 Task: Create a due date automation trigger when advanced on, on the monday after a card is due add dates due in 1 days at 11:00 AM.
Action: Mouse moved to (1196, 353)
Screenshot: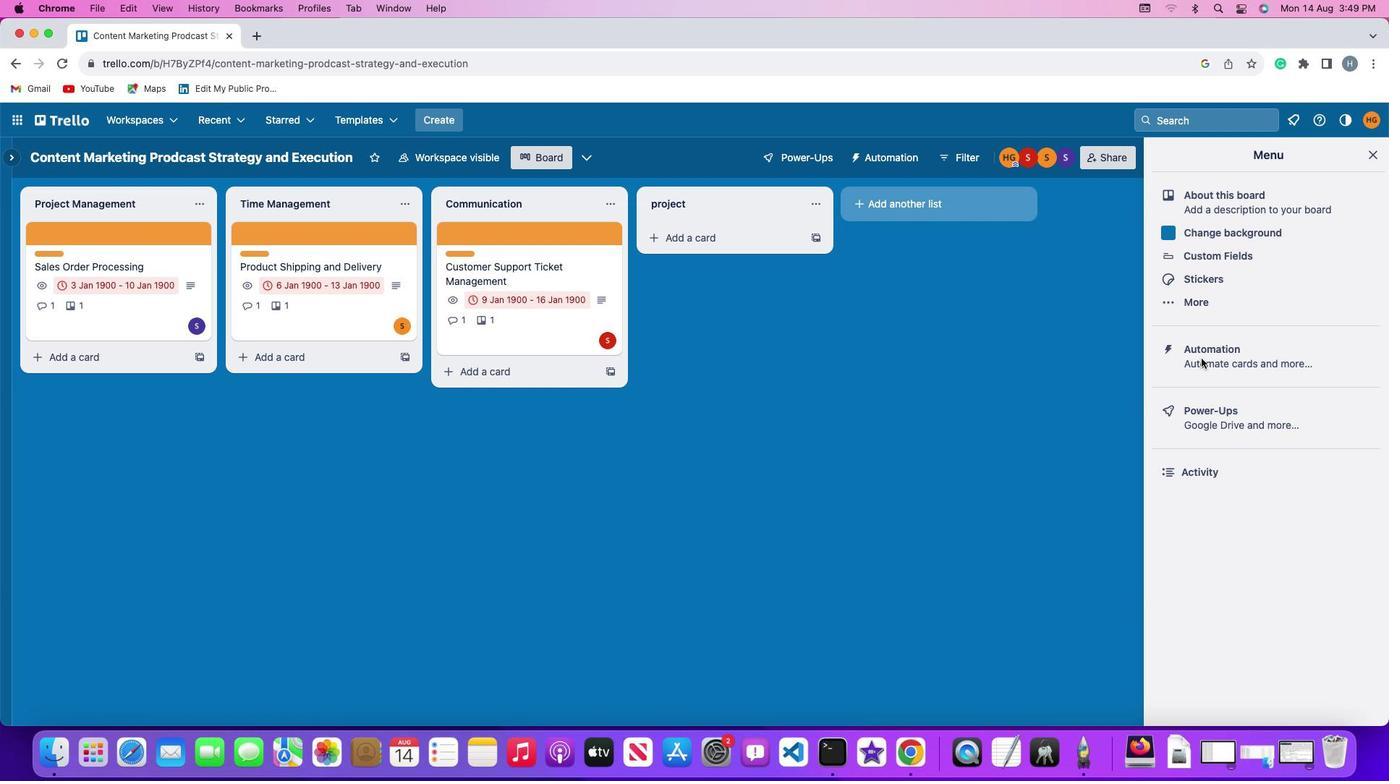 
Action: Mouse pressed left at (1196, 353)
Screenshot: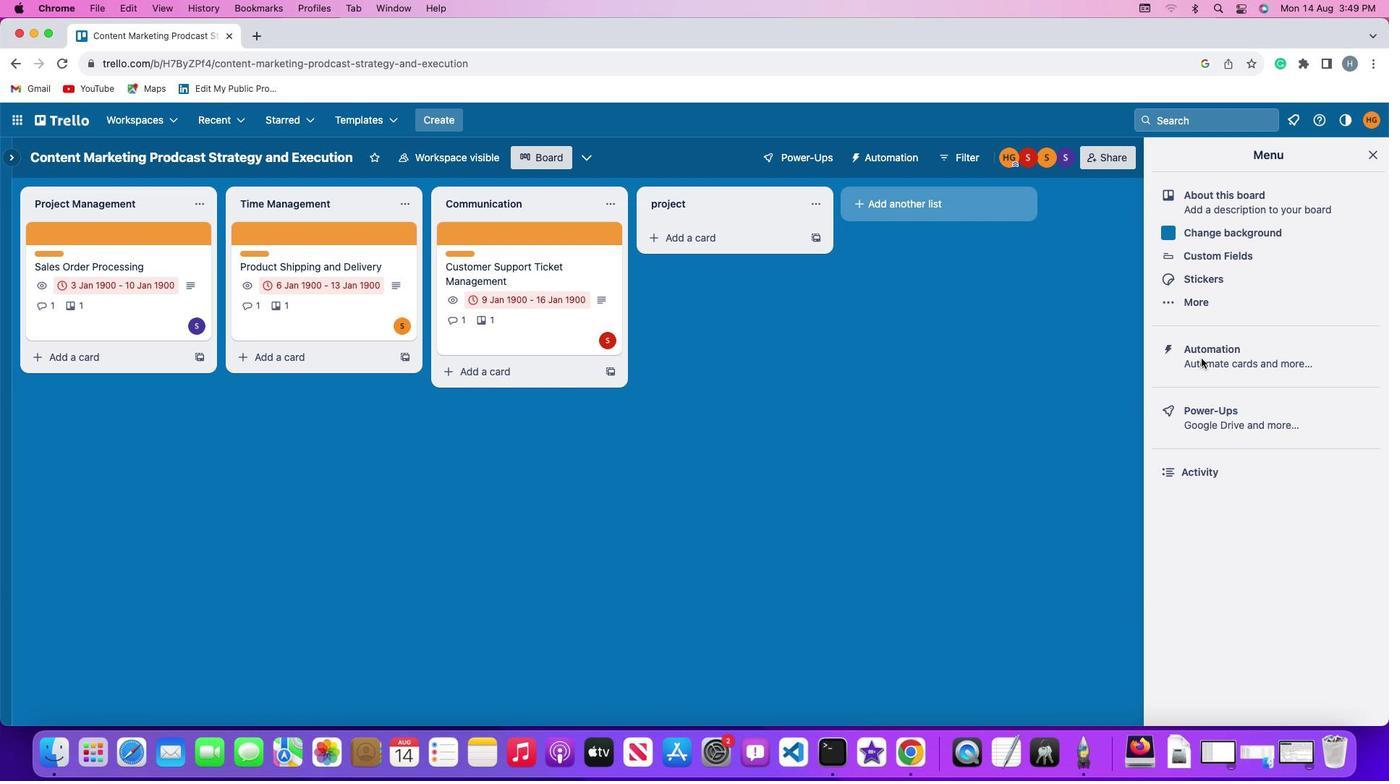 
Action: Mouse pressed left at (1196, 353)
Screenshot: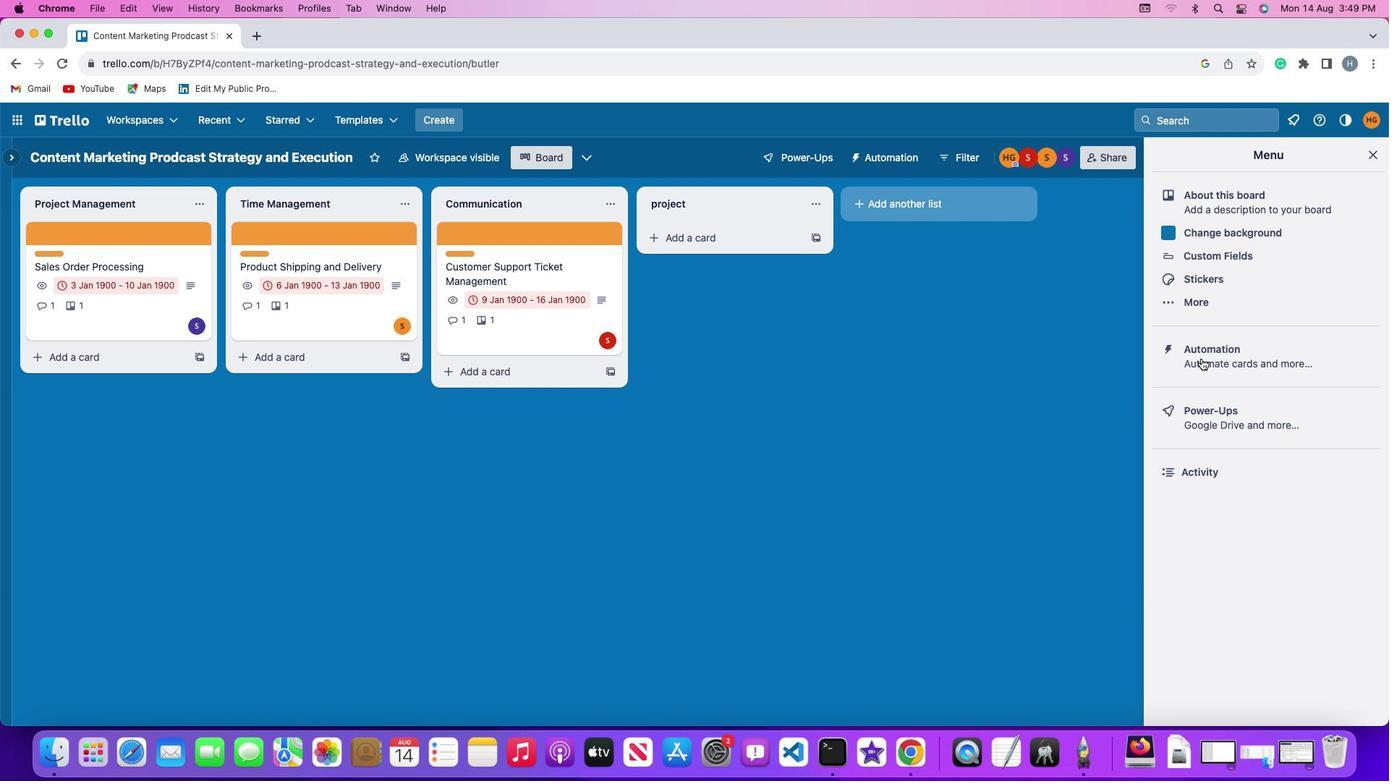 
Action: Mouse moved to (59, 338)
Screenshot: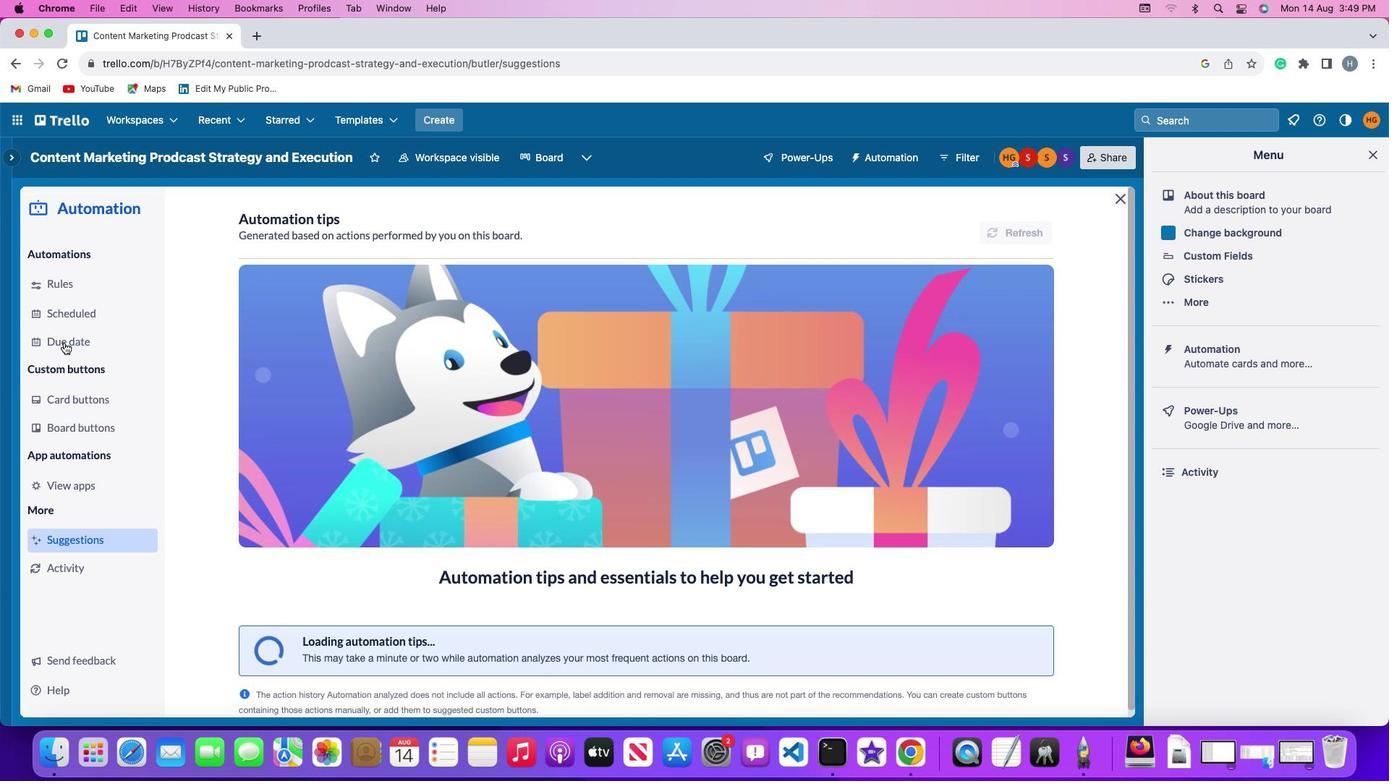 
Action: Mouse pressed left at (59, 338)
Screenshot: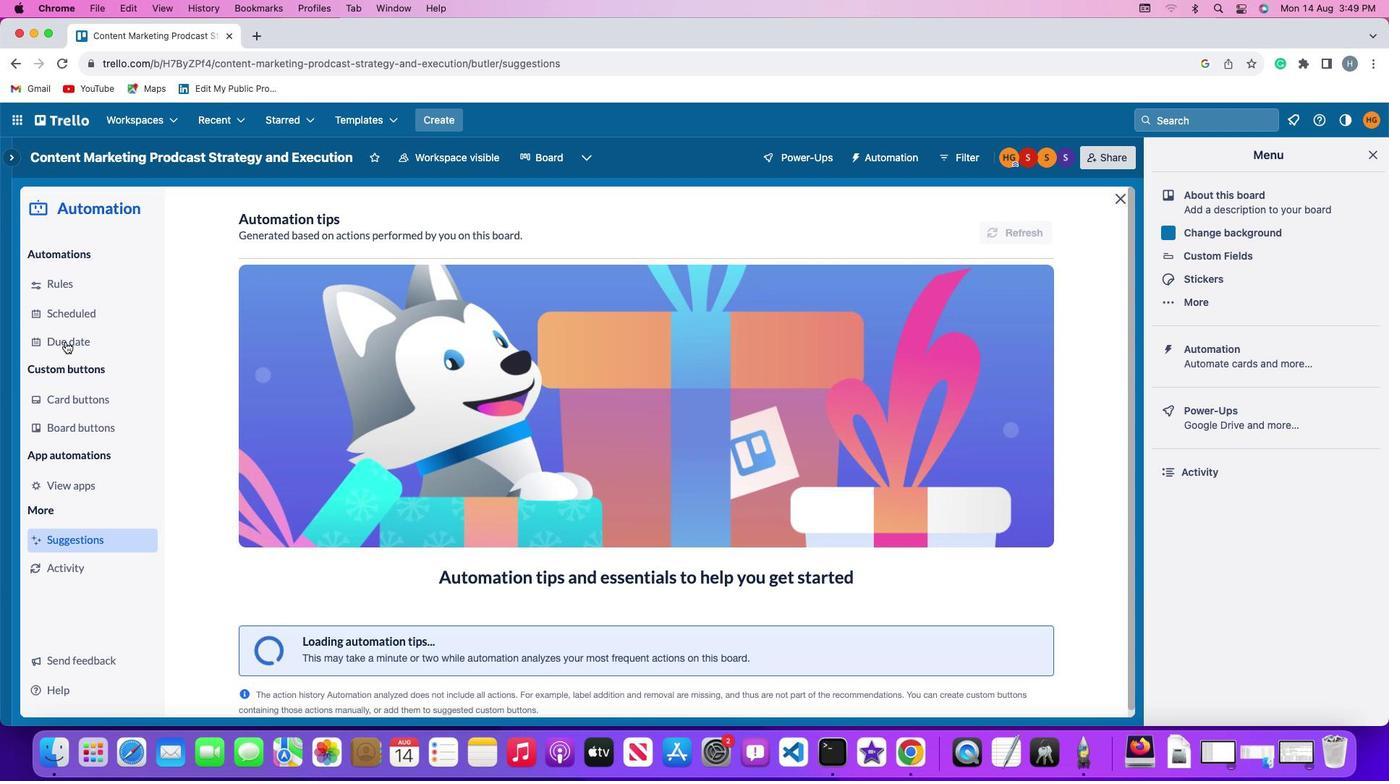 
Action: Mouse moved to (941, 214)
Screenshot: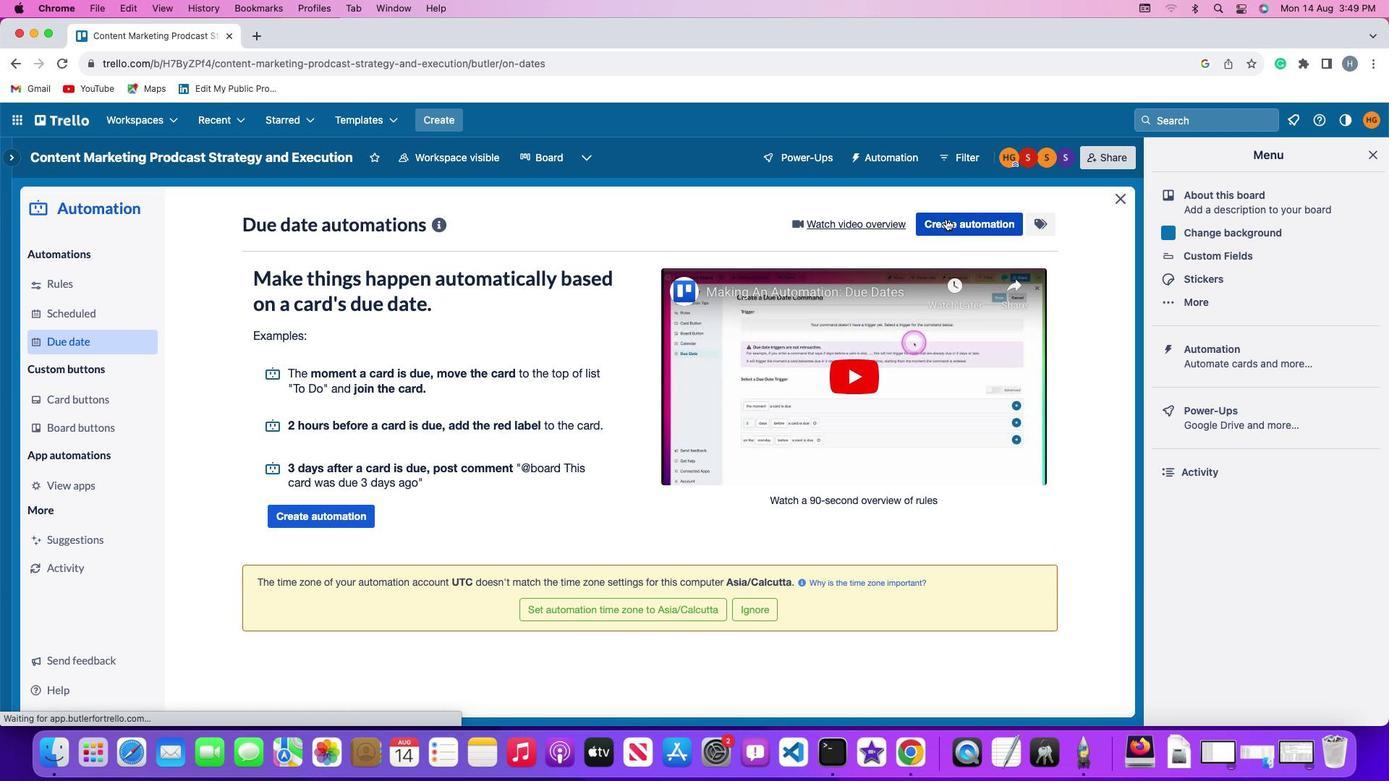 
Action: Mouse pressed left at (941, 214)
Screenshot: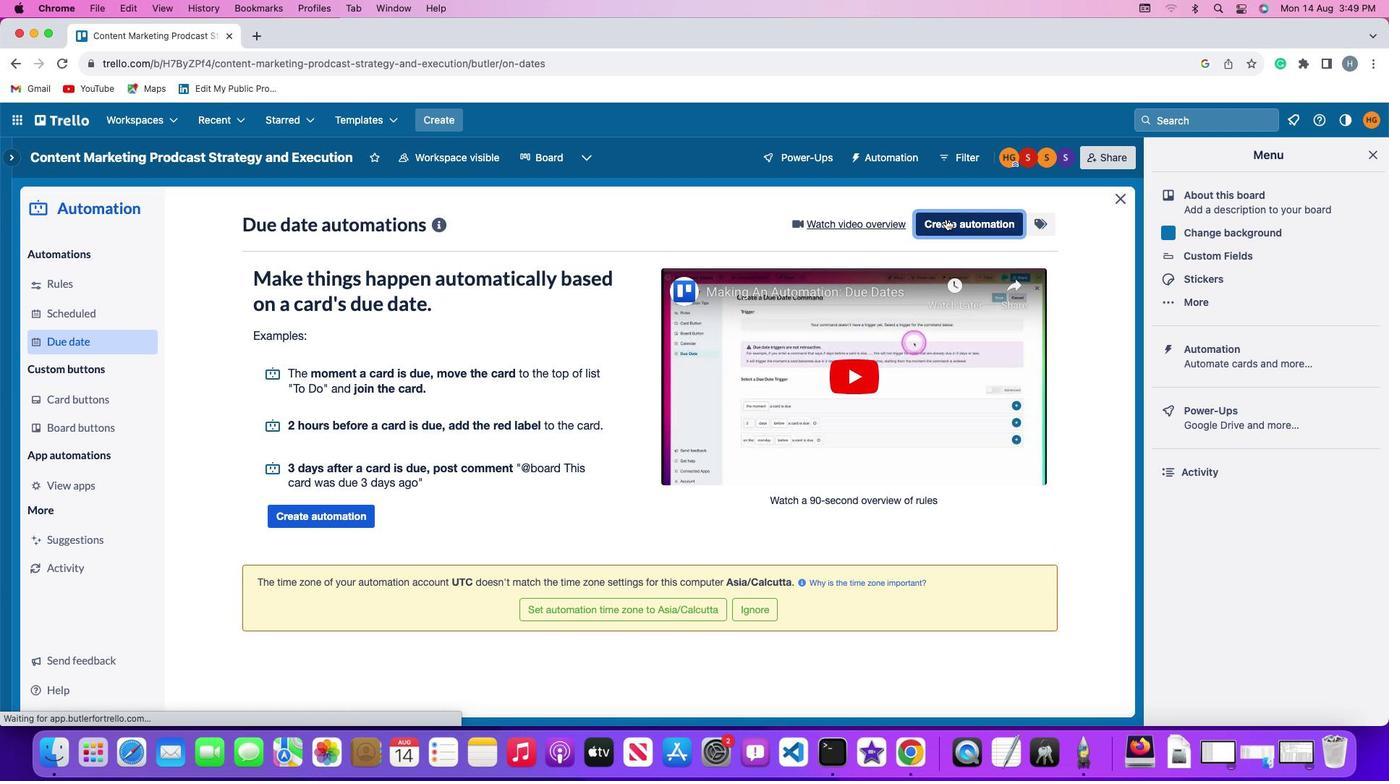 
Action: Mouse moved to (361, 356)
Screenshot: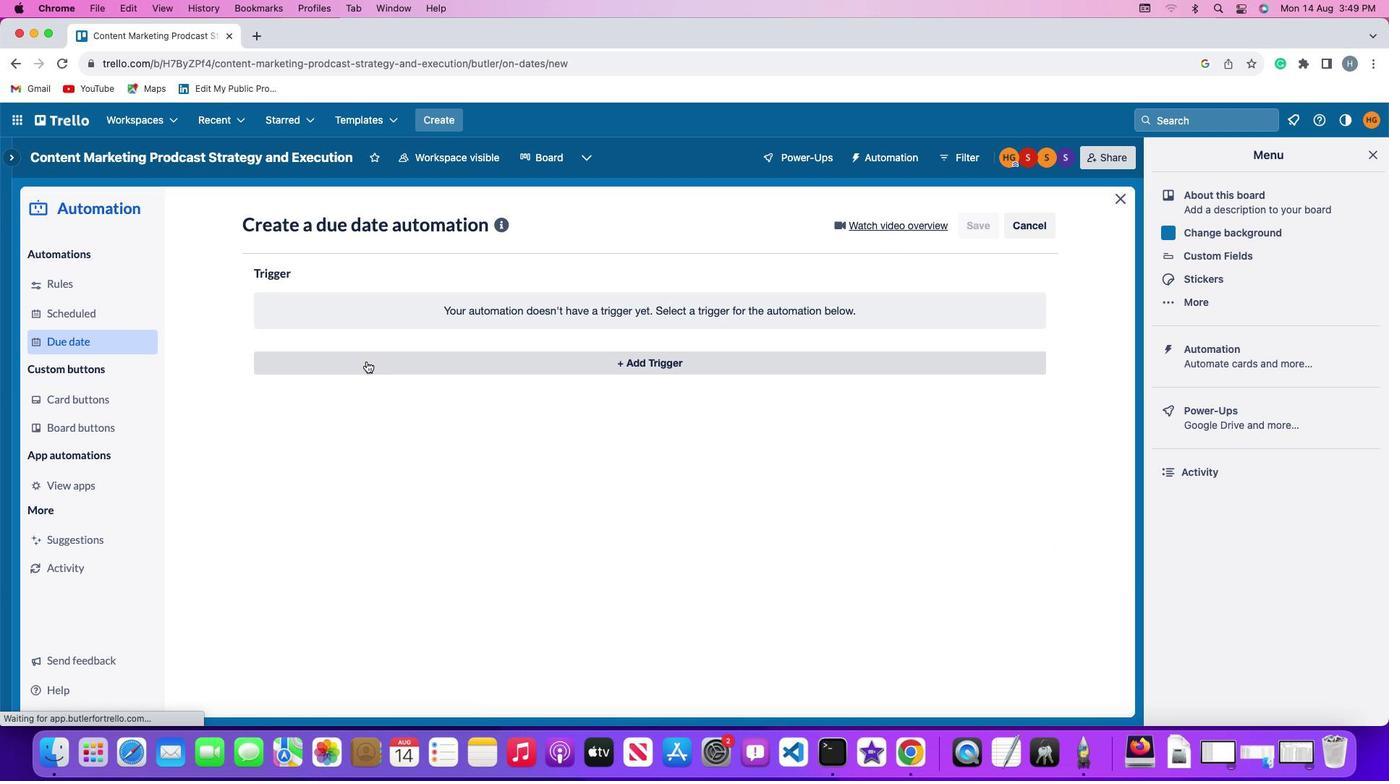 
Action: Mouse pressed left at (361, 356)
Screenshot: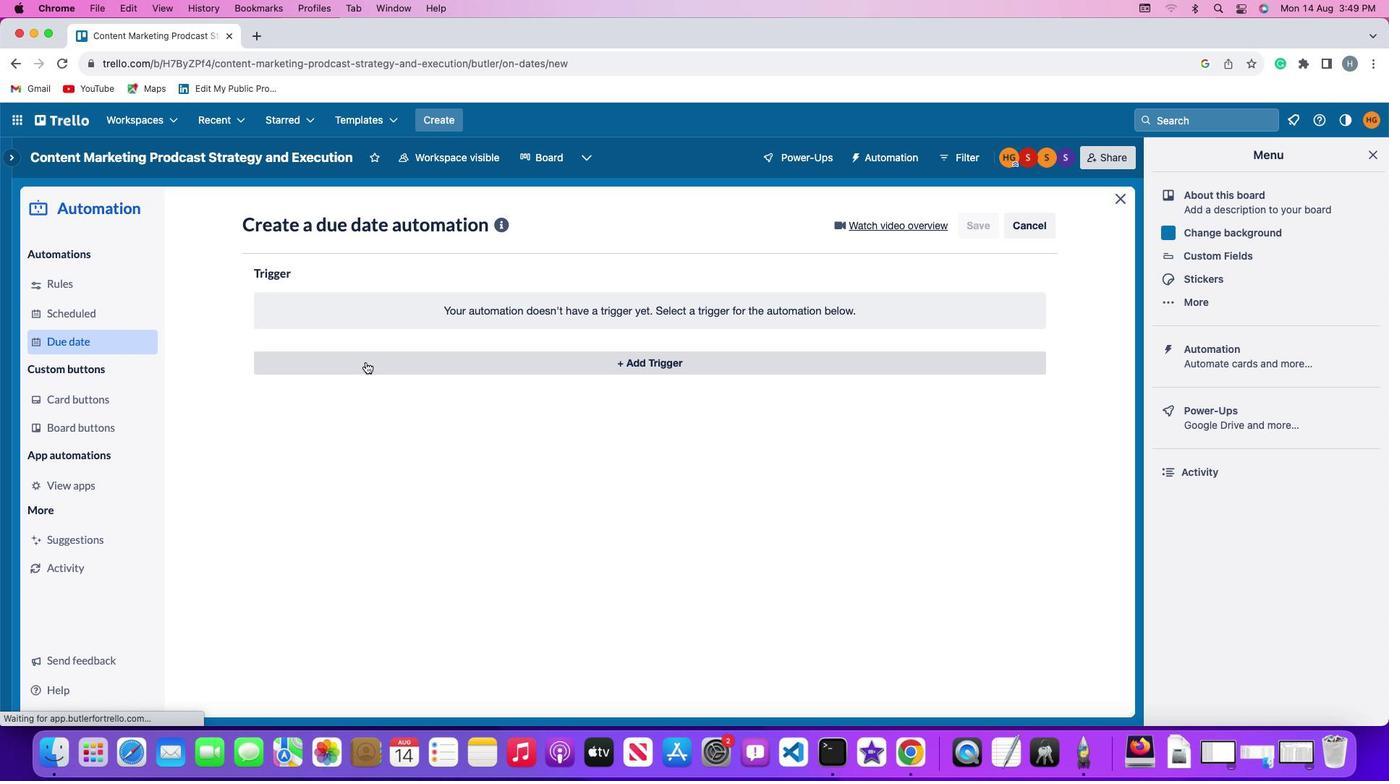 
Action: Mouse moved to (308, 615)
Screenshot: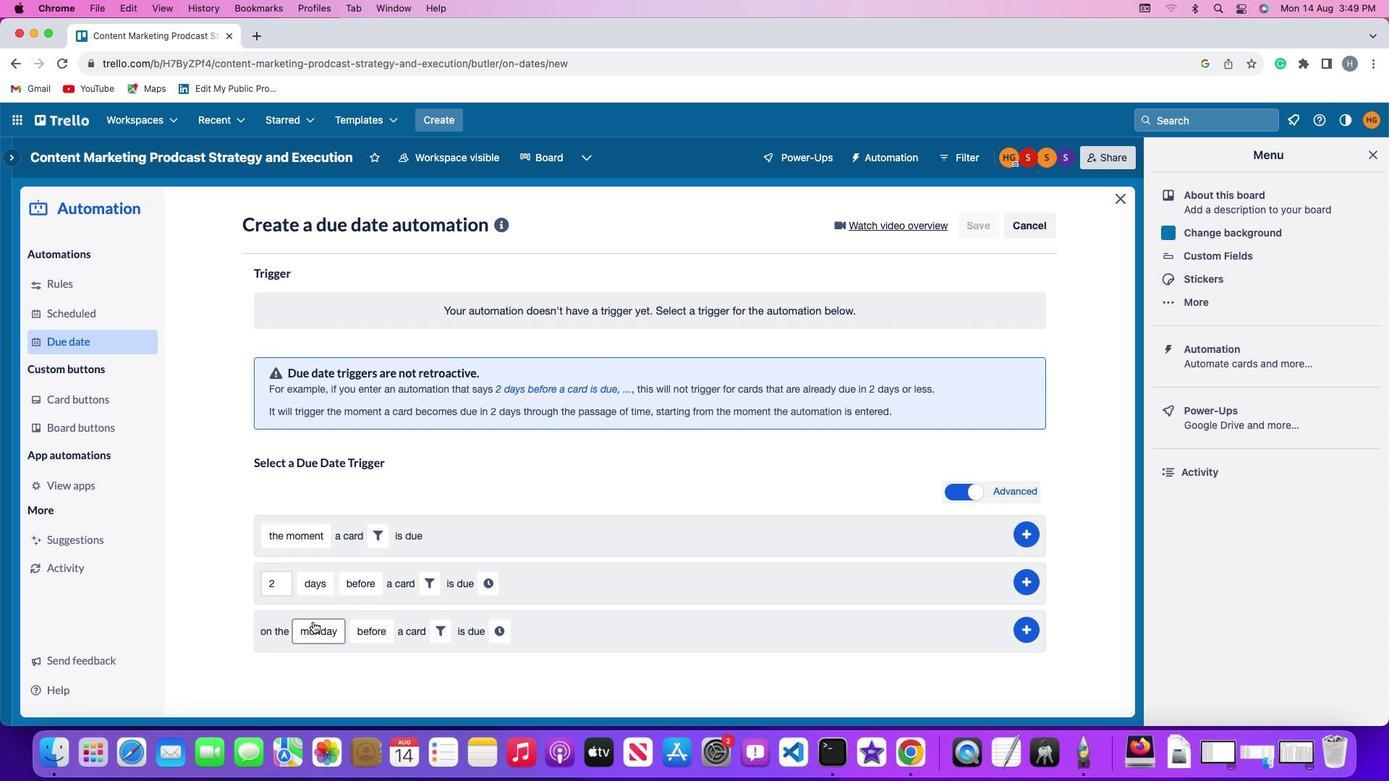 
Action: Mouse pressed left at (308, 615)
Screenshot: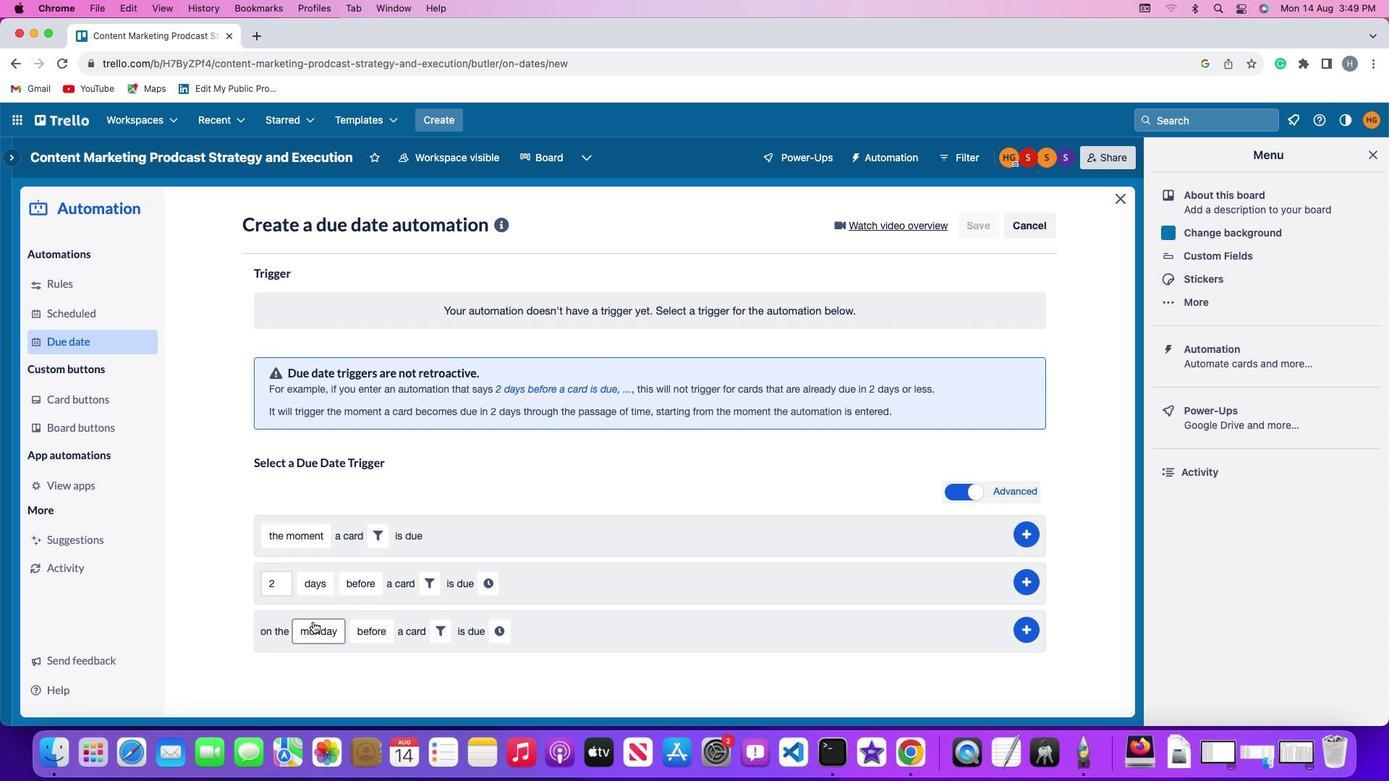 
Action: Mouse moved to (335, 416)
Screenshot: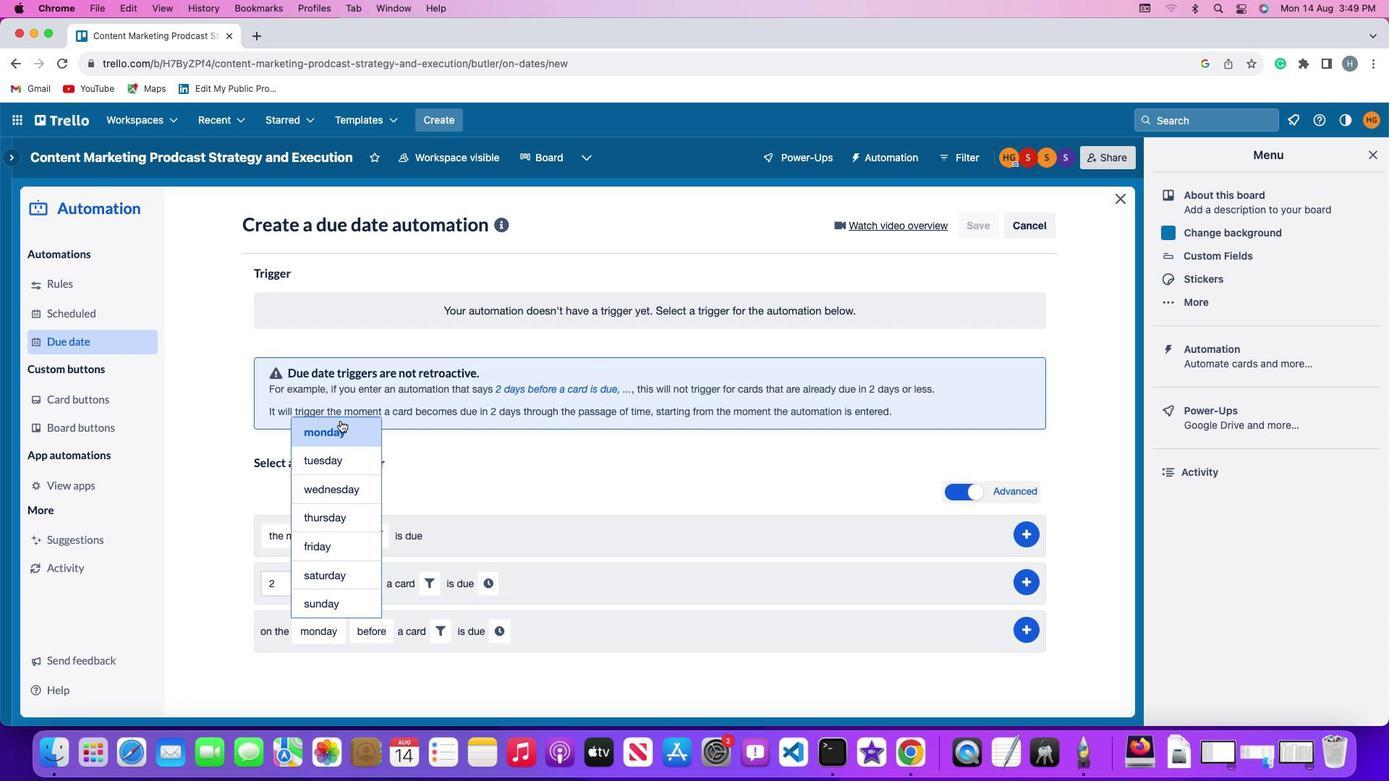 
Action: Mouse pressed left at (335, 416)
Screenshot: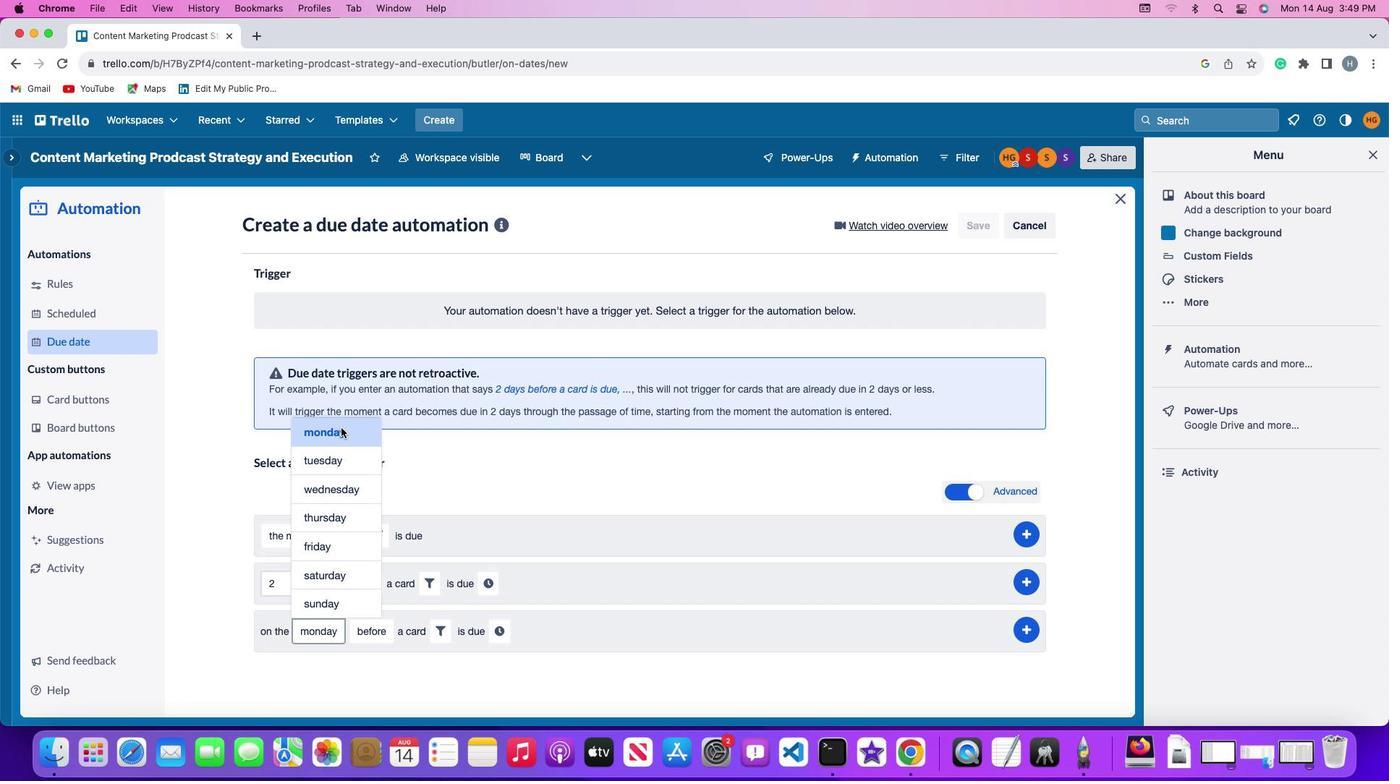 
Action: Mouse moved to (366, 633)
Screenshot: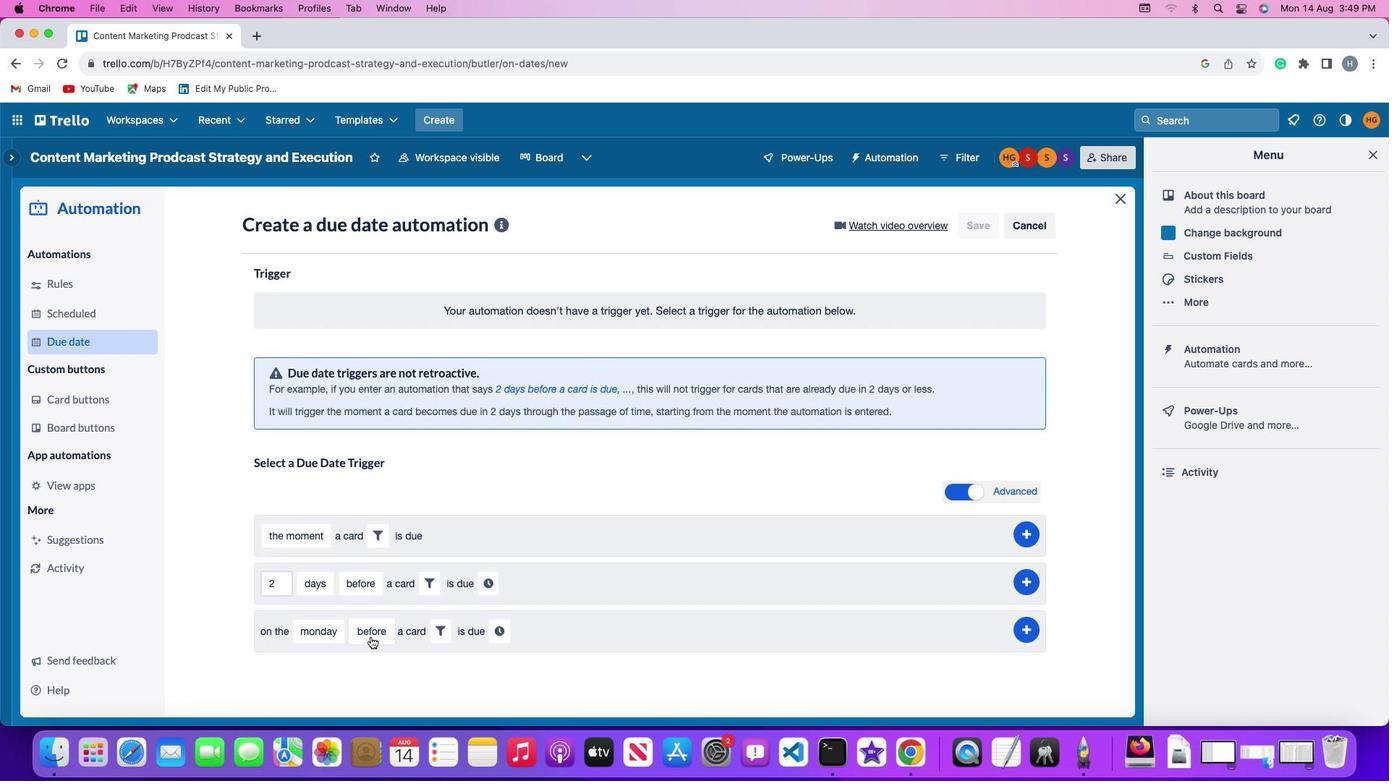 
Action: Mouse pressed left at (366, 633)
Screenshot: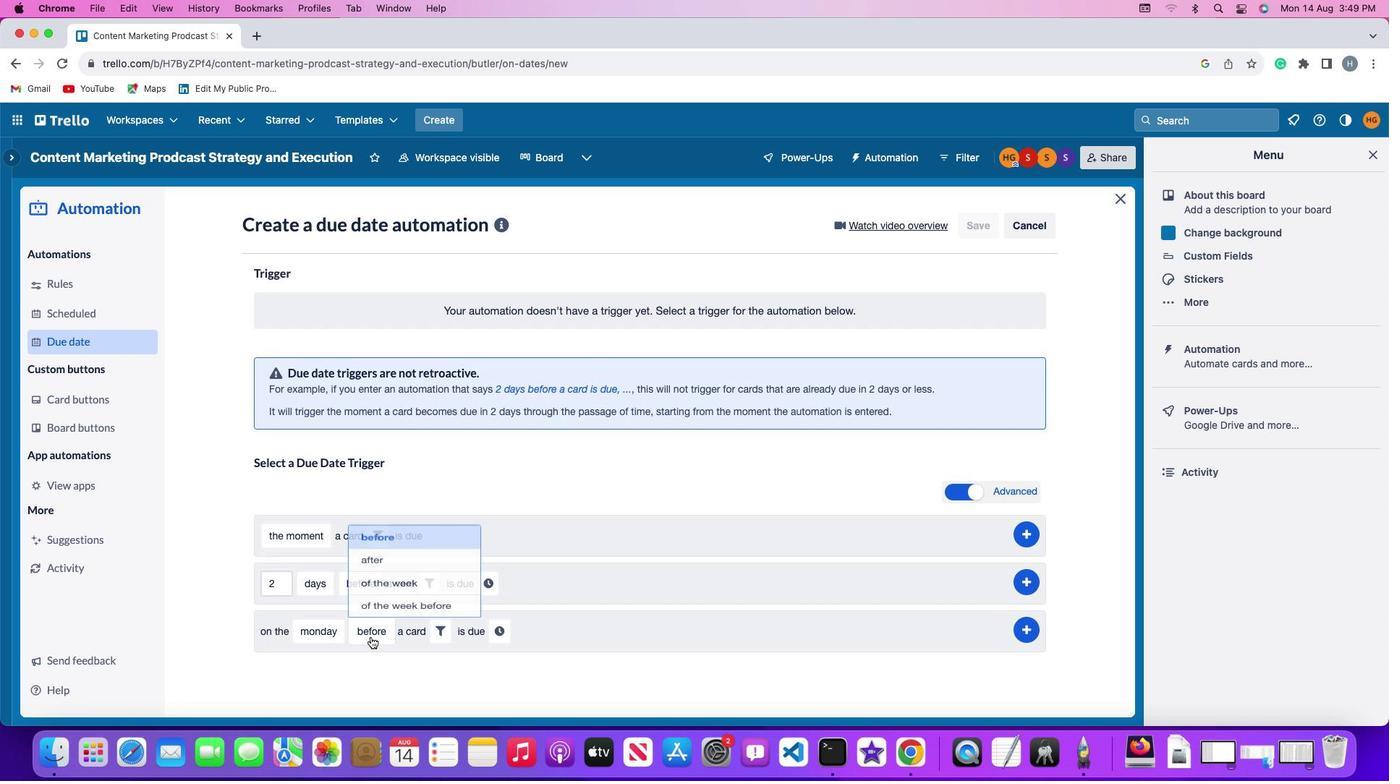 
Action: Mouse moved to (382, 542)
Screenshot: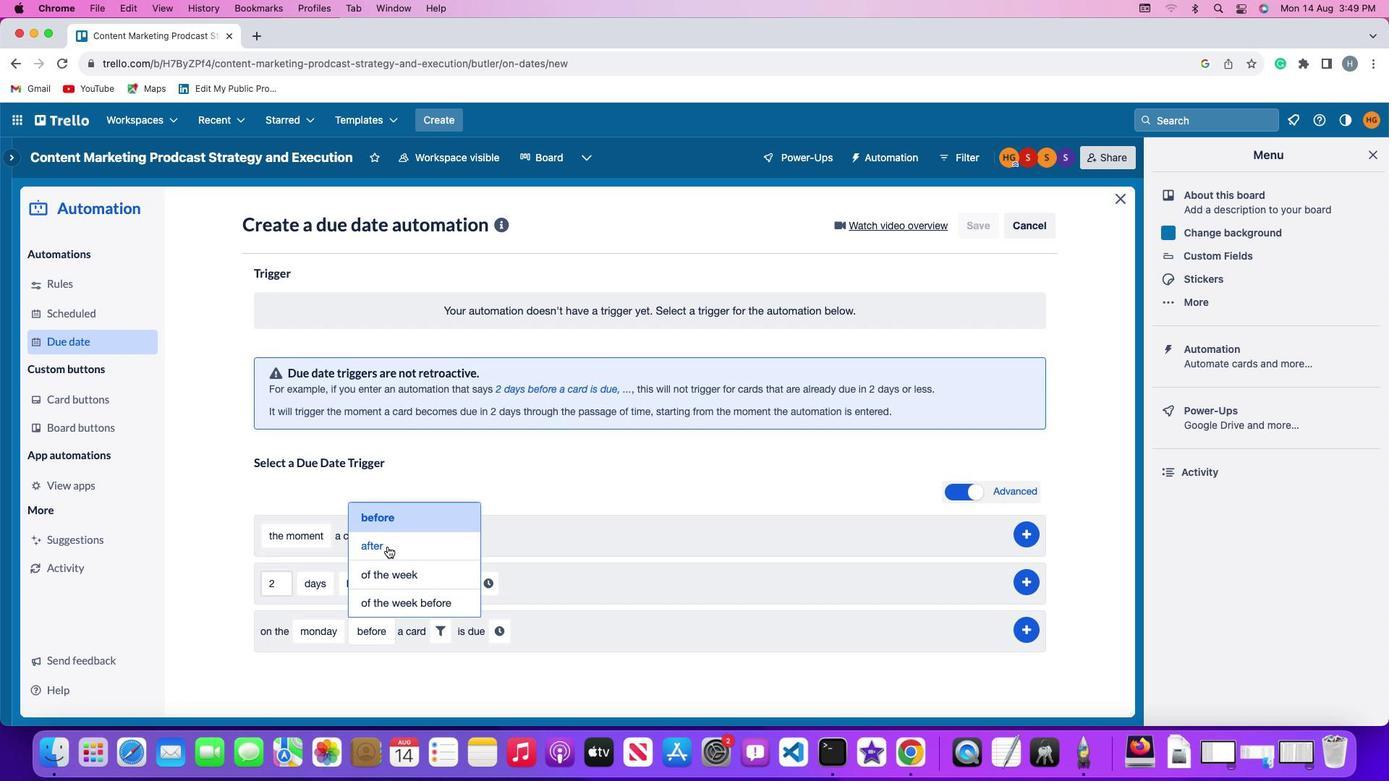 
Action: Mouse pressed left at (382, 542)
Screenshot: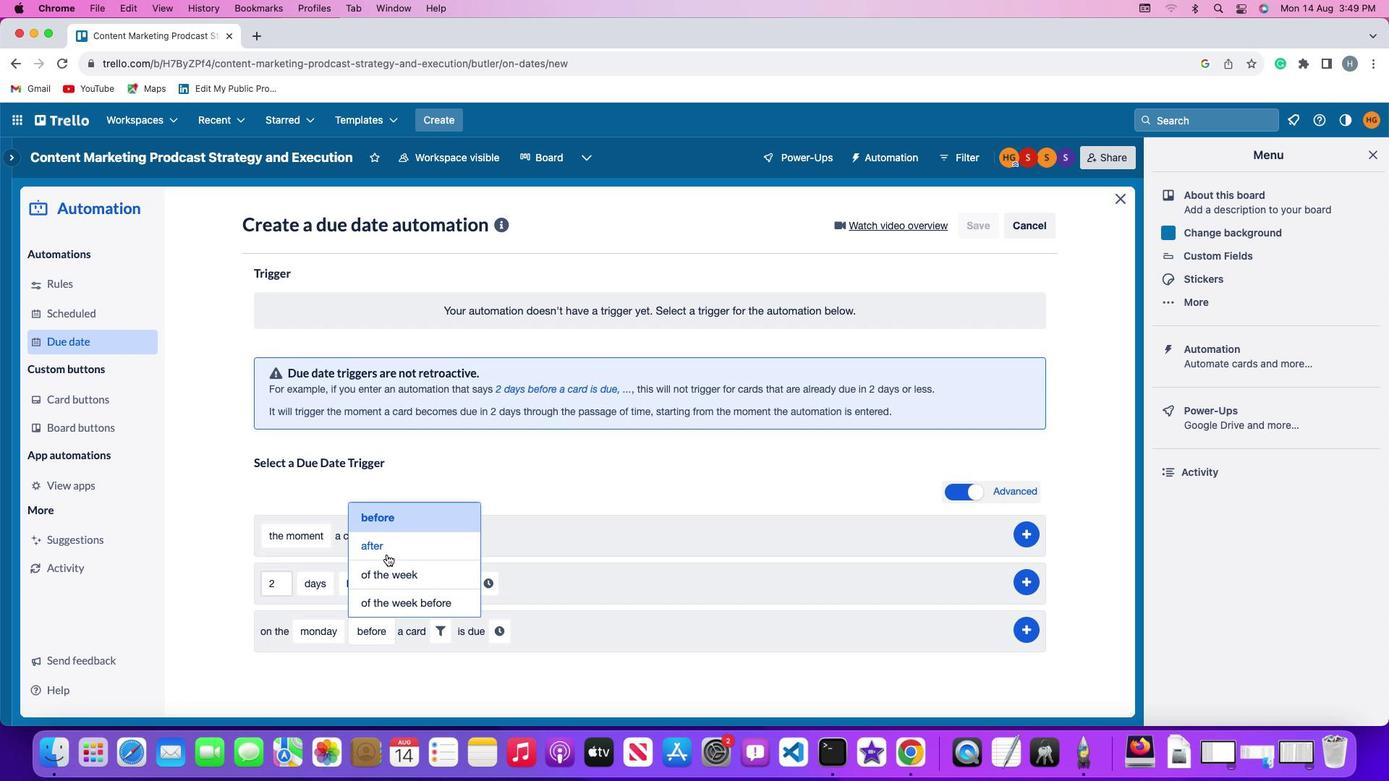 
Action: Mouse moved to (426, 630)
Screenshot: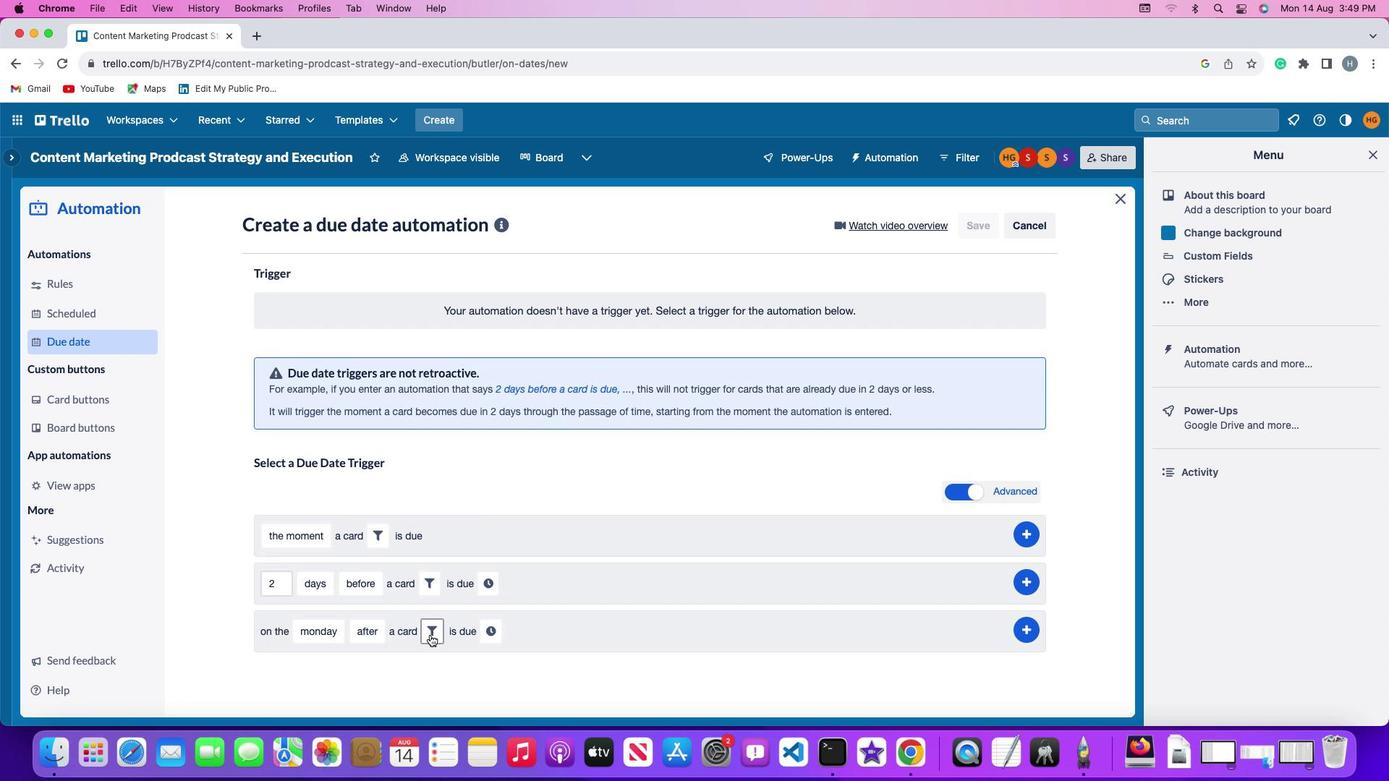 
Action: Mouse pressed left at (426, 630)
Screenshot: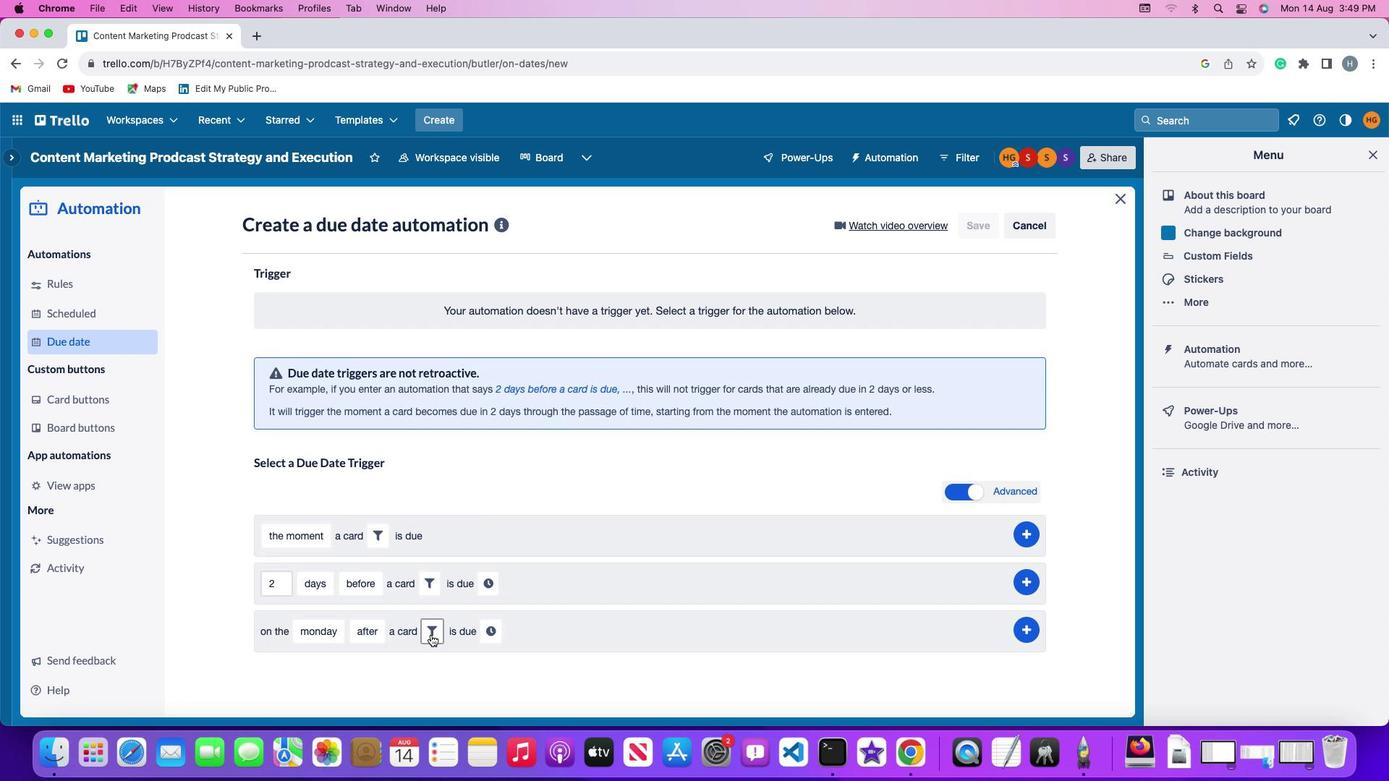 
Action: Mouse moved to (499, 667)
Screenshot: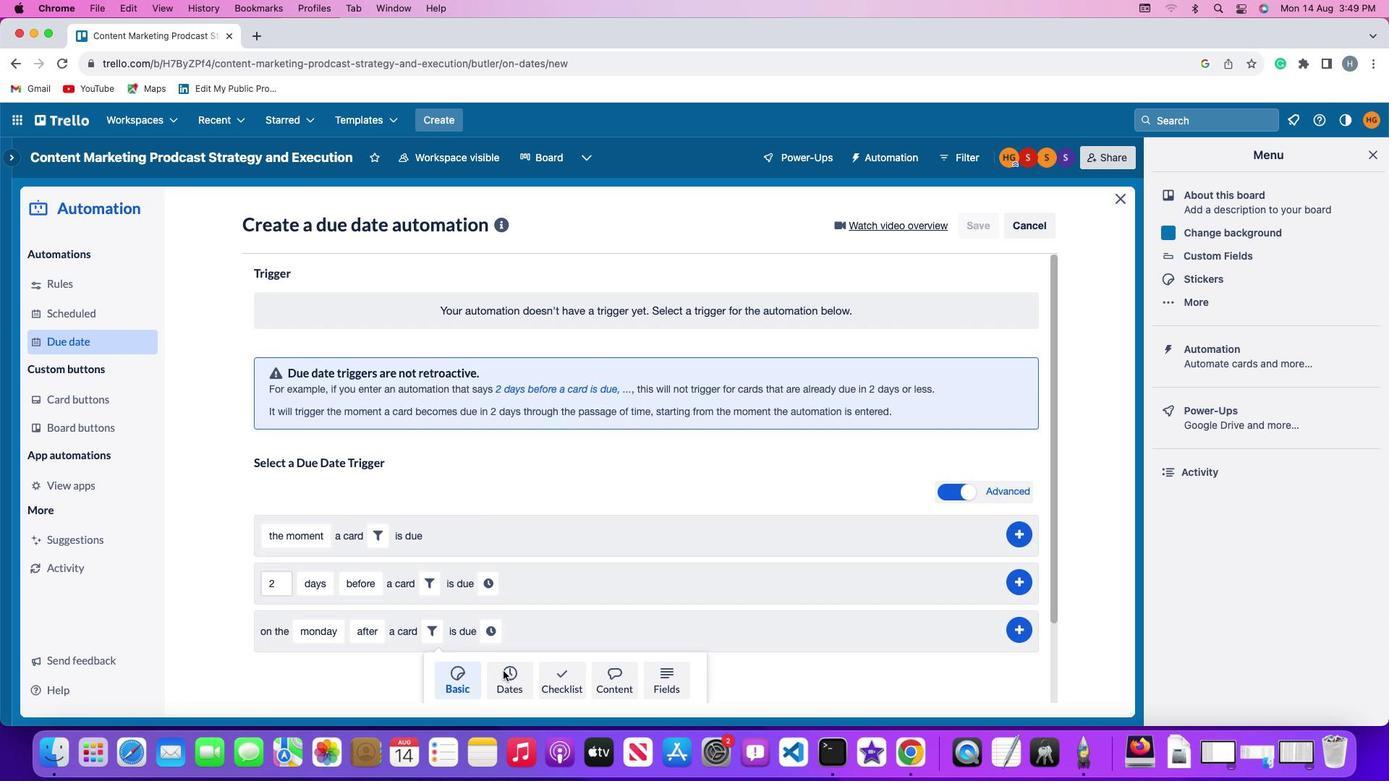 
Action: Mouse pressed left at (499, 667)
Screenshot: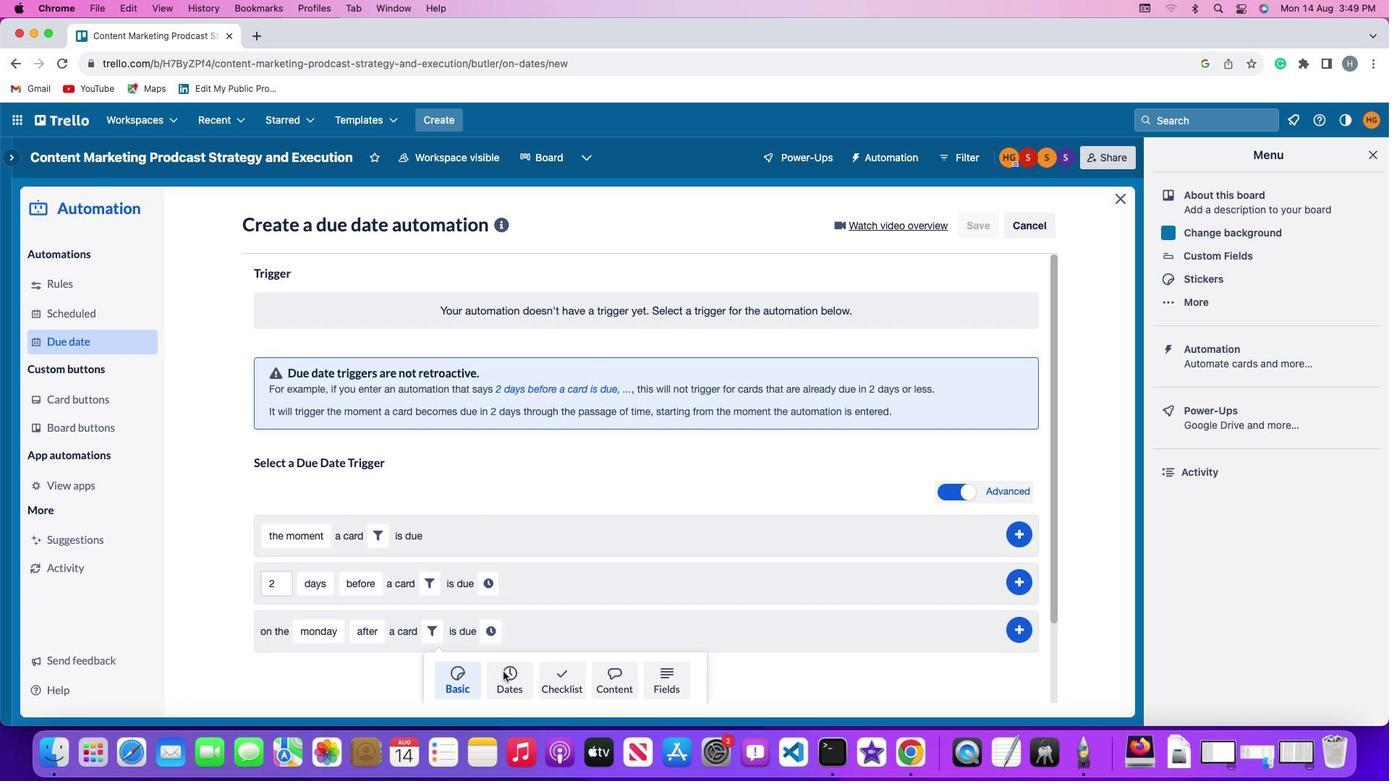 
Action: Mouse moved to (379, 671)
Screenshot: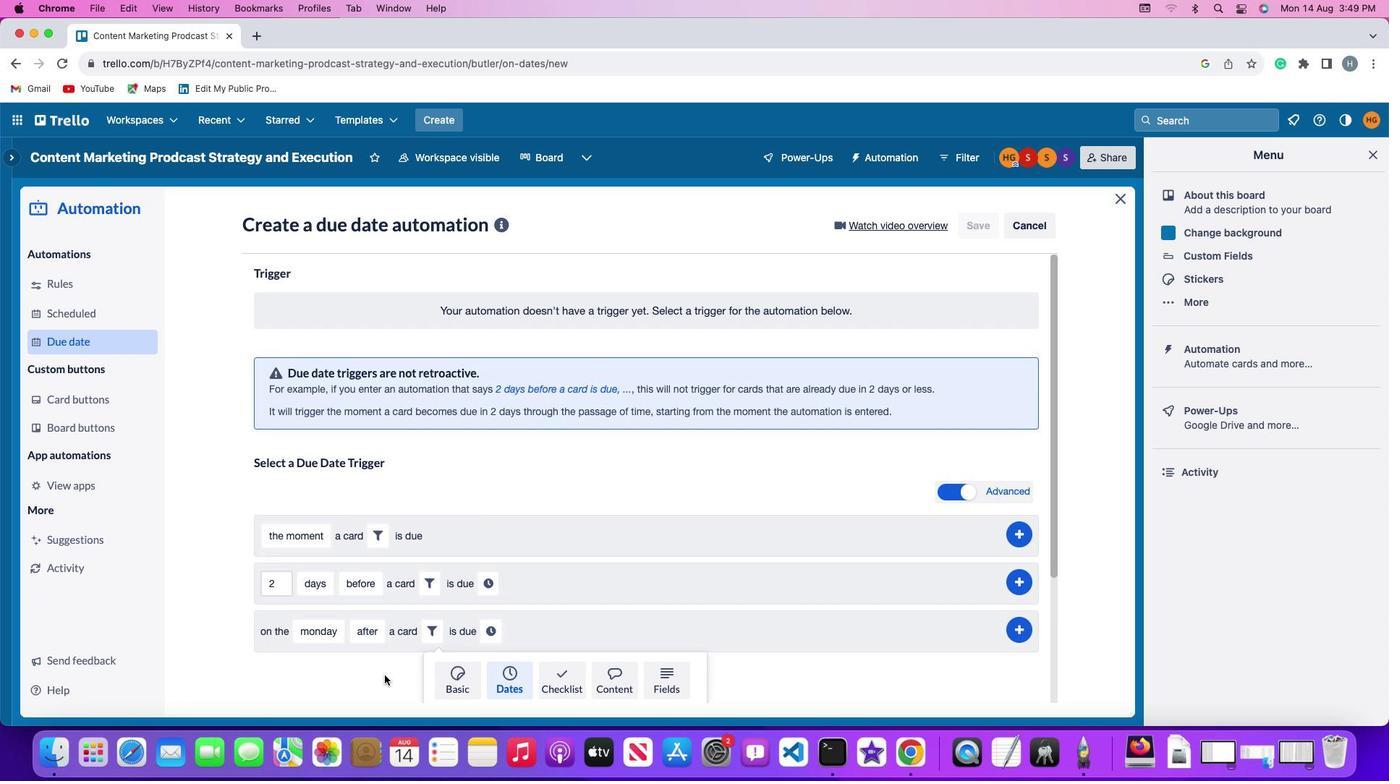 
Action: Mouse scrolled (379, 671) with delta (-3, -4)
Screenshot: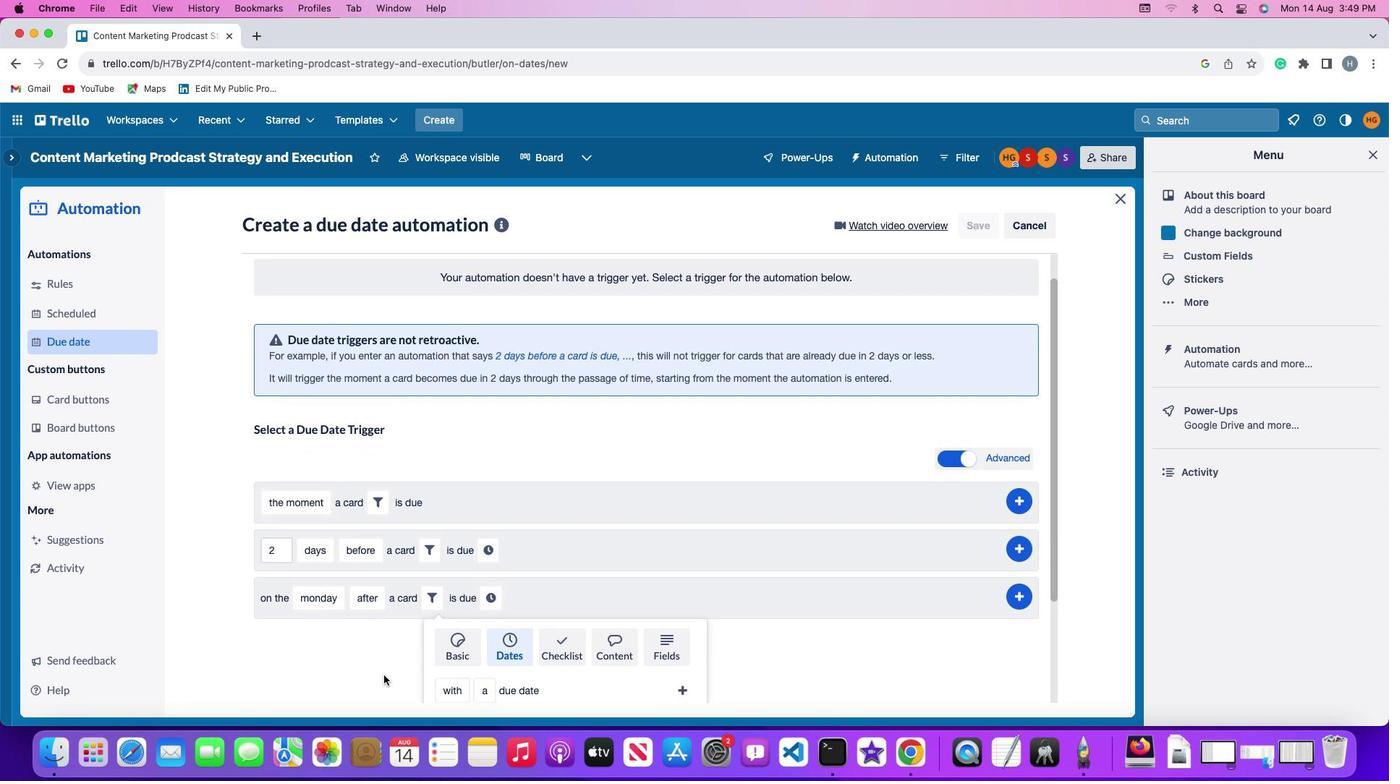 
Action: Mouse scrolled (379, 671) with delta (-3, -4)
Screenshot: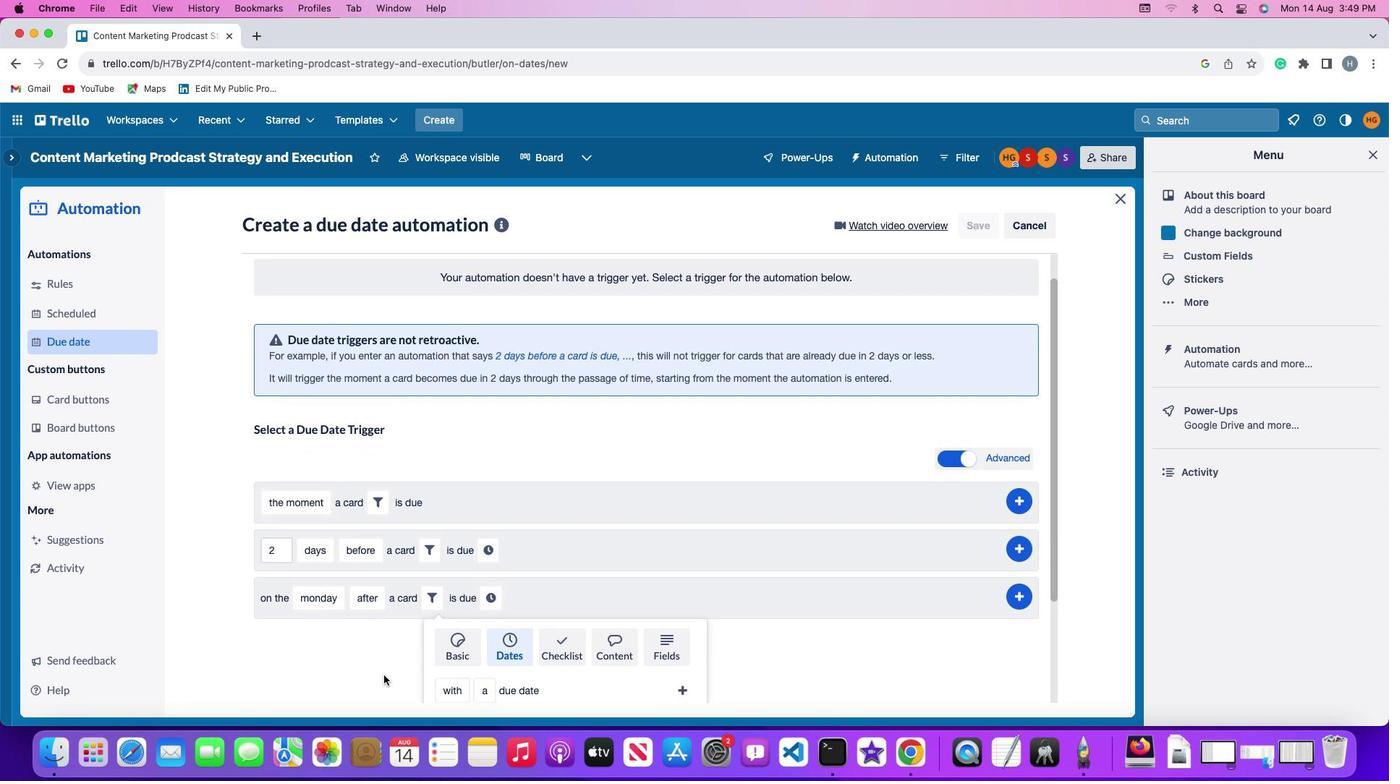 
Action: Mouse scrolled (379, 671) with delta (-3, -5)
Screenshot: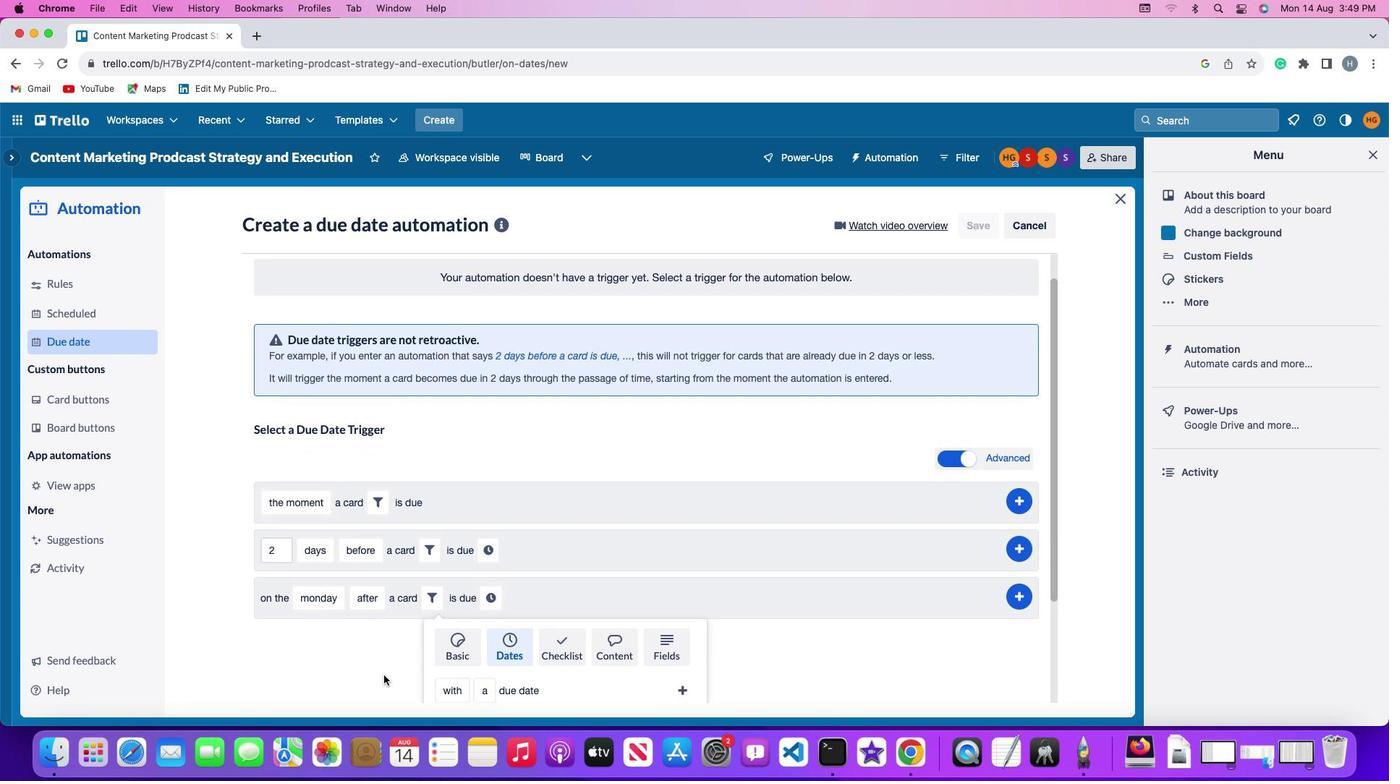 
Action: Mouse scrolled (379, 671) with delta (-3, -7)
Screenshot: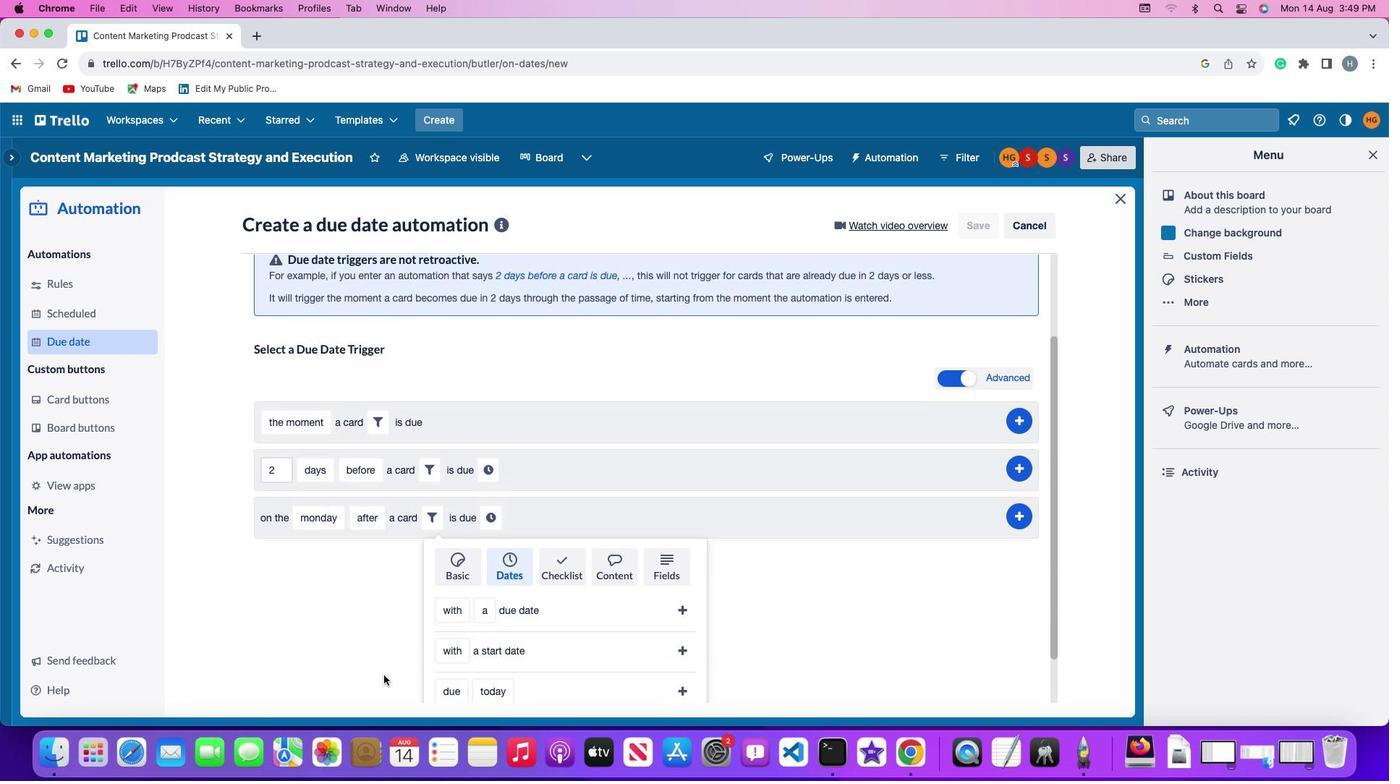 
Action: Mouse moved to (379, 670)
Screenshot: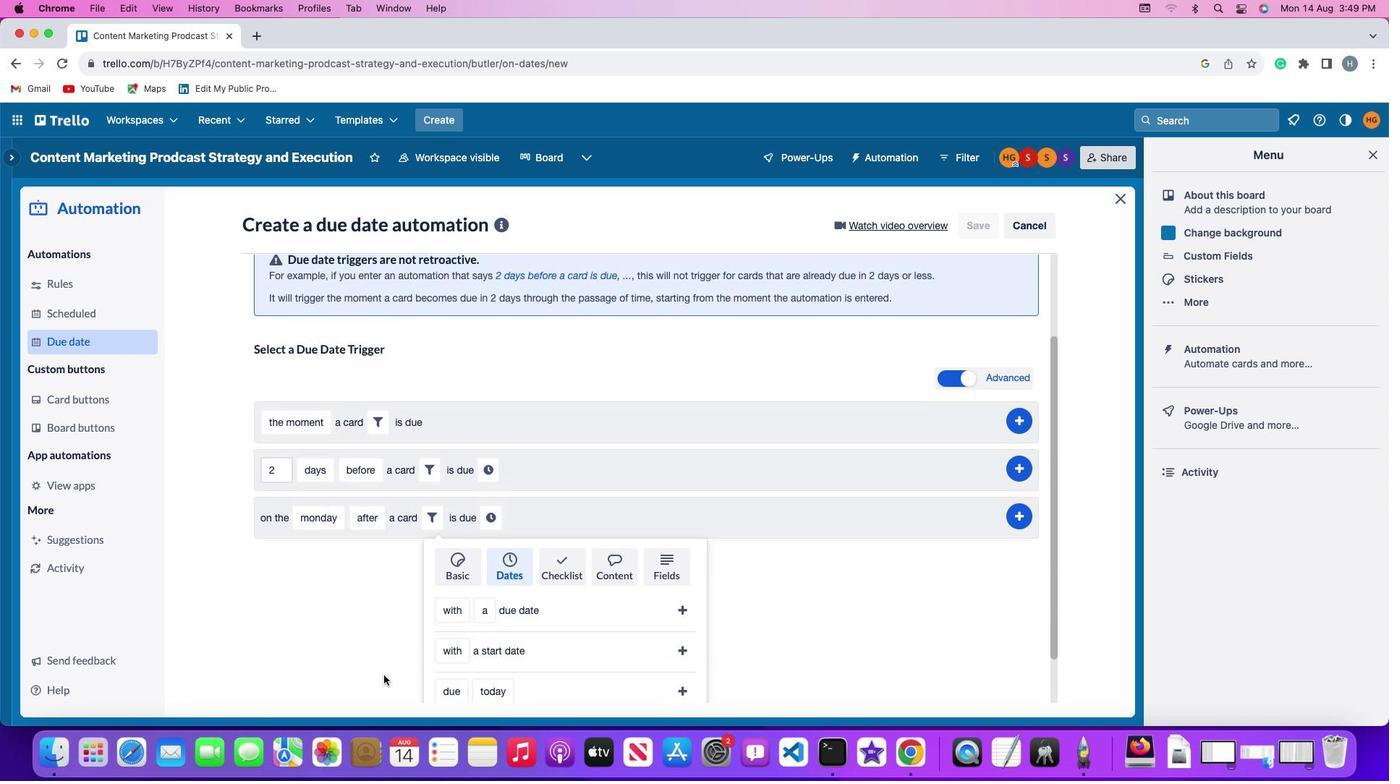 
Action: Mouse scrolled (379, 670) with delta (-3, -4)
Screenshot: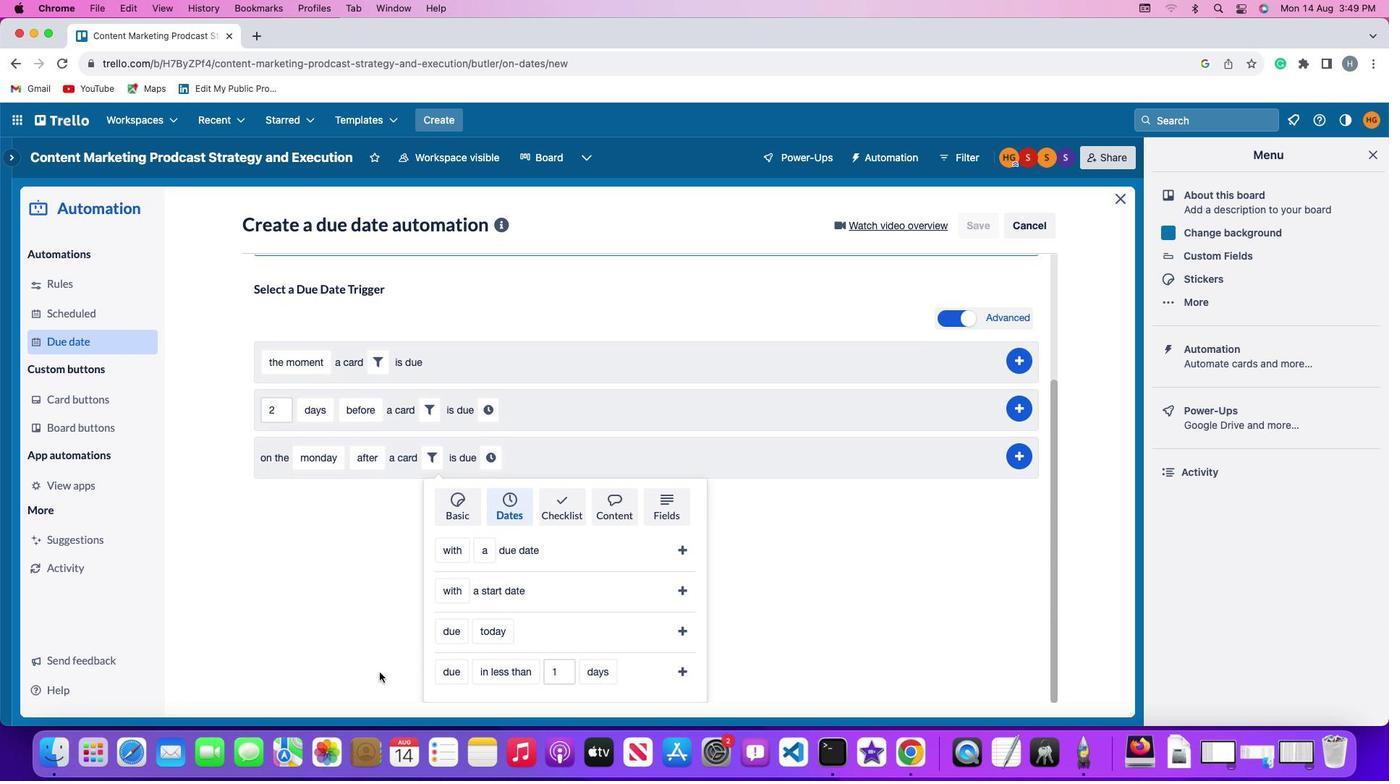 
Action: Mouse scrolled (379, 670) with delta (-3, -4)
Screenshot: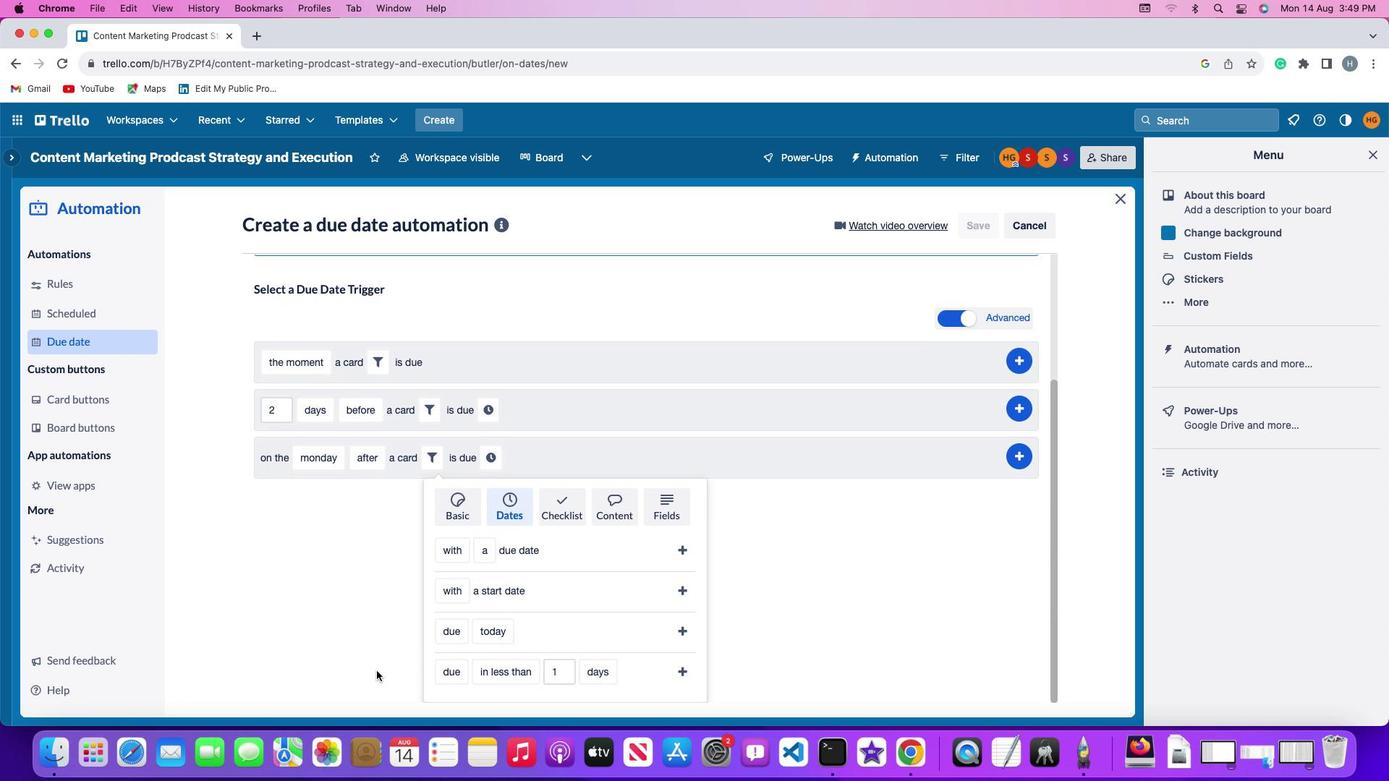 
Action: Mouse scrolled (379, 670) with delta (-3, -5)
Screenshot: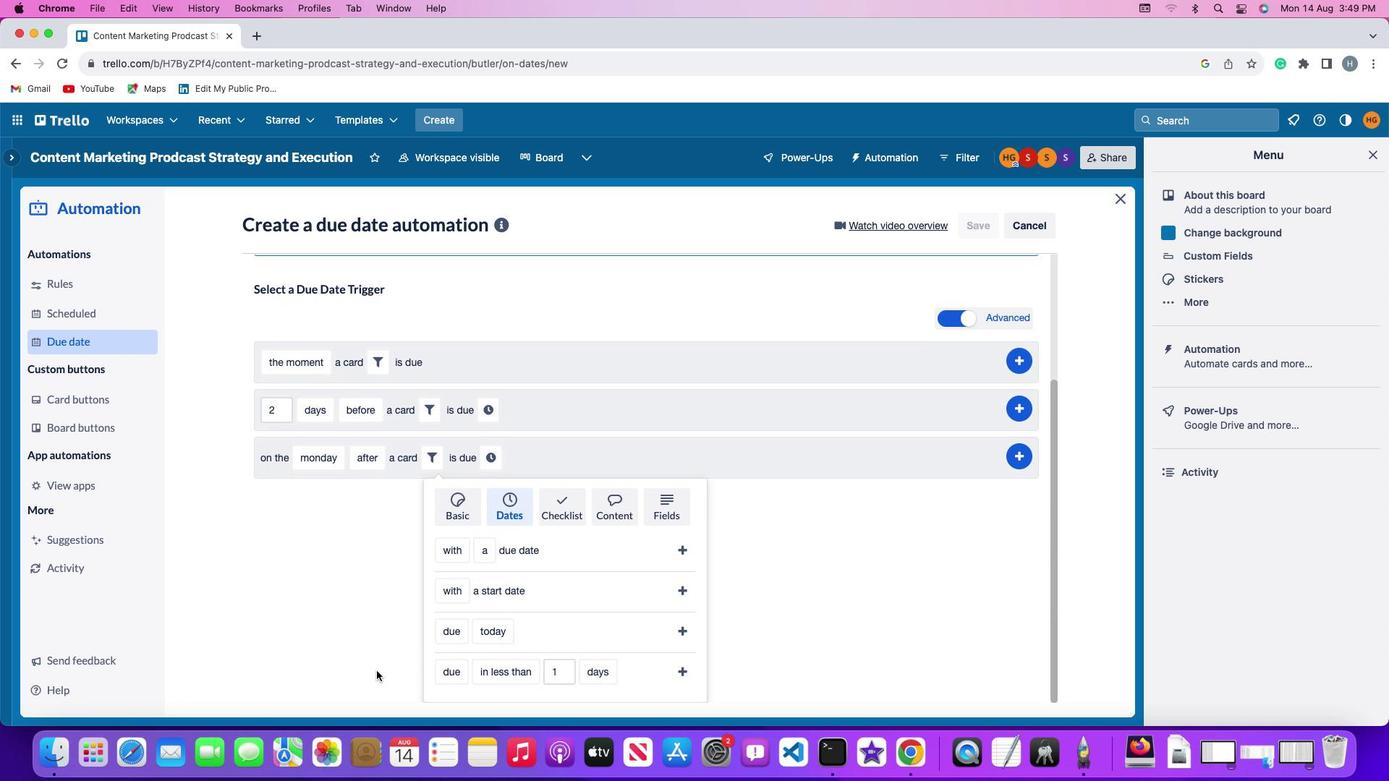 
Action: Mouse scrolled (379, 670) with delta (-3, -7)
Screenshot: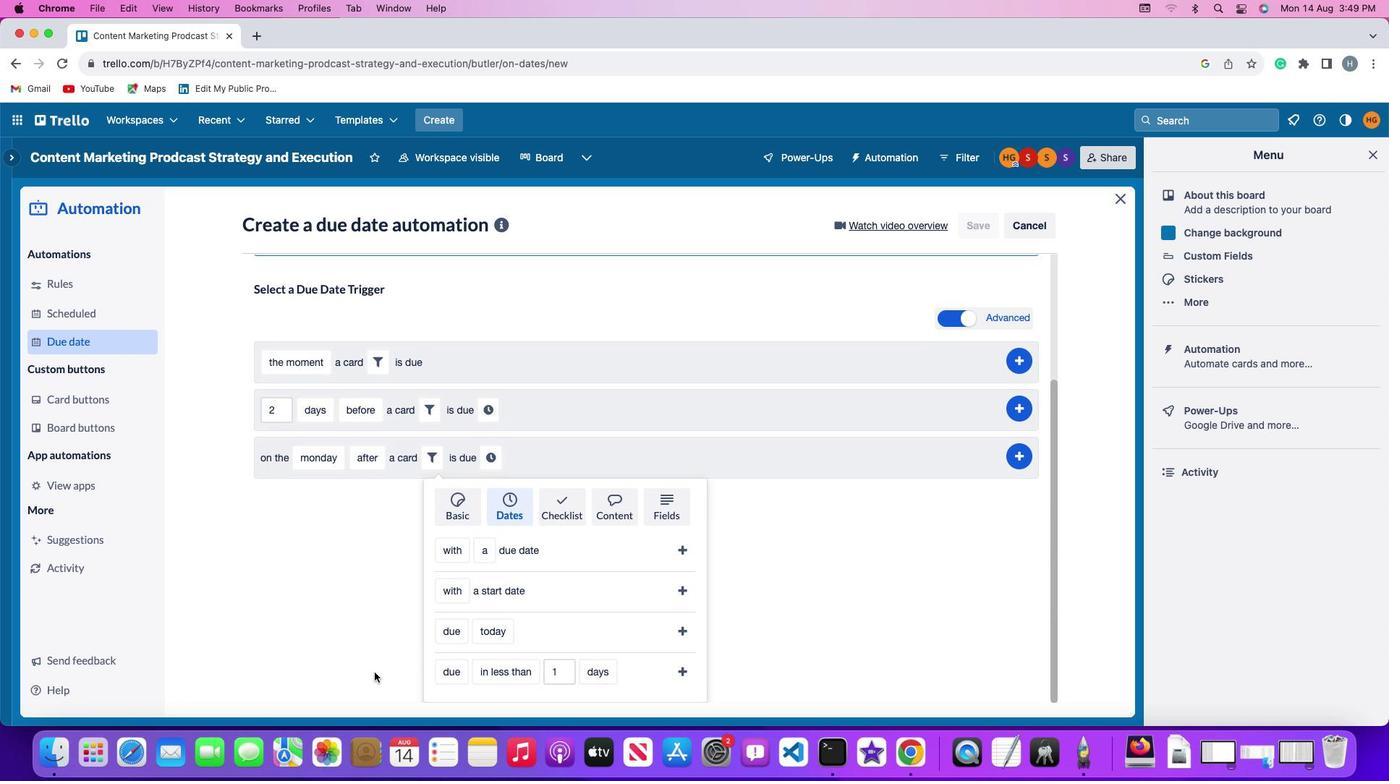 
Action: Mouse moved to (462, 612)
Screenshot: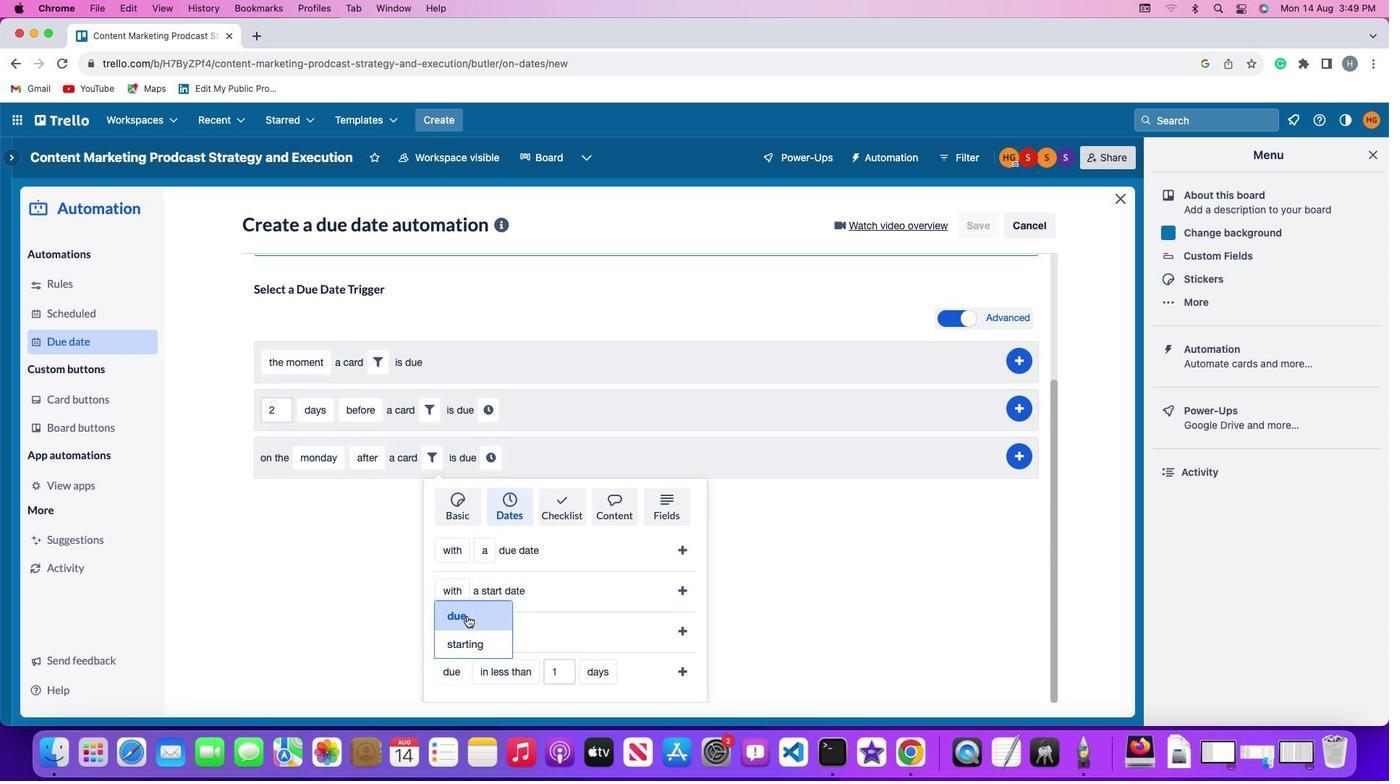 
Action: Mouse pressed left at (462, 612)
Screenshot: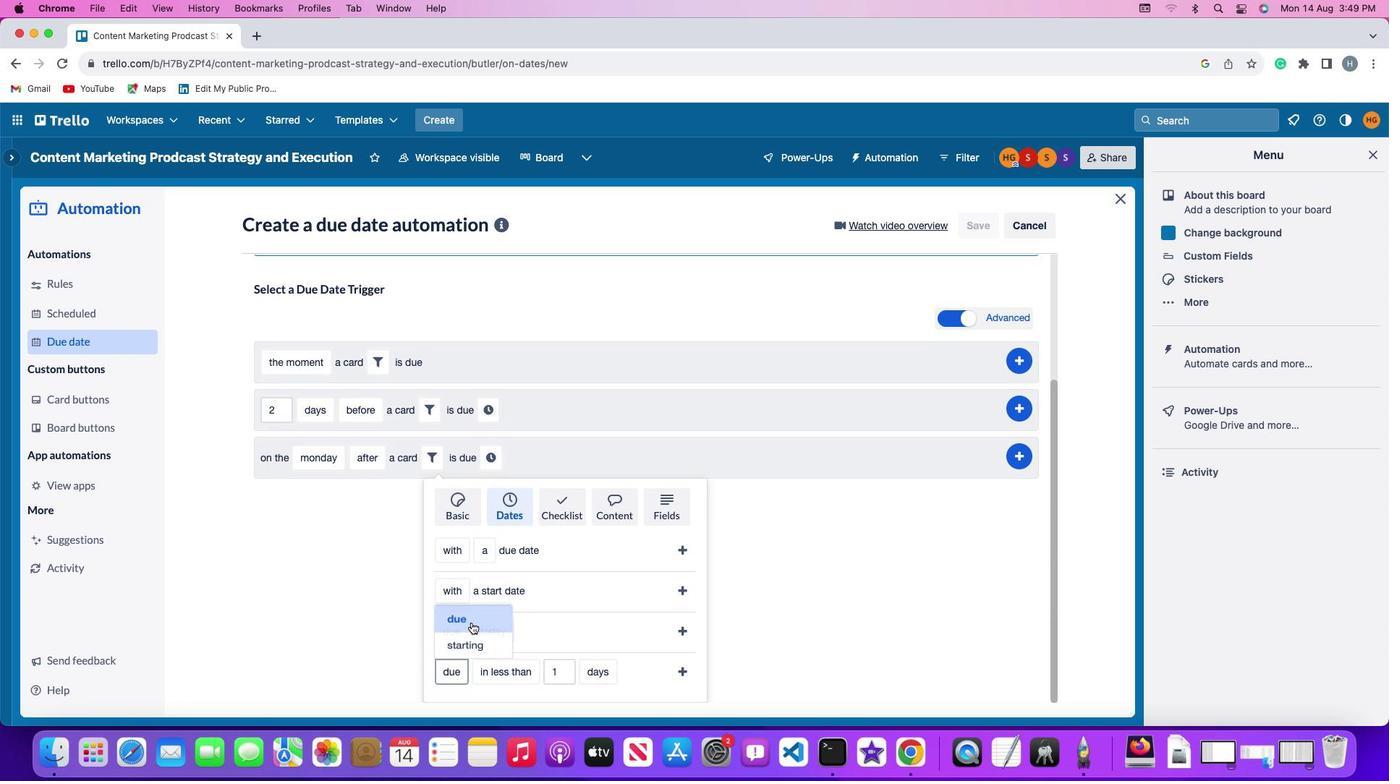 
Action: Mouse moved to (497, 663)
Screenshot: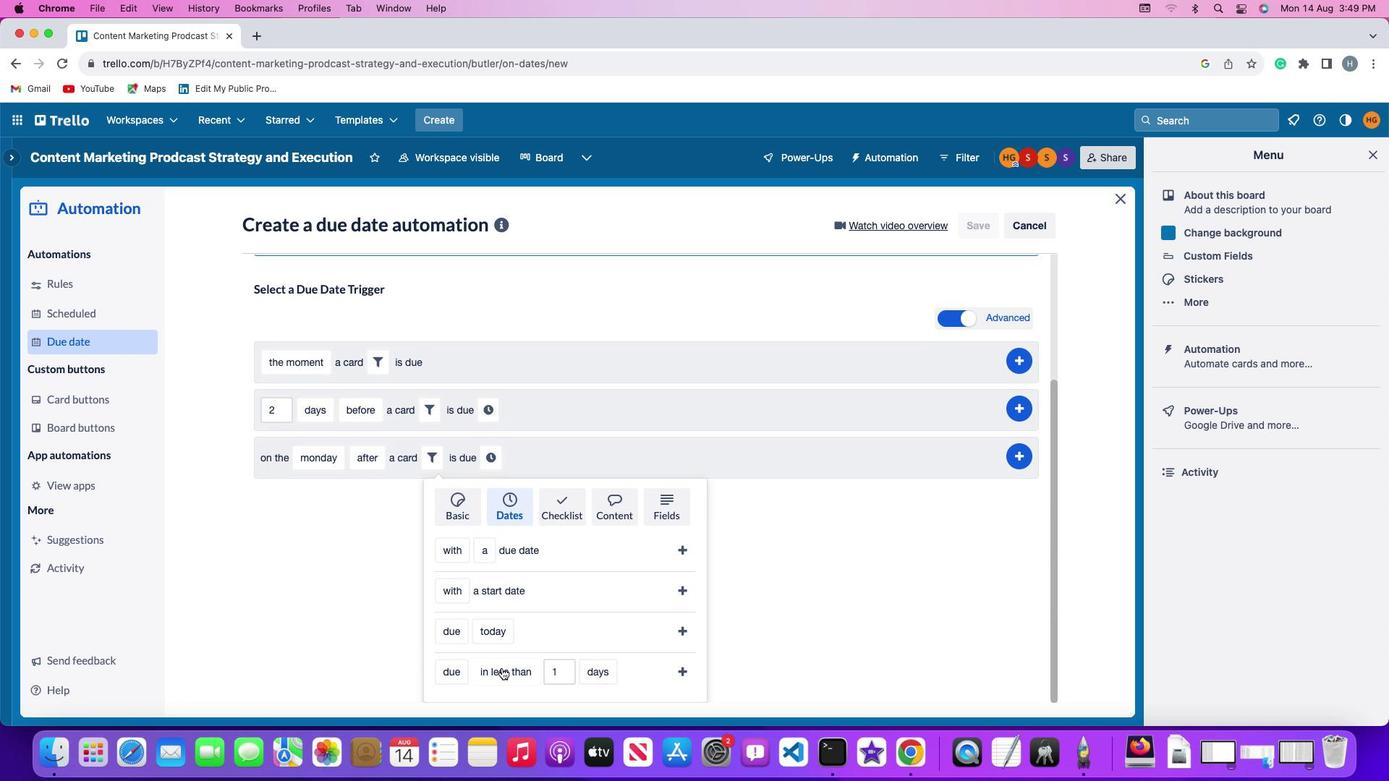 
Action: Mouse pressed left at (497, 663)
Screenshot: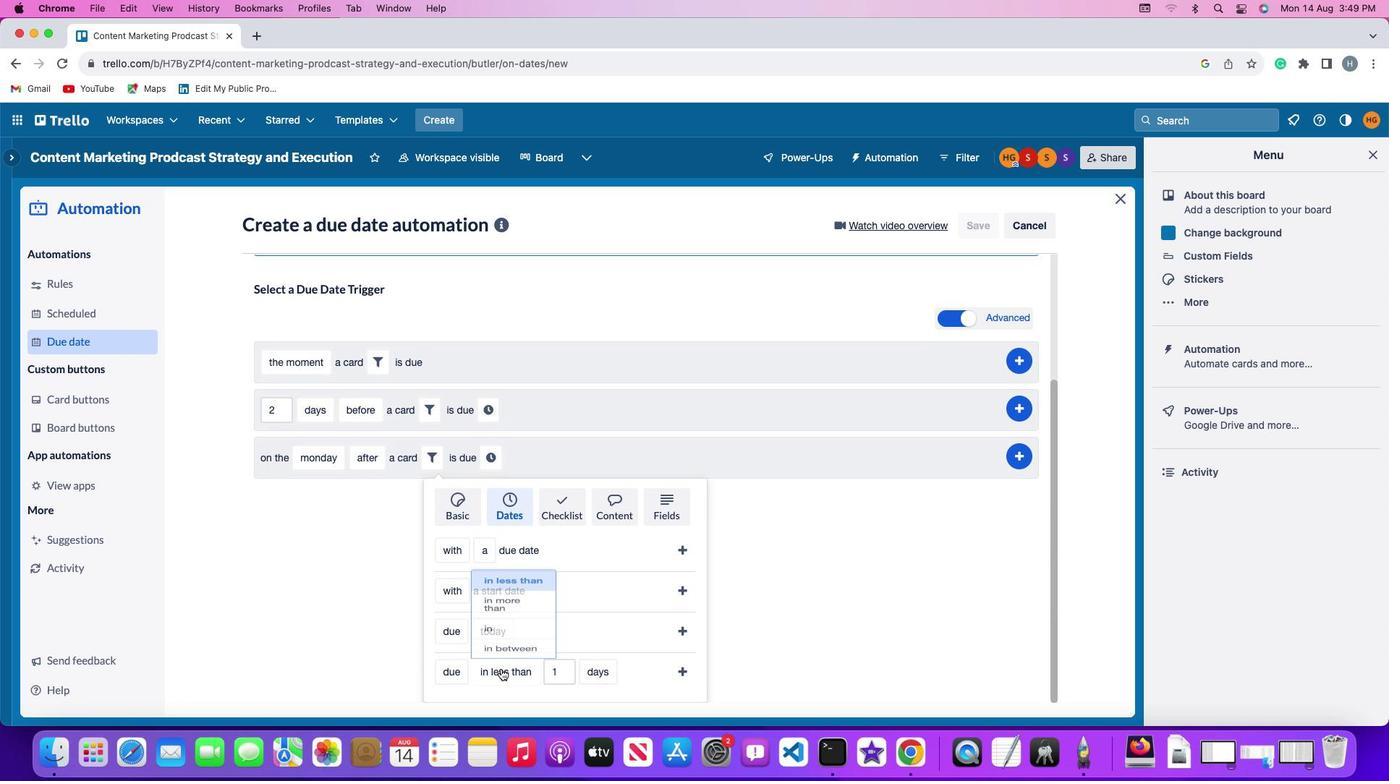
Action: Mouse moved to (504, 615)
Screenshot: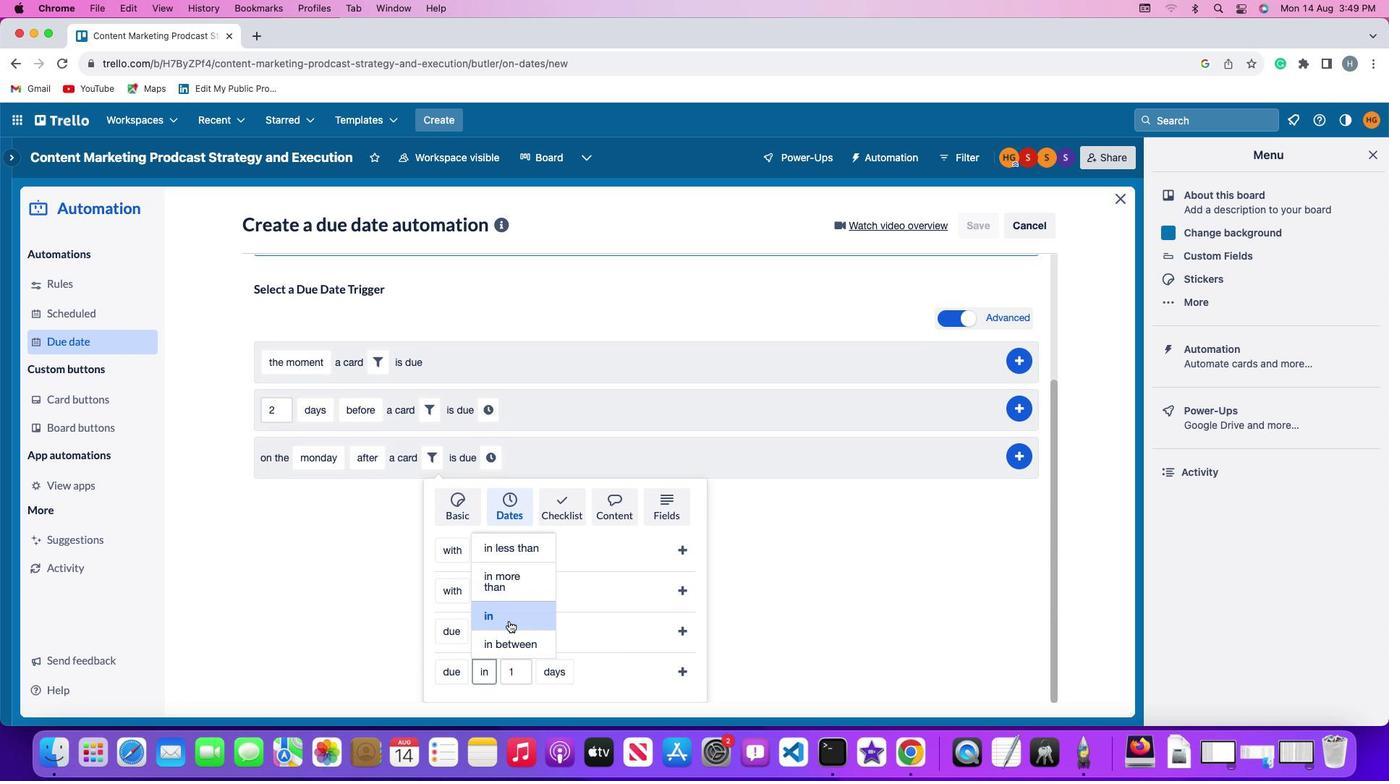 
Action: Mouse pressed left at (504, 615)
Screenshot: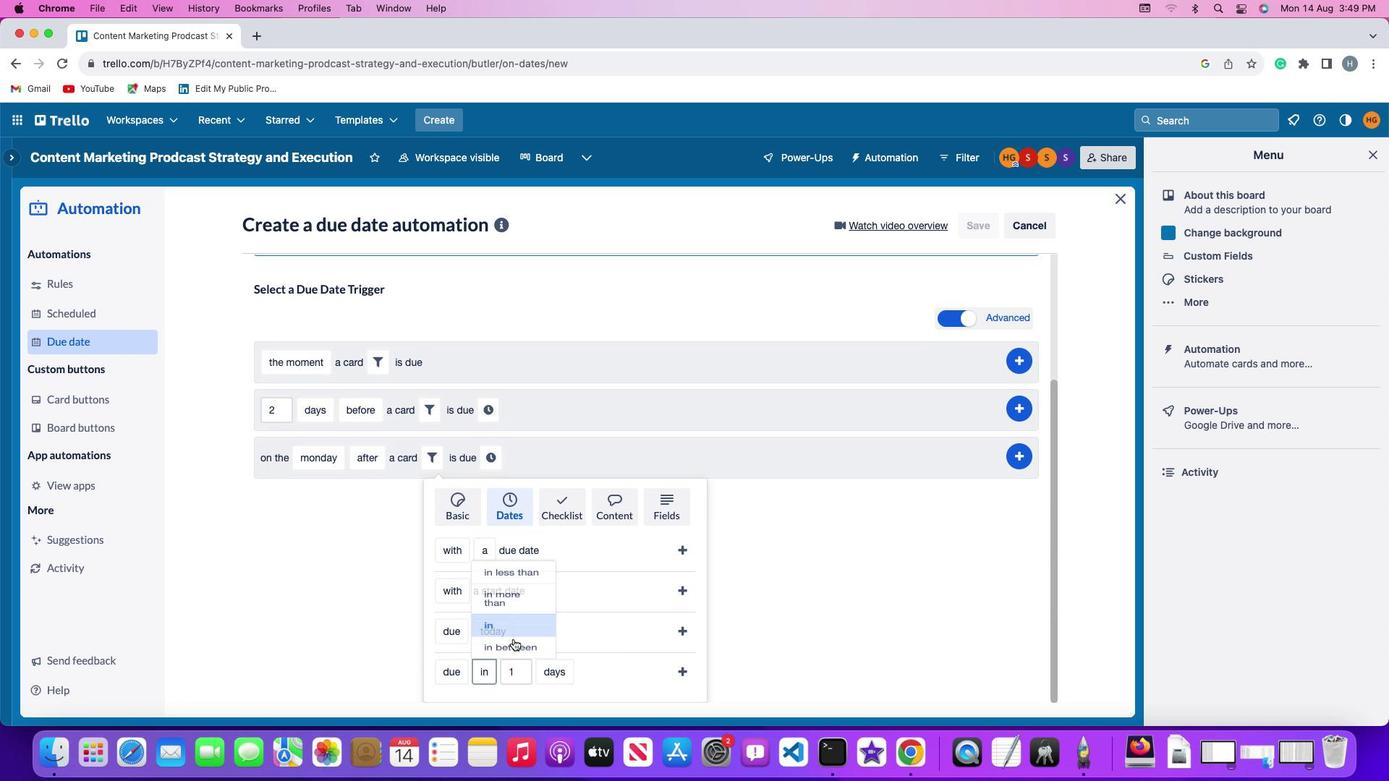 
Action: Mouse moved to (515, 674)
Screenshot: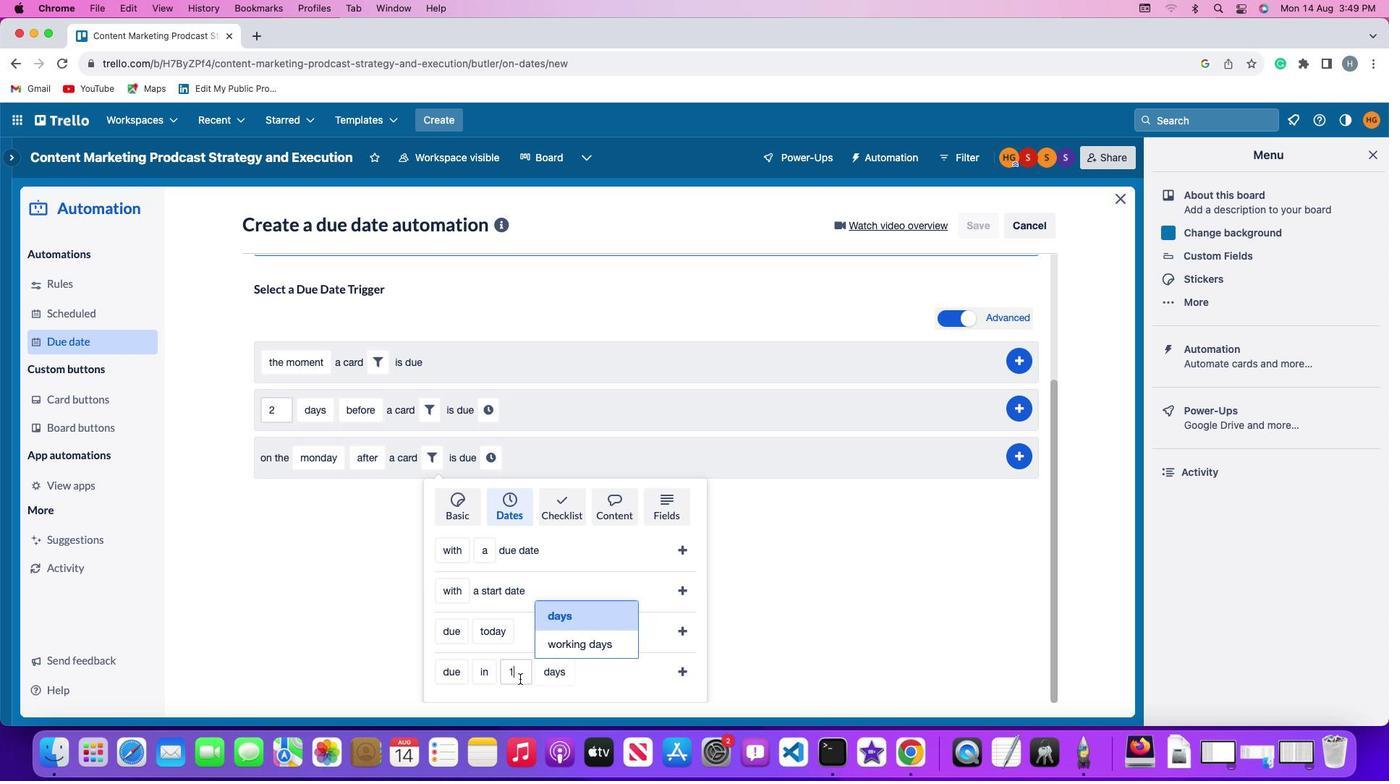 
Action: Mouse pressed left at (515, 674)
Screenshot: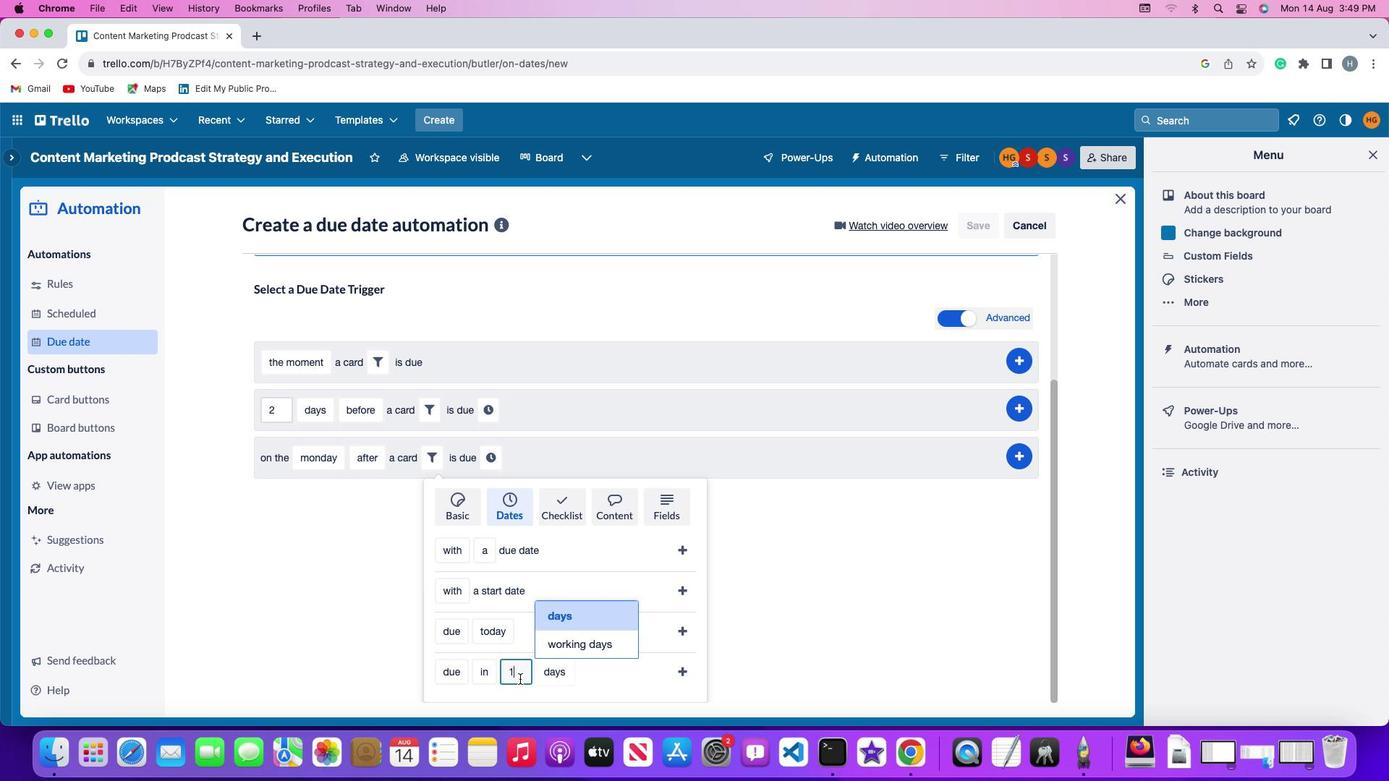 
Action: Key pressed Key.backspace'1'
Screenshot: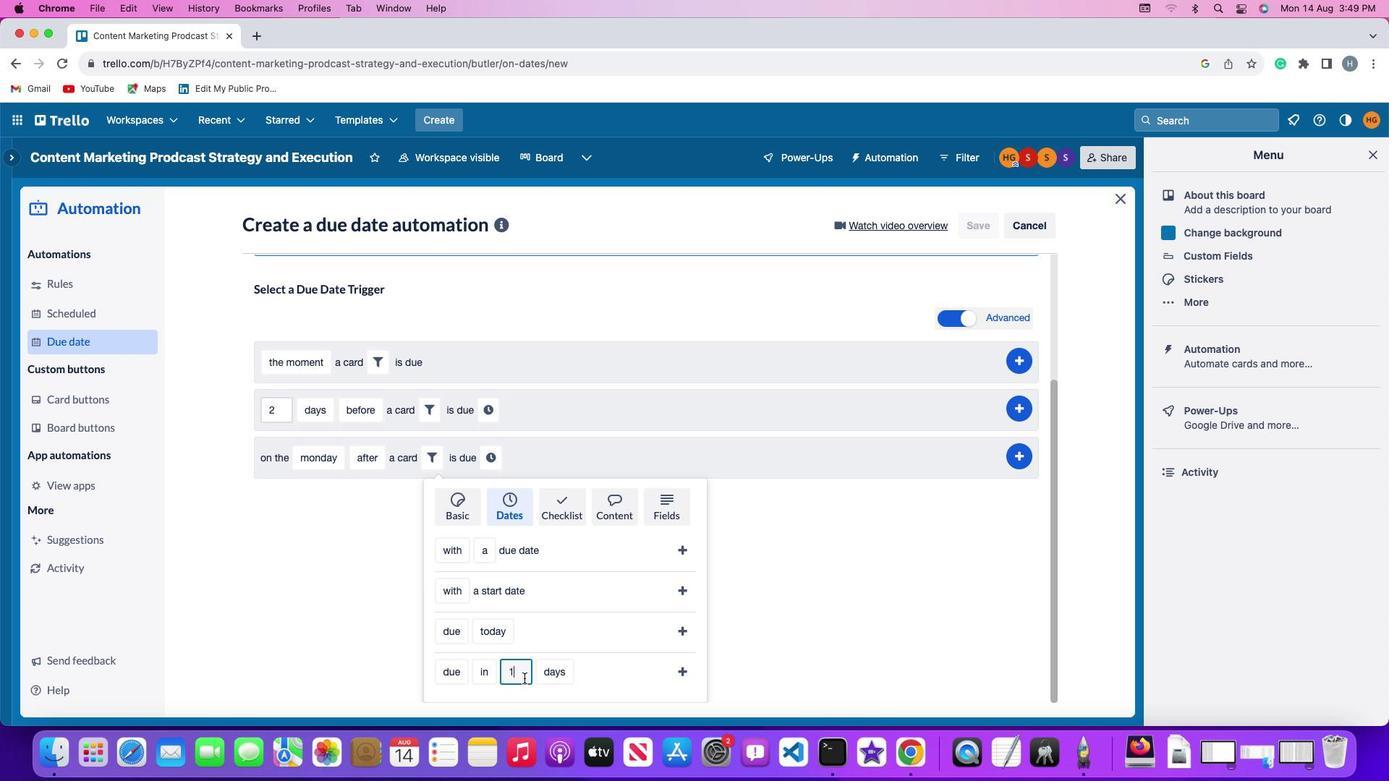 
Action: Mouse moved to (549, 672)
Screenshot: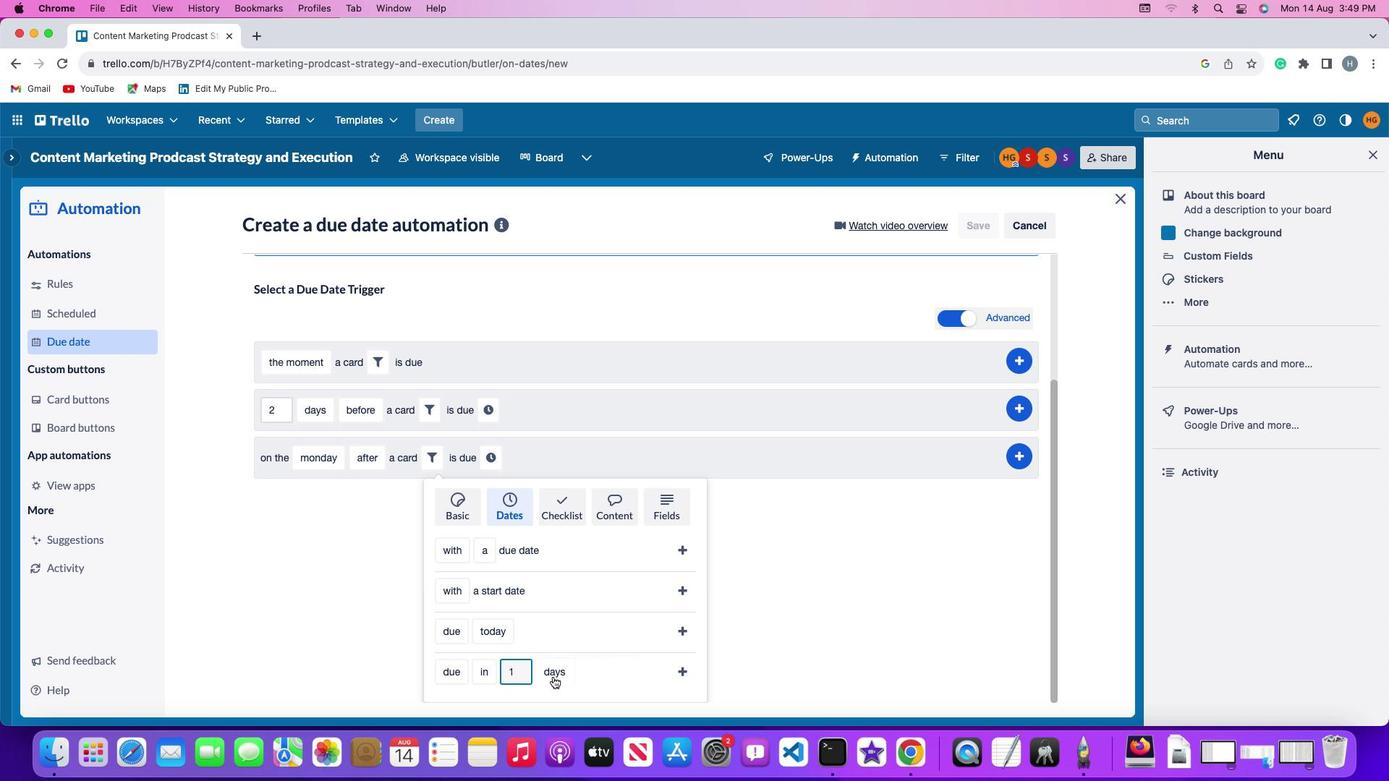 
Action: Mouse pressed left at (549, 672)
Screenshot: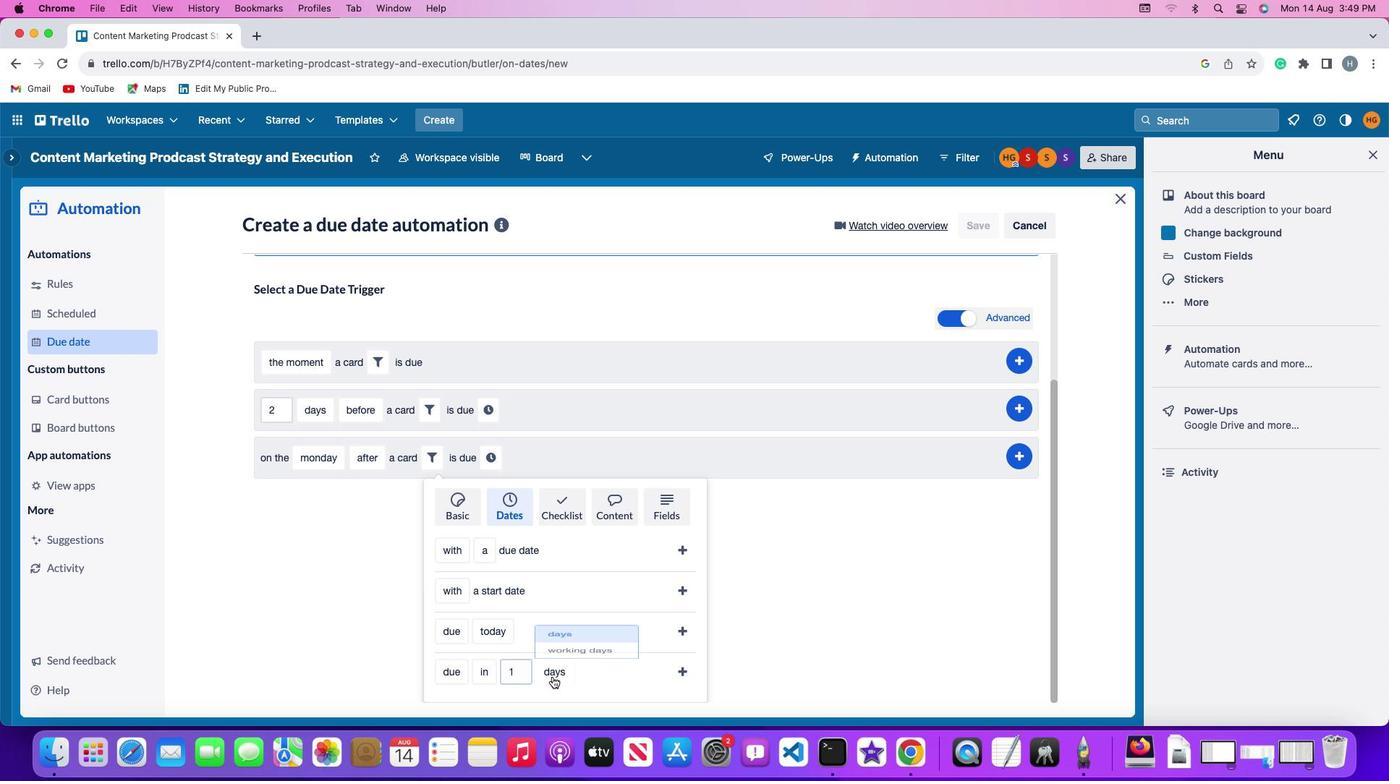 
Action: Mouse moved to (557, 611)
Screenshot: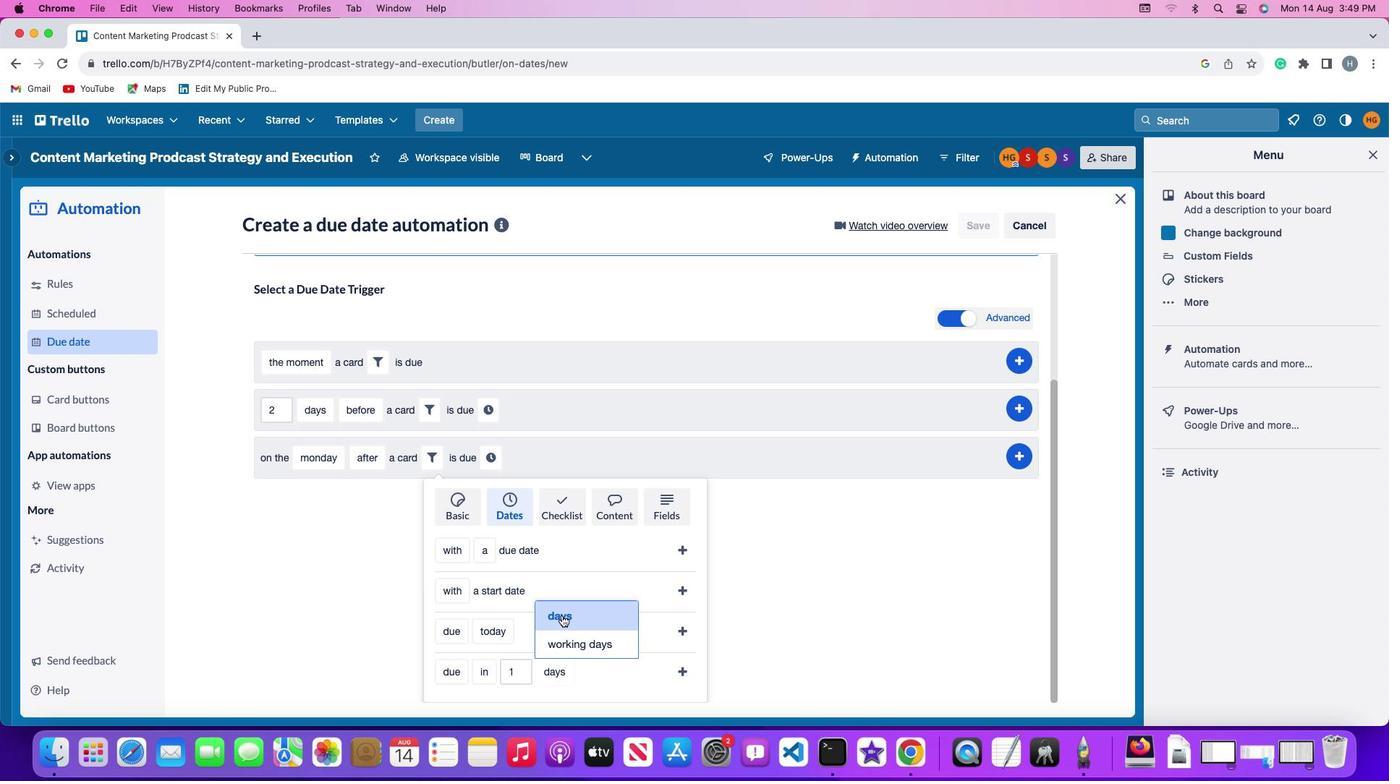 
Action: Mouse pressed left at (557, 611)
Screenshot: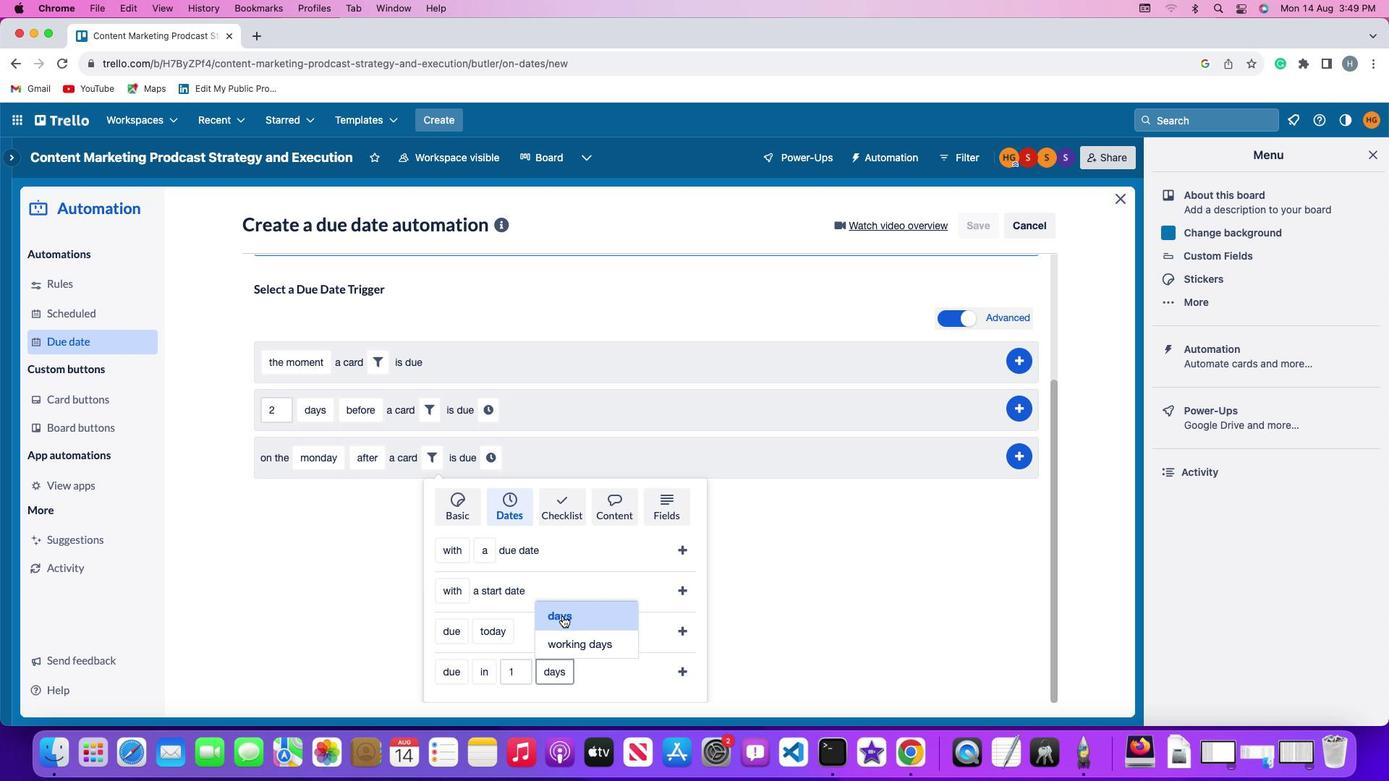 
Action: Mouse moved to (678, 670)
Screenshot: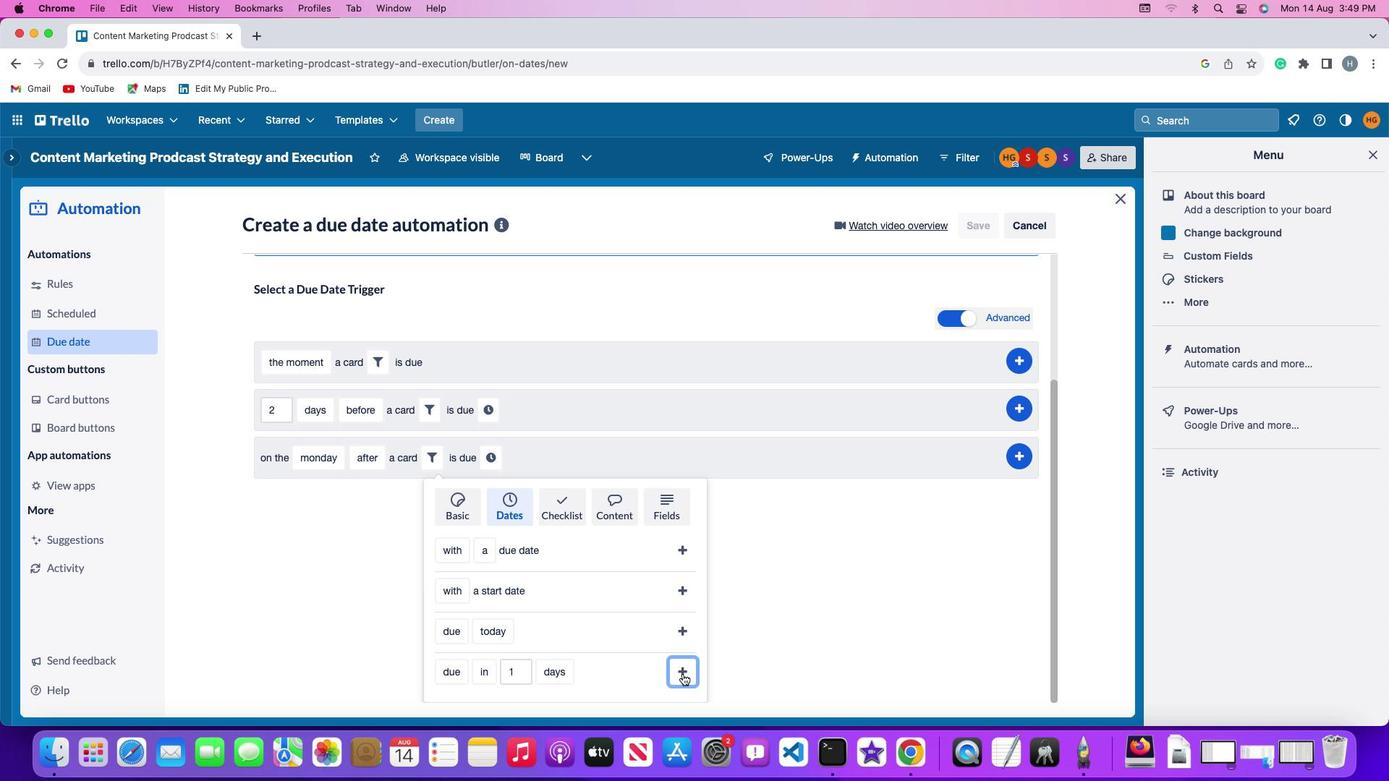 
Action: Mouse pressed left at (678, 670)
Screenshot: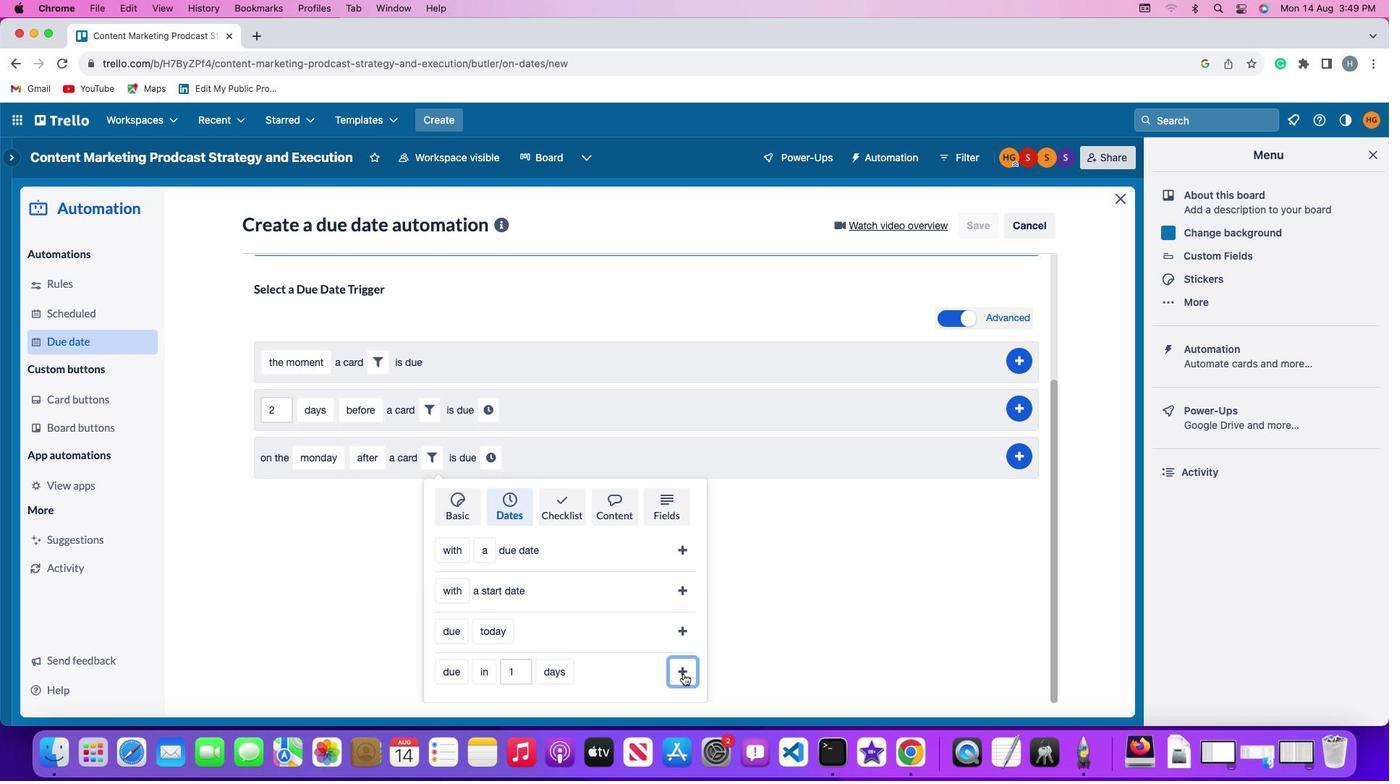 
Action: Mouse moved to (583, 625)
Screenshot: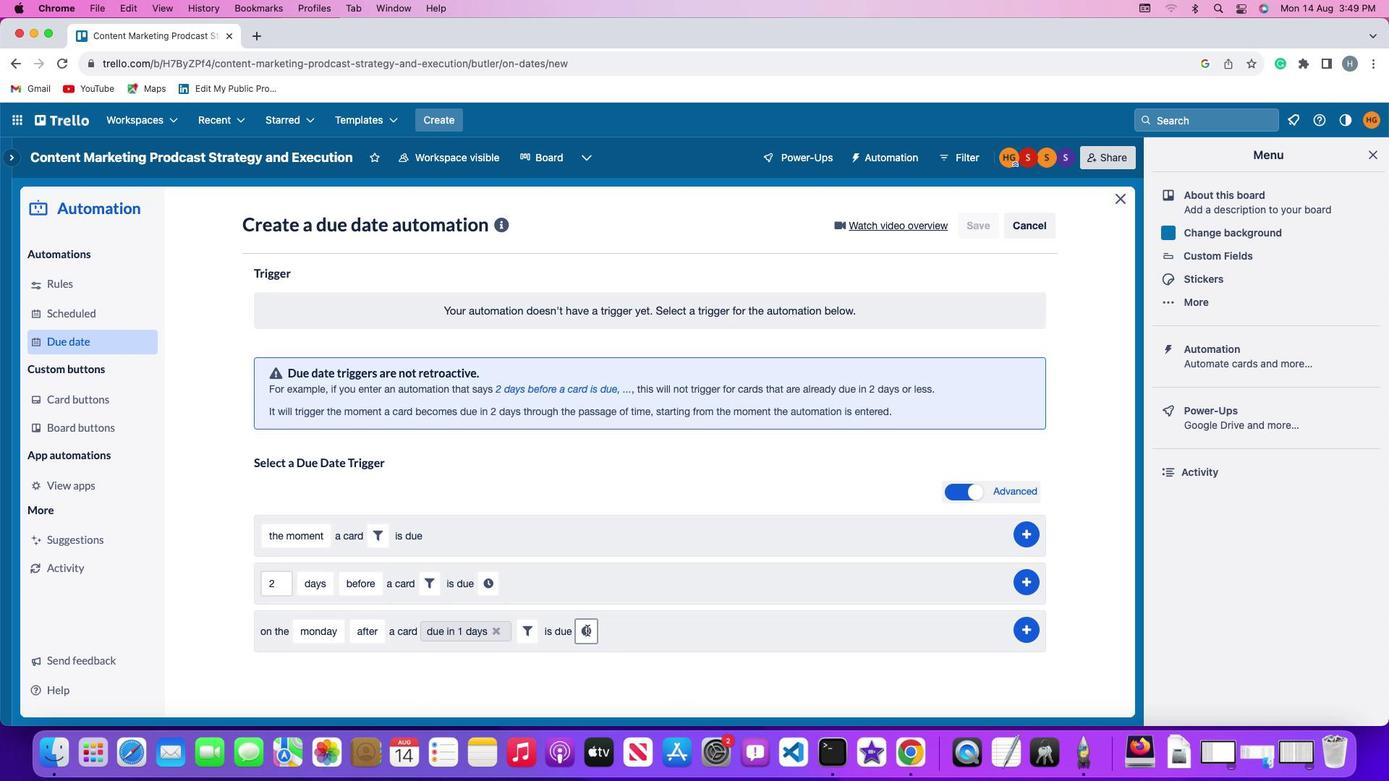 
Action: Mouse pressed left at (583, 625)
Screenshot: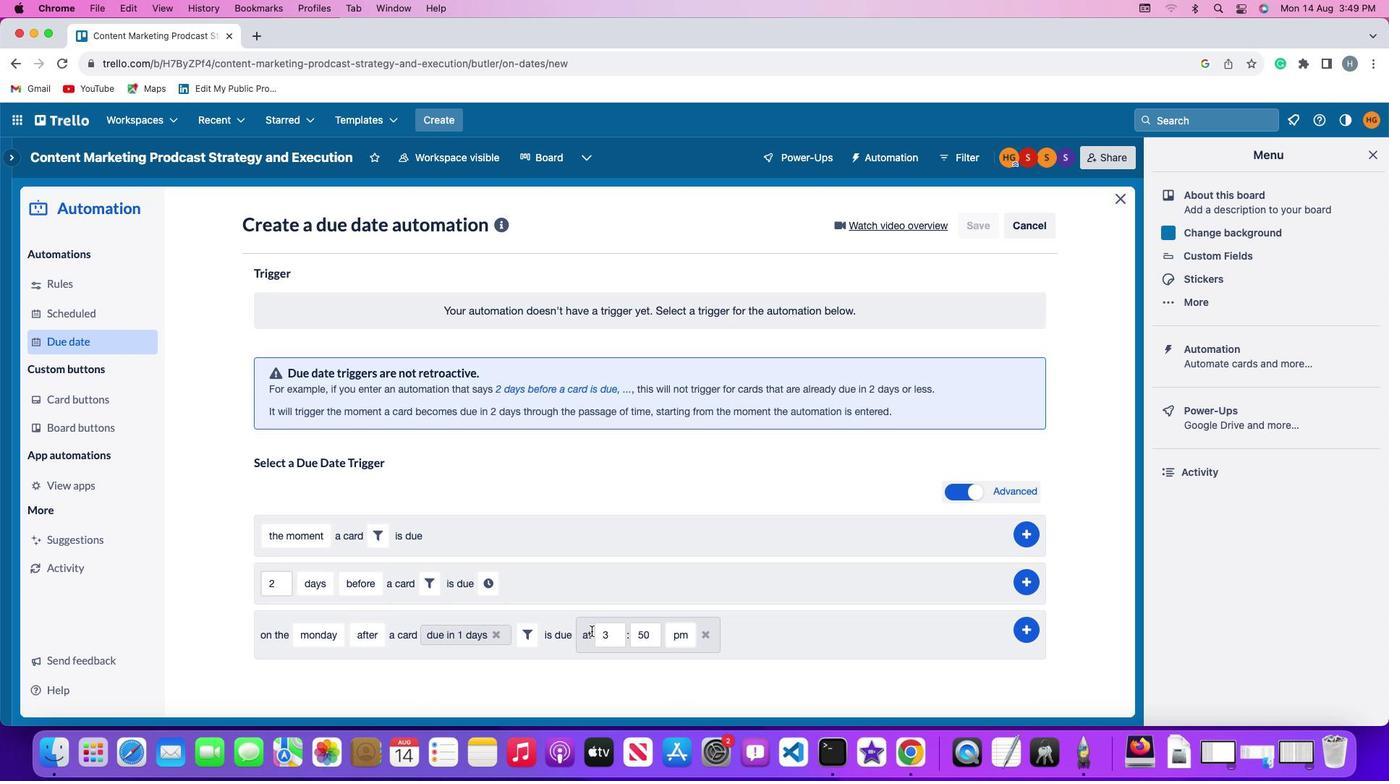 
Action: Mouse moved to (604, 629)
Screenshot: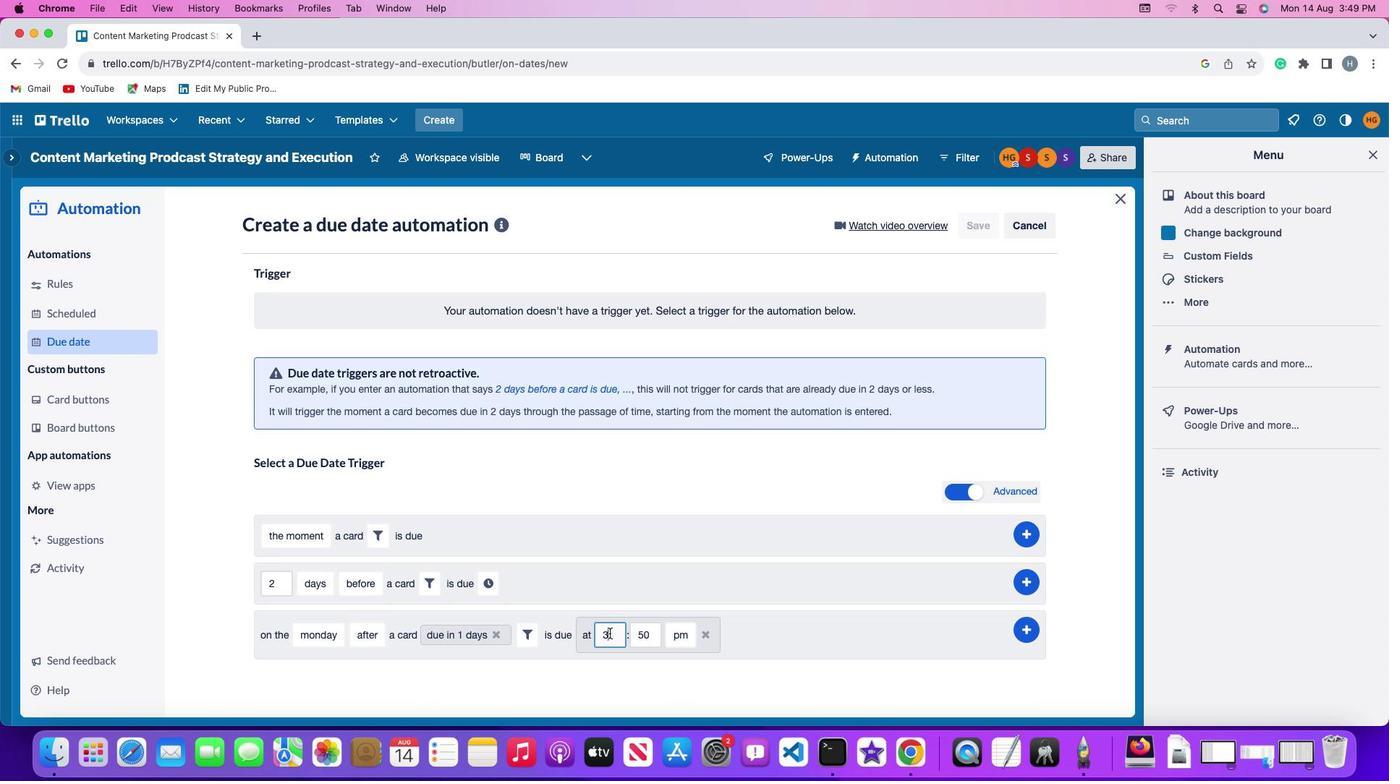 
Action: Mouse pressed left at (604, 629)
Screenshot: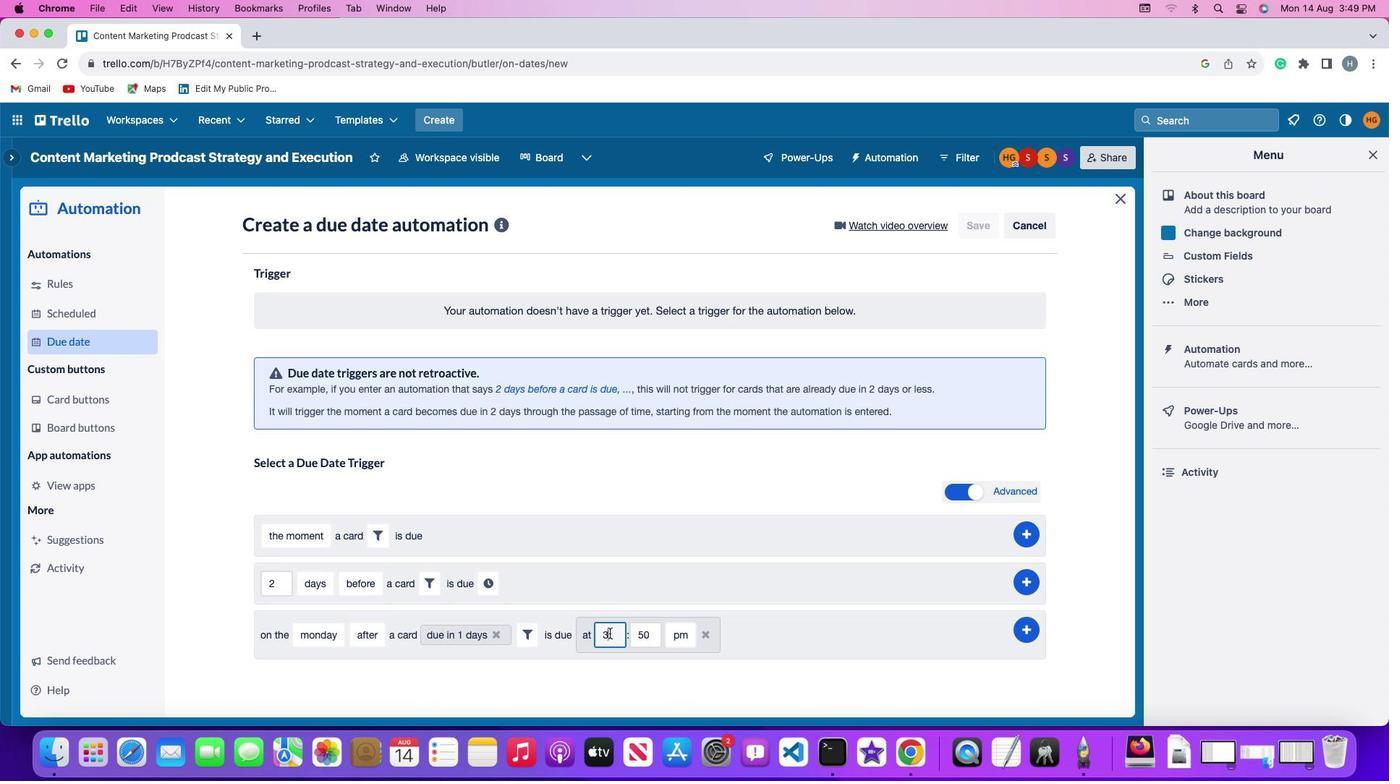 
Action: Mouse moved to (605, 629)
Screenshot: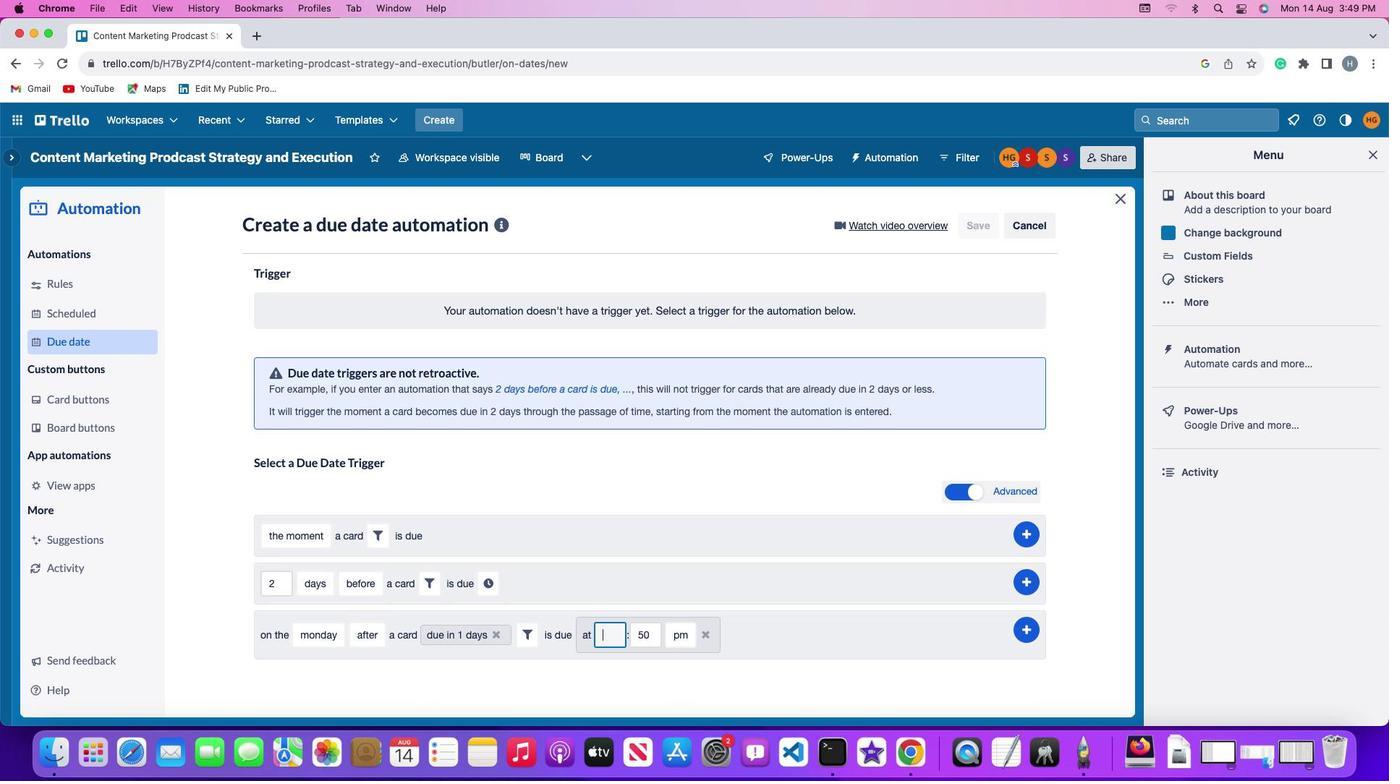 
Action: Key pressed Key.backspaceKey.backspace
Screenshot: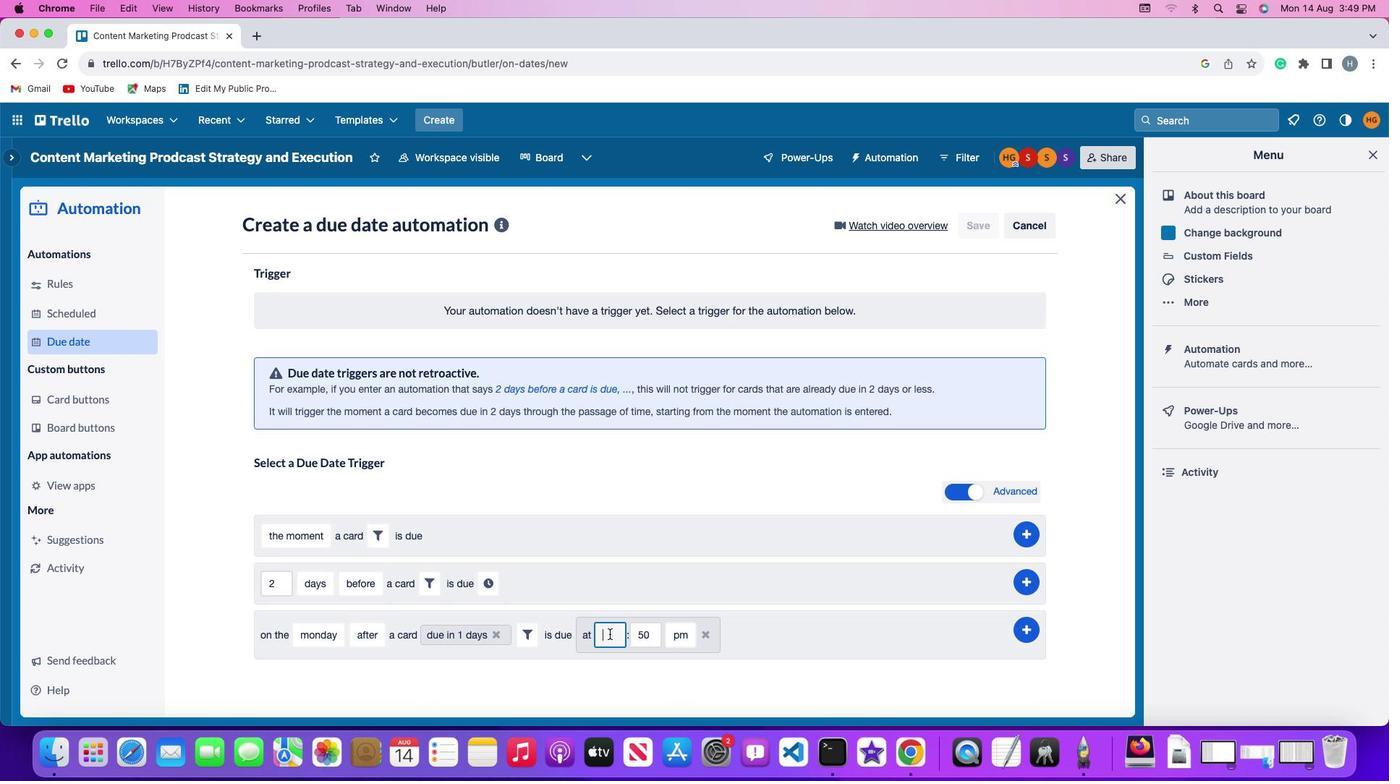 
Action: Mouse moved to (605, 630)
Screenshot: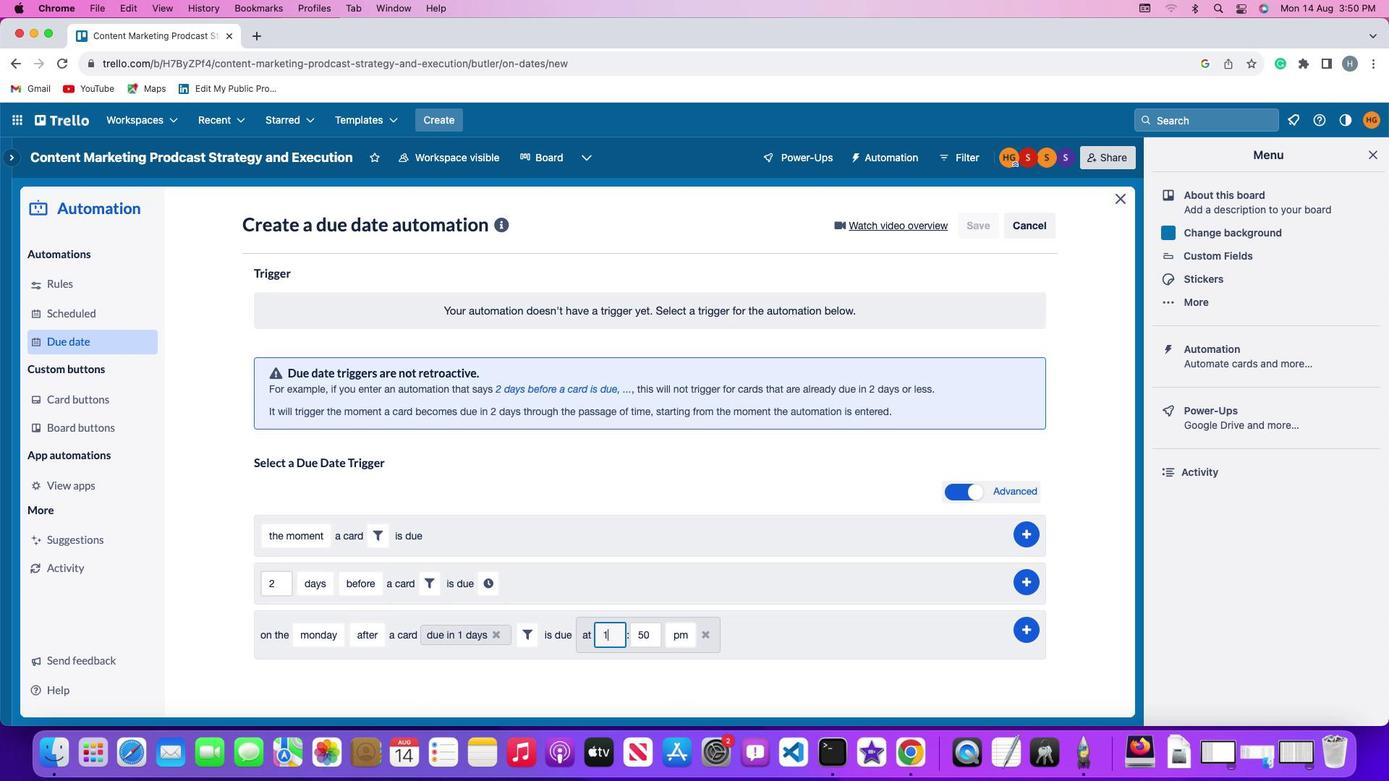 
Action: Key pressed '1''1'
Screenshot: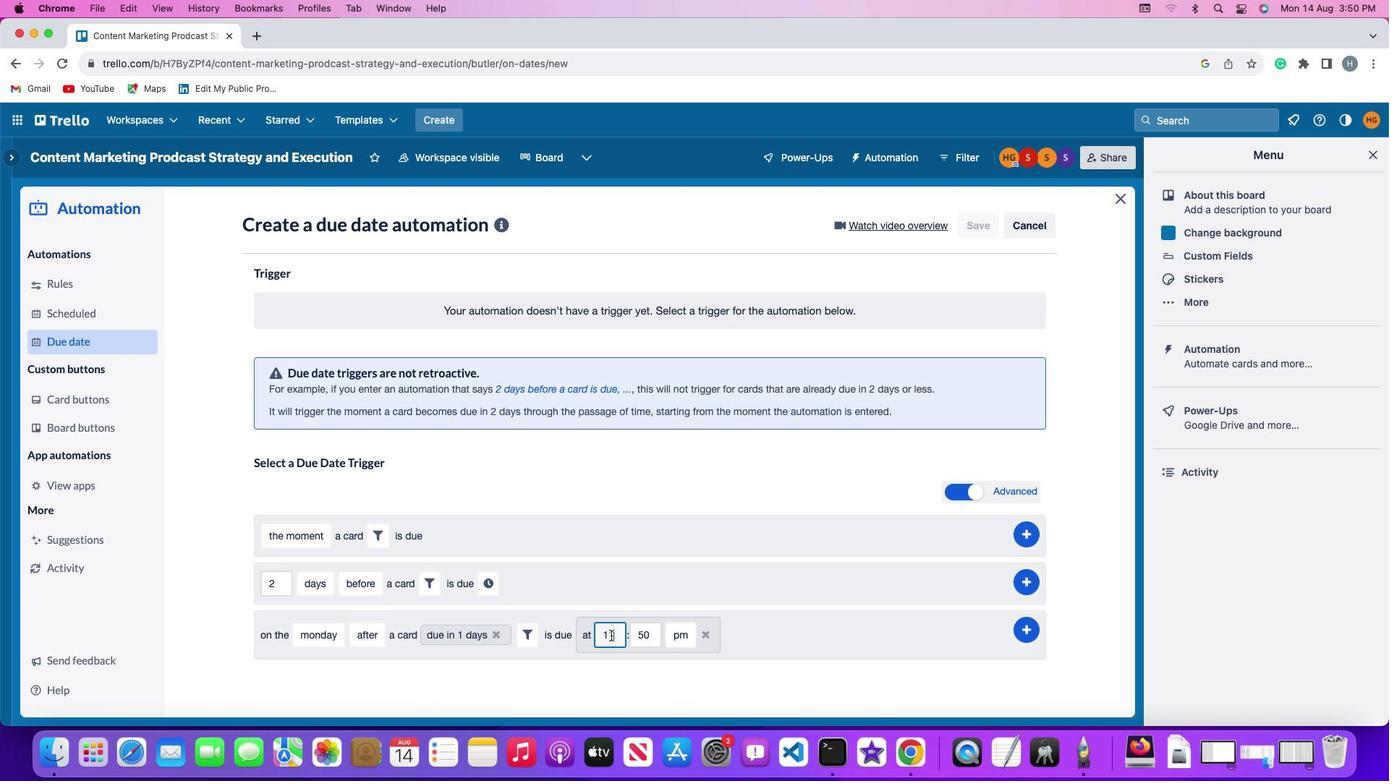 
Action: Mouse moved to (650, 630)
Screenshot: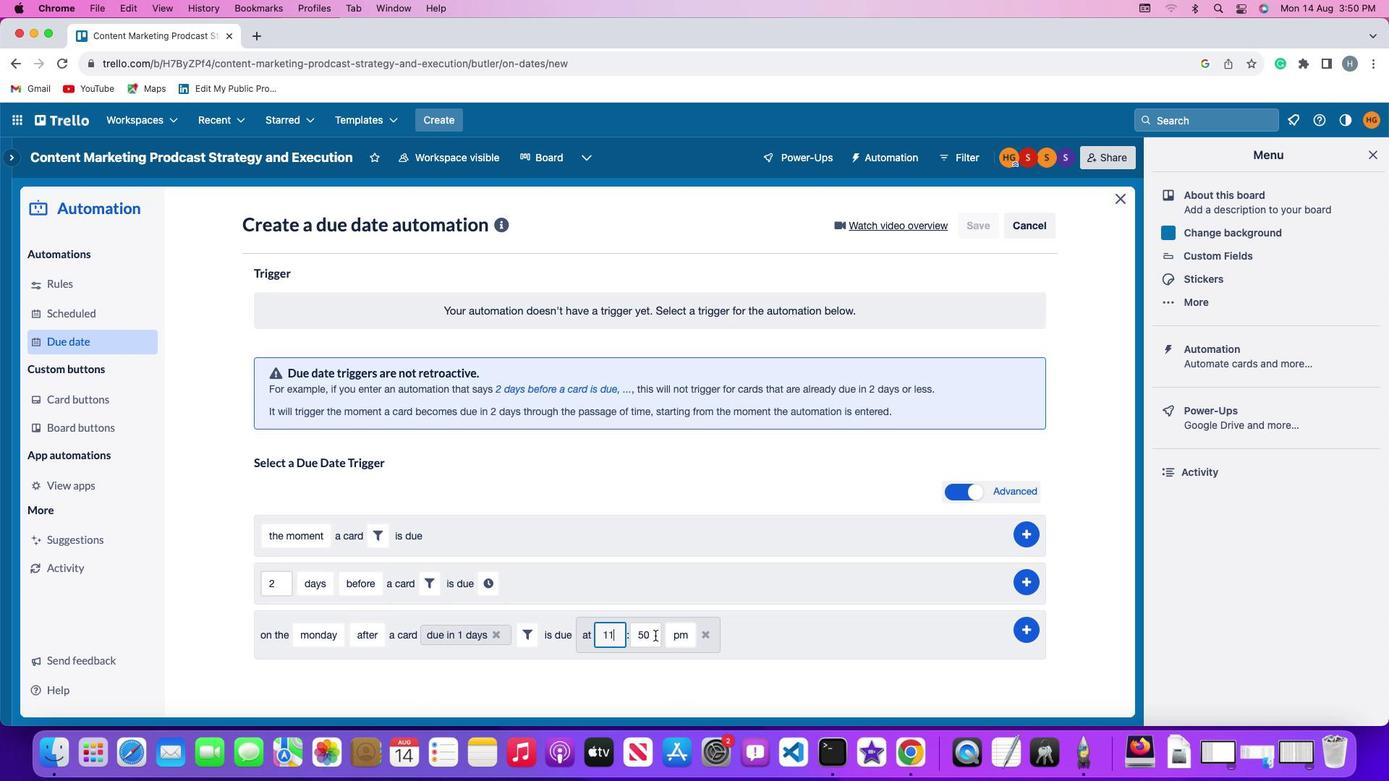 
Action: Mouse pressed left at (650, 630)
Screenshot: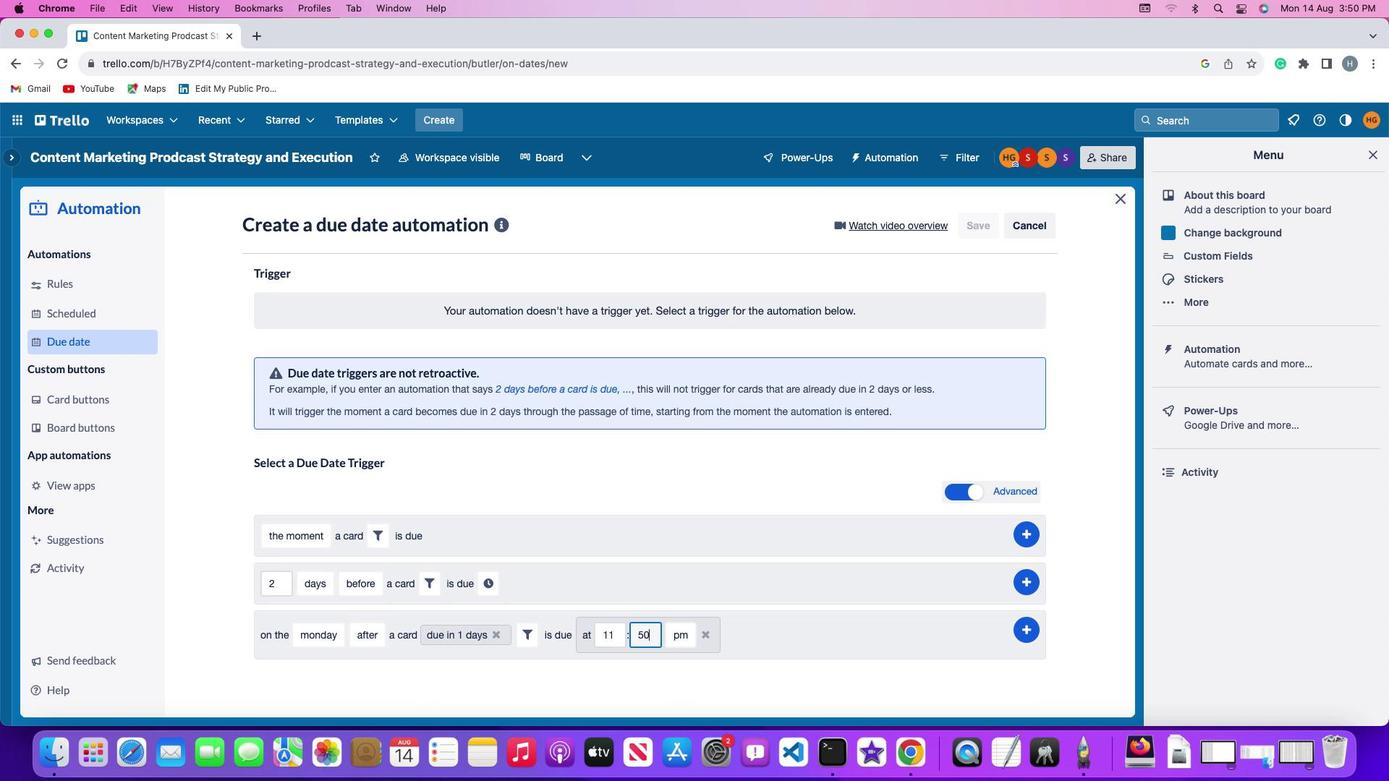 
Action: Key pressed Key.backspaceKey.backspaceKey.backspace
Screenshot: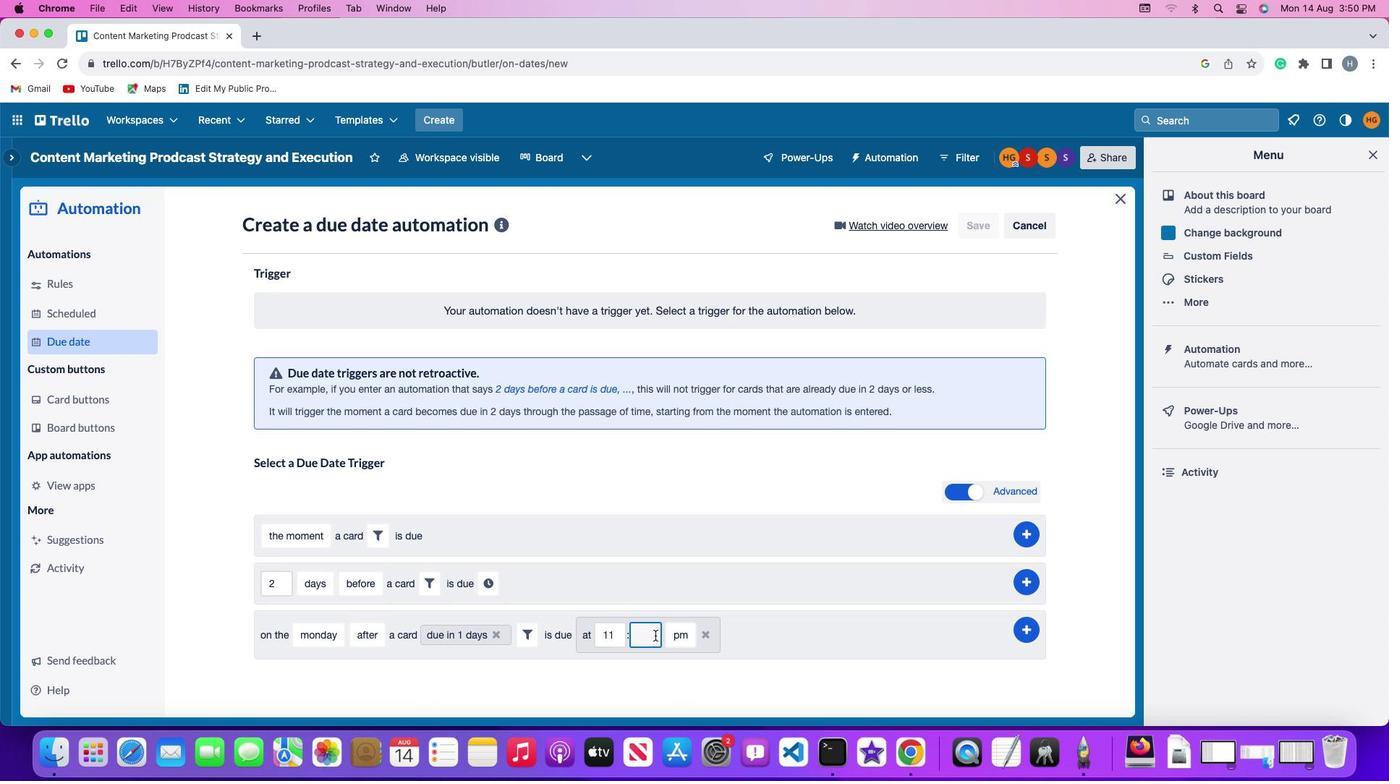 
Action: Mouse moved to (651, 630)
Screenshot: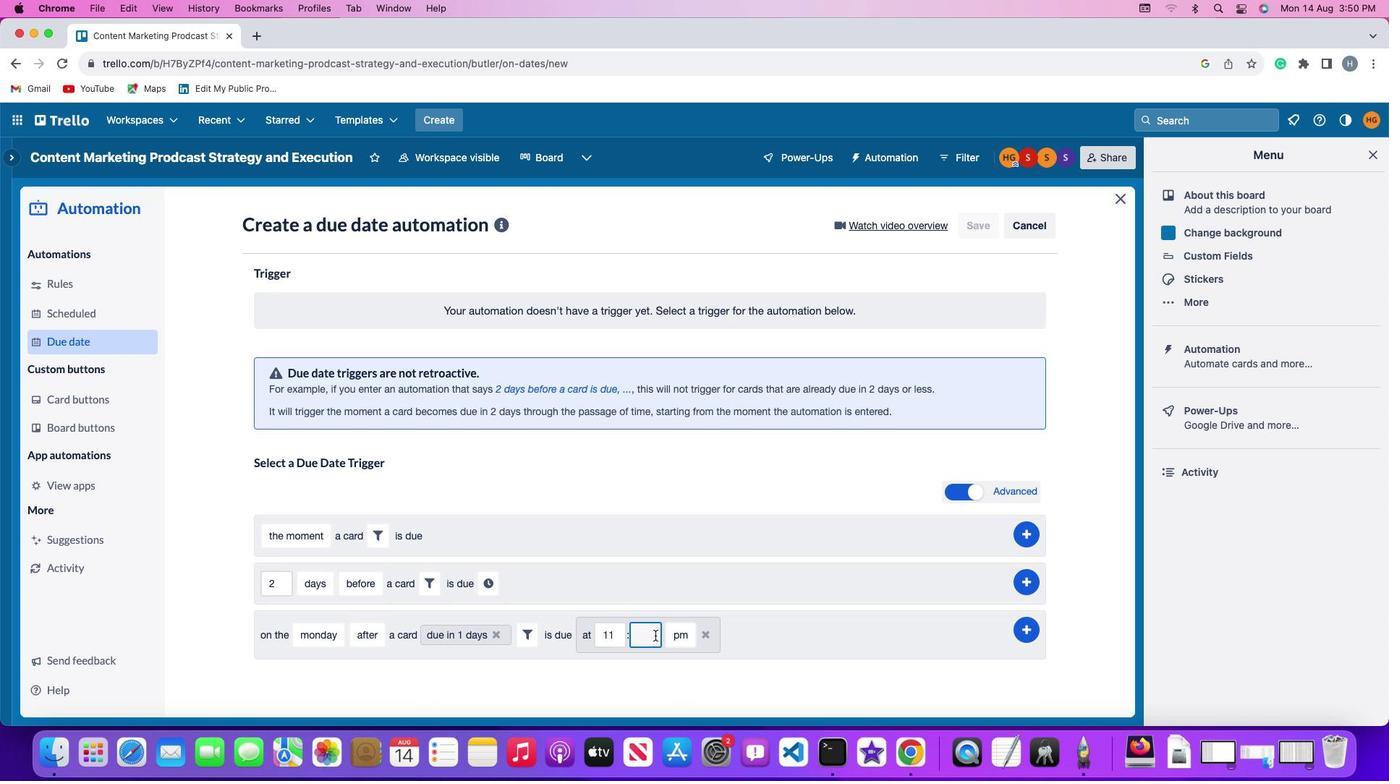 
Action: Key pressed '0''0'
Screenshot: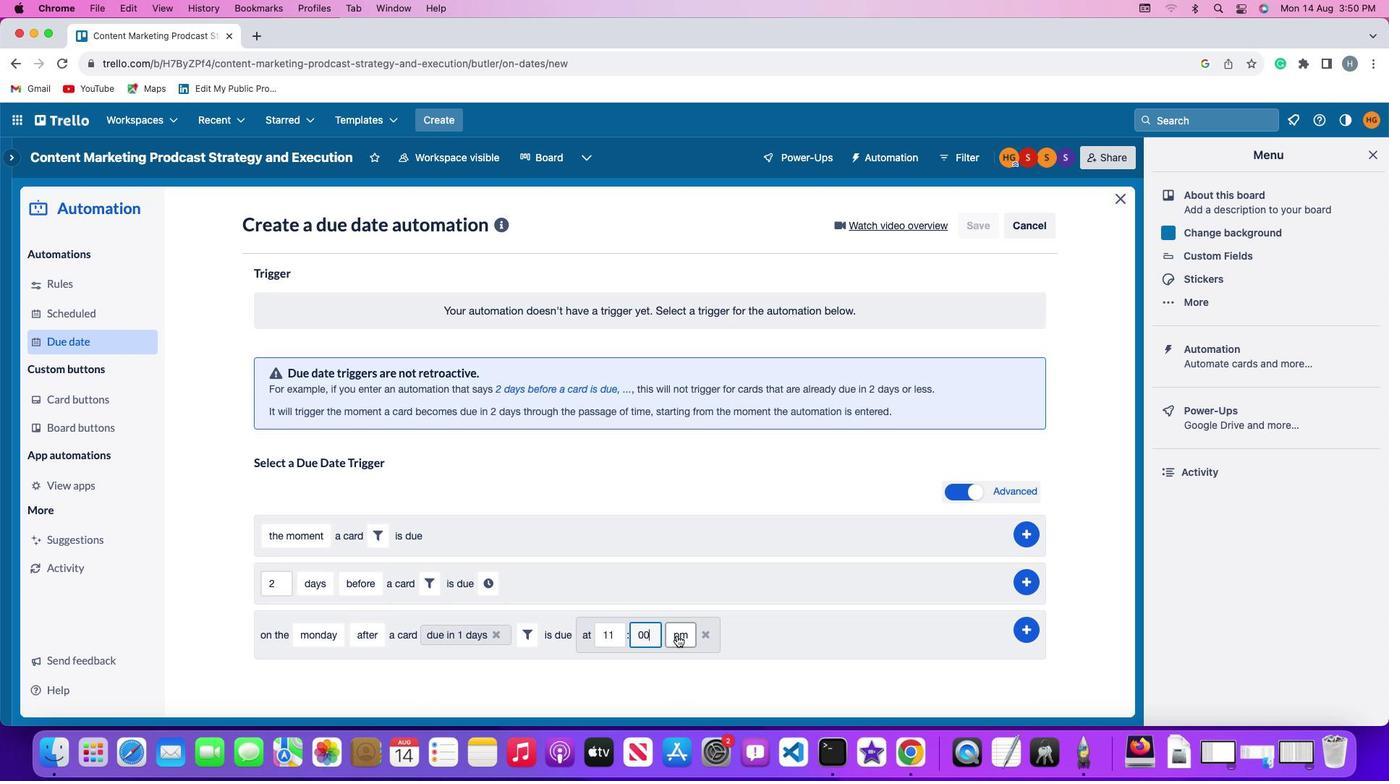 
Action: Mouse moved to (672, 631)
Screenshot: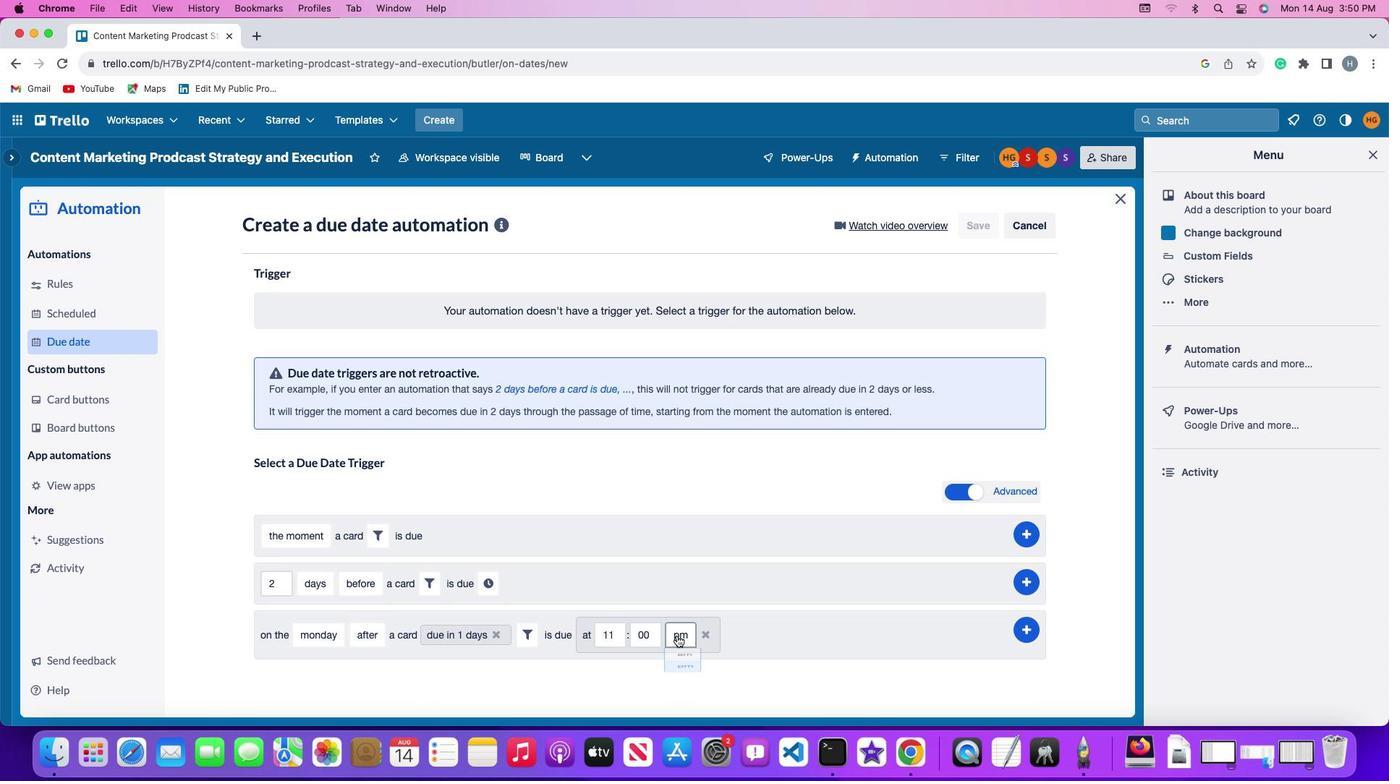 
Action: Mouse pressed left at (672, 631)
Screenshot: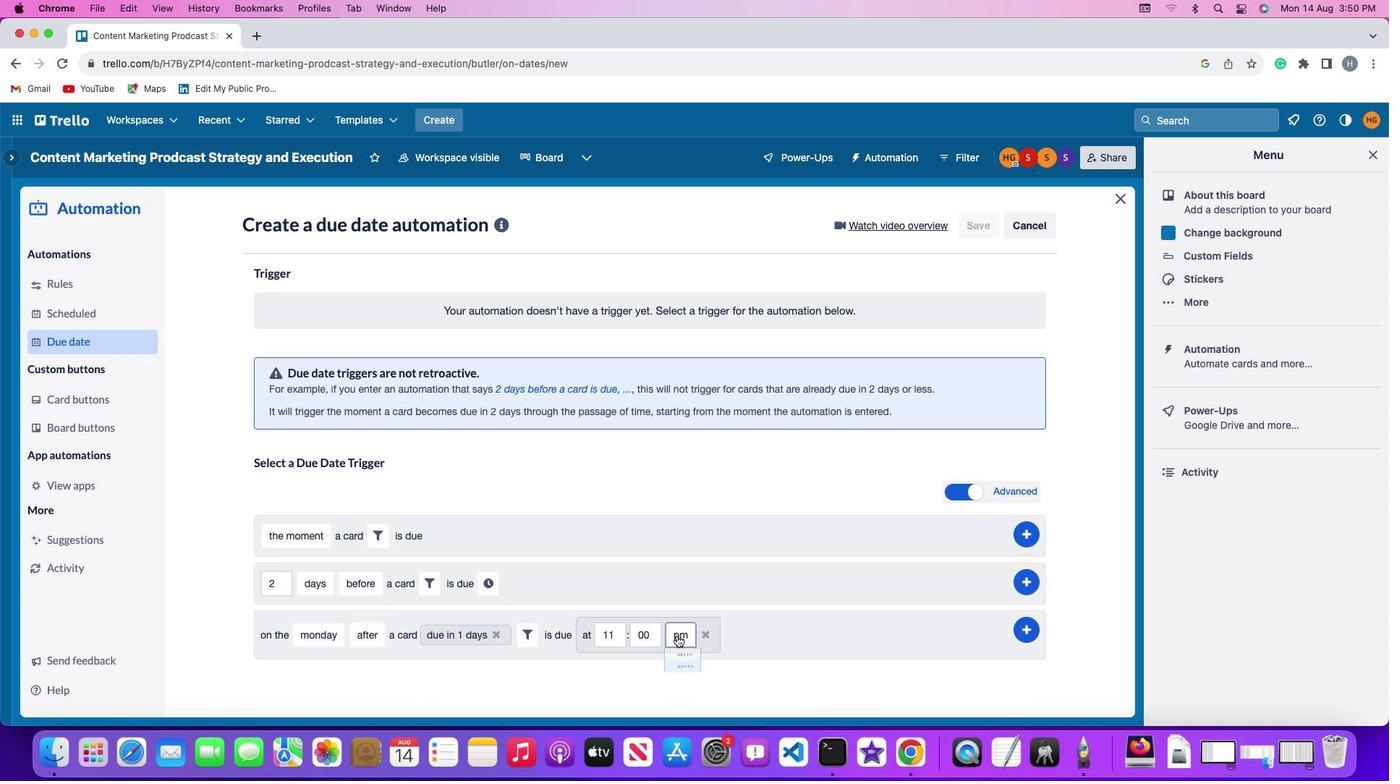 
Action: Mouse moved to (676, 651)
Screenshot: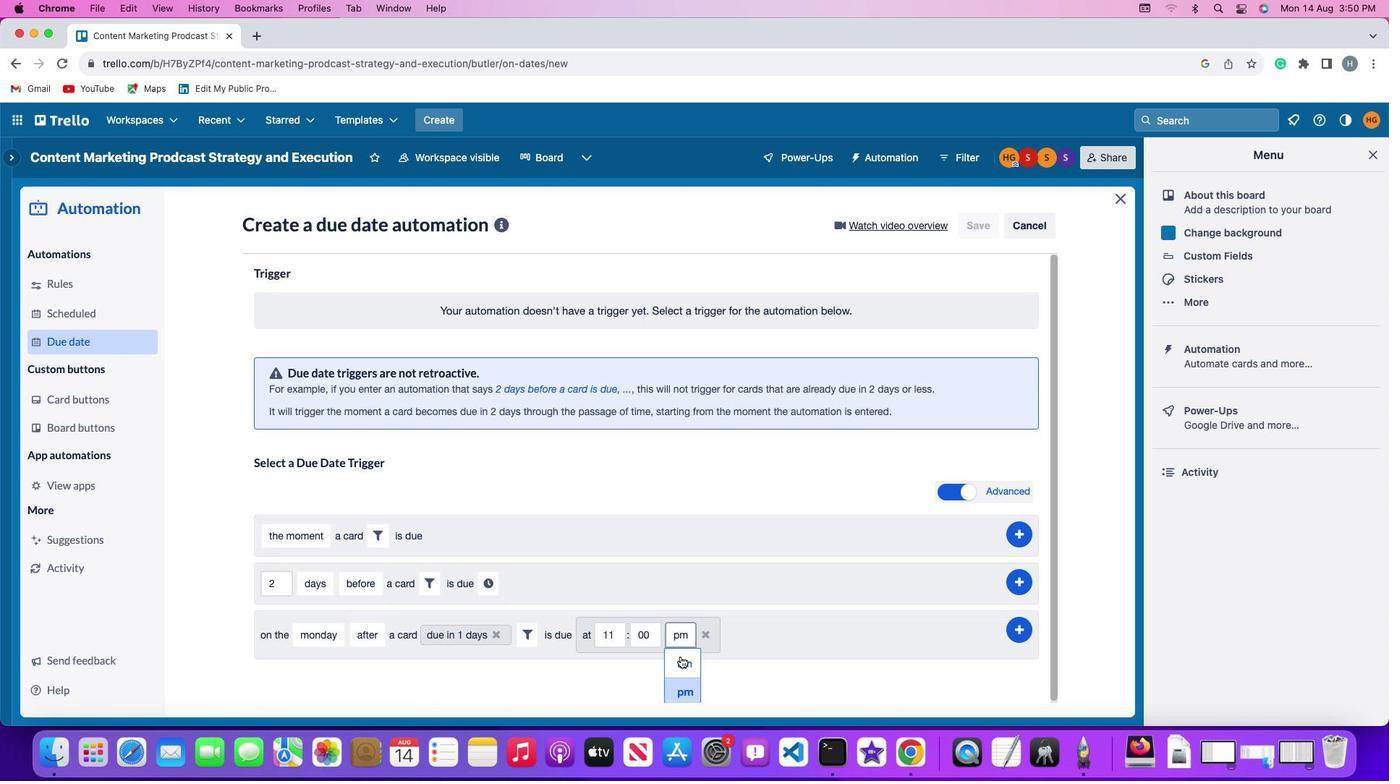 
Action: Mouse pressed left at (676, 651)
Screenshot: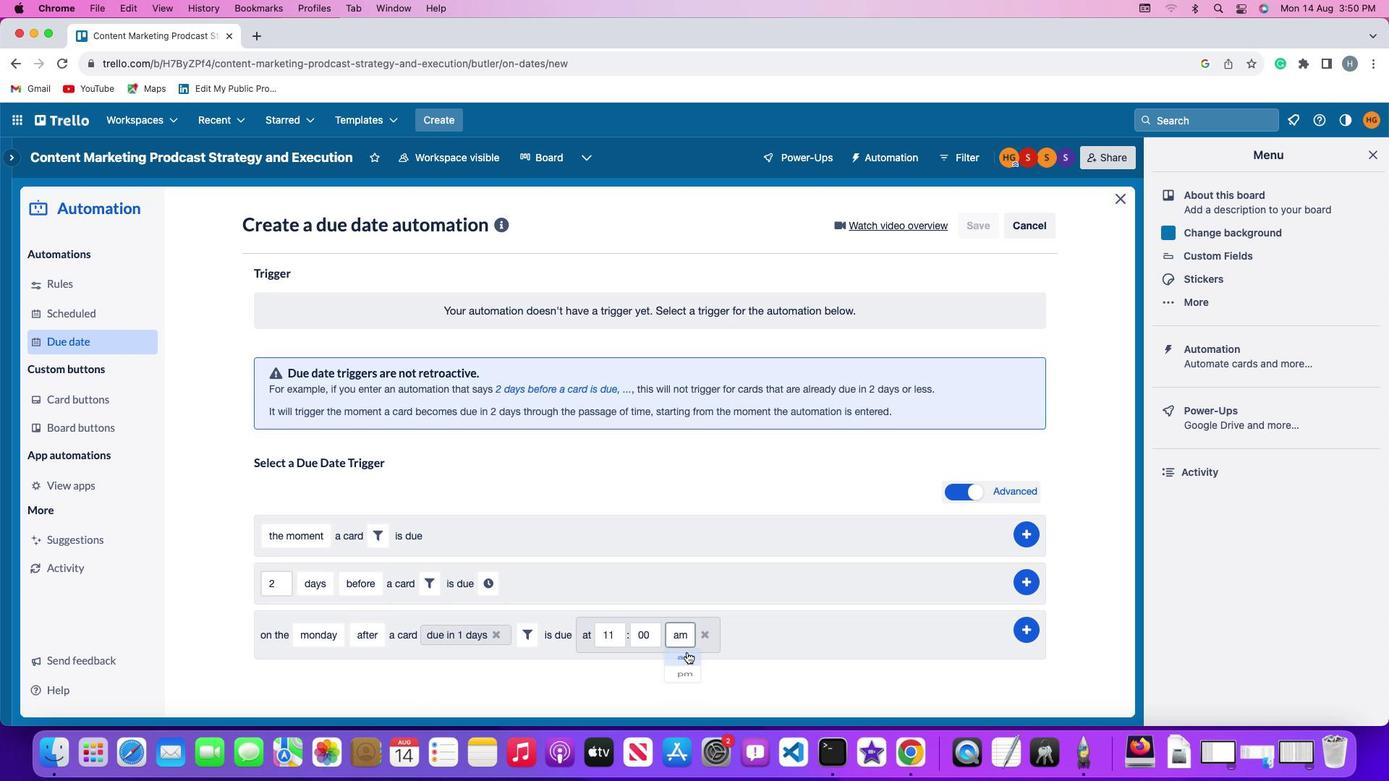 
Action: Mouse moved to (1026, 623)
Screenshot: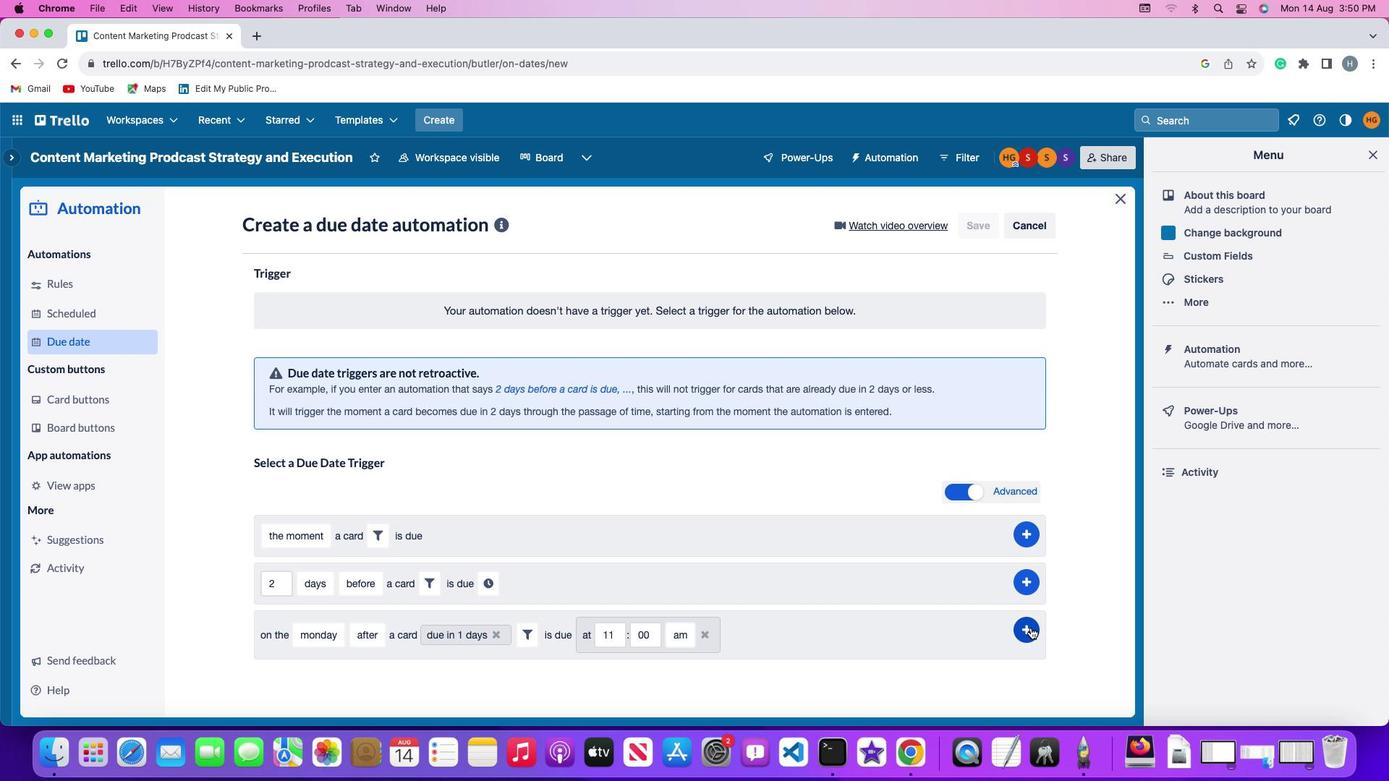
Action: Mouse pressed left at (1026, 623)
Screenshot: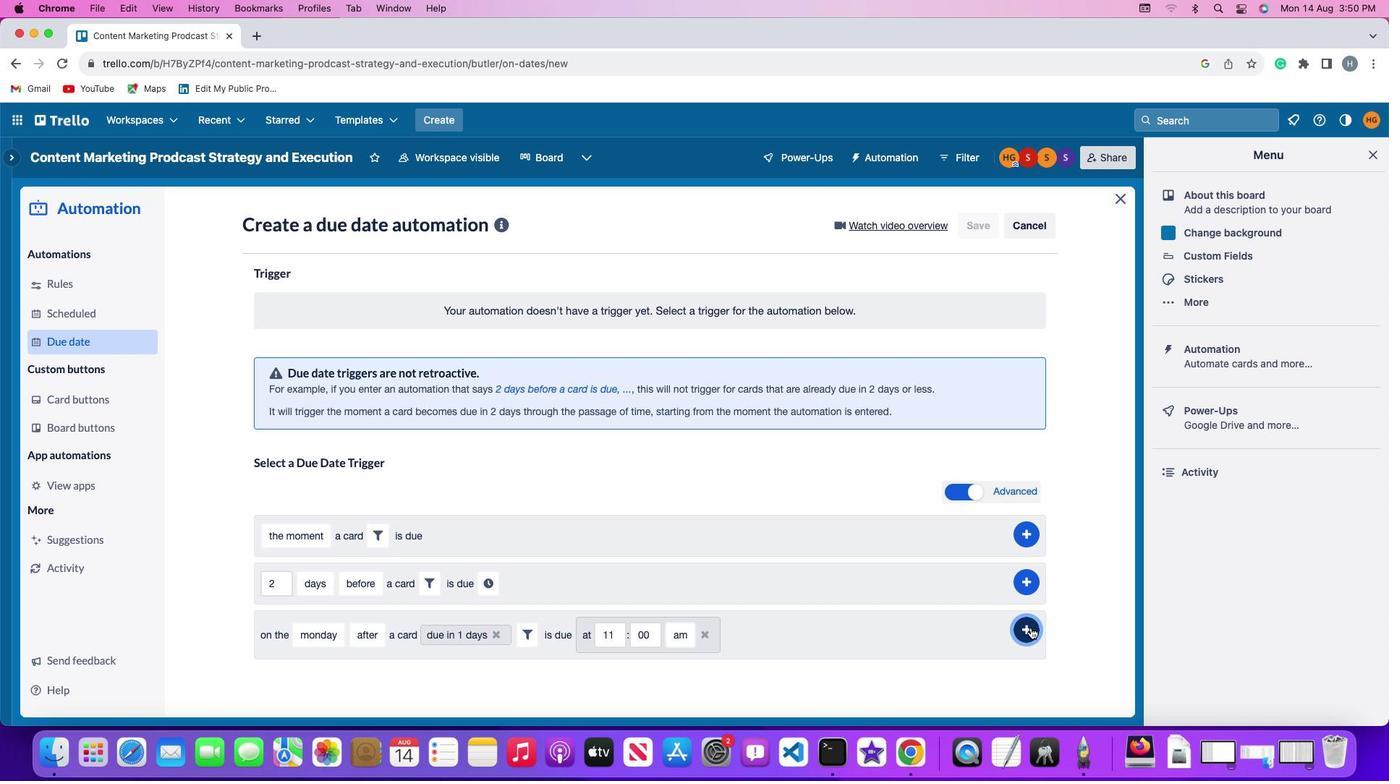 
Action: Mouse moved to (1062, 525)
Screenshot: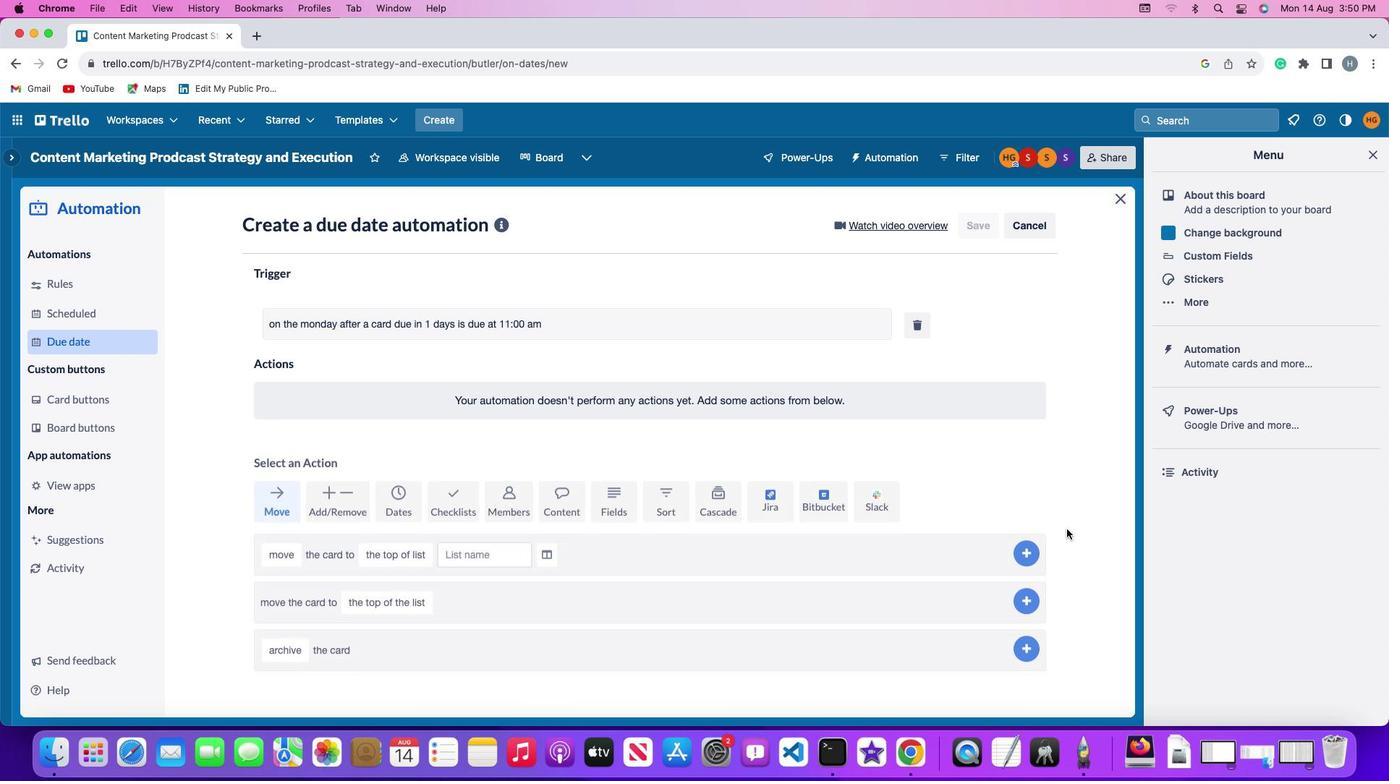
